 Task: Find connections with filter location Dieppe with filter topic #Analyticswith filter profile language Potuguese with filter current company Piaggio Vehicles Pvt. Ltd. with filter school Petit Seminaire Higher Secondary School with filter industry Fabricated Metal Products with filter service category Corporate Events with filter keywords title Barista
Action: Mouse moved to (595, 79)
Screenshot: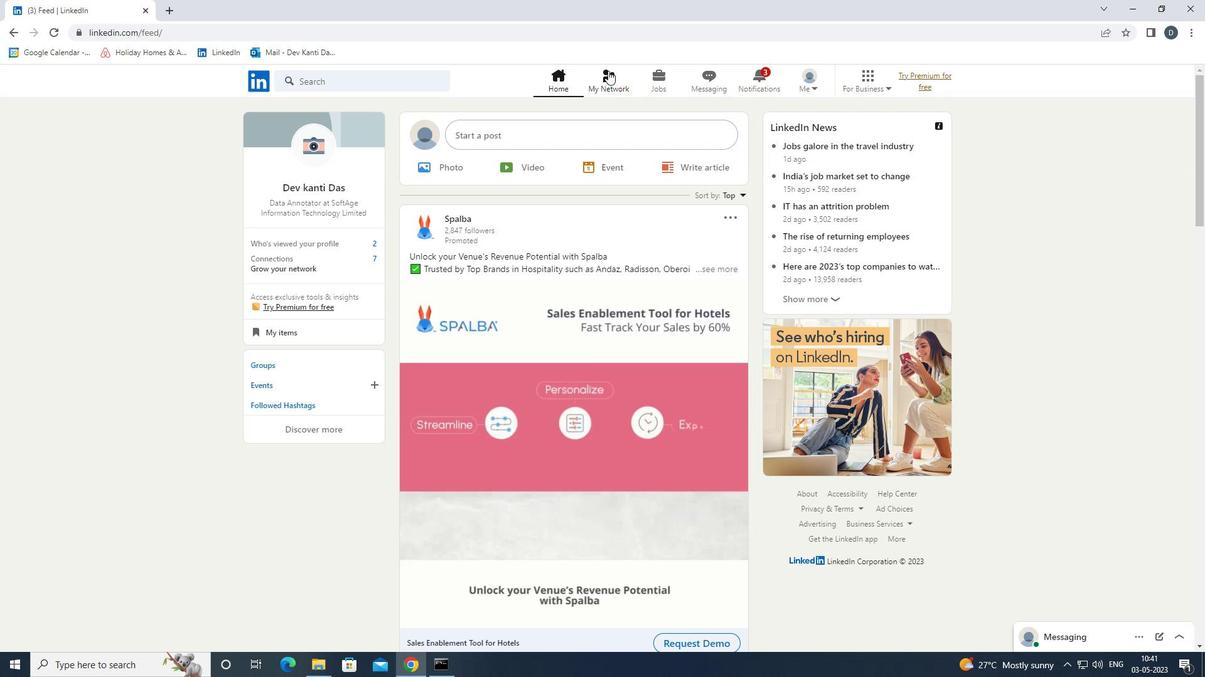 
Action: Mouse pressed left at (595, 79)
Screenshot: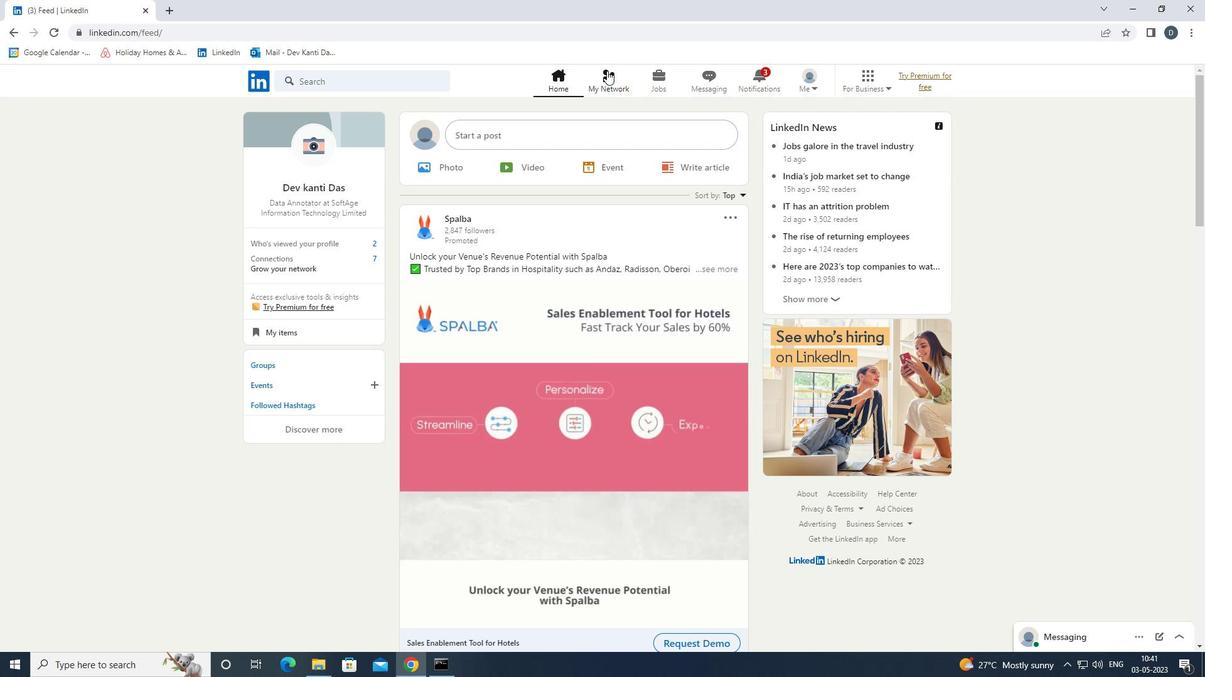 
Action: Mouse moved to (417, 153)
Screenshot: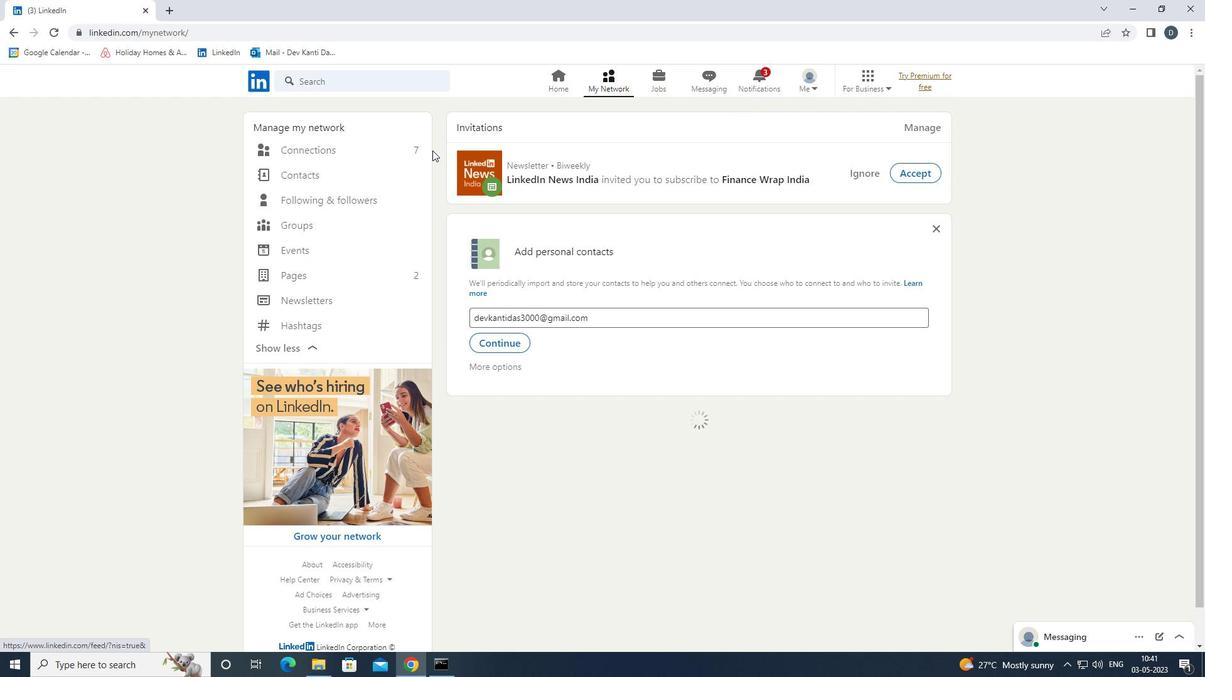 
Action: Mouse pressed left at (417, 153)
Screenshot: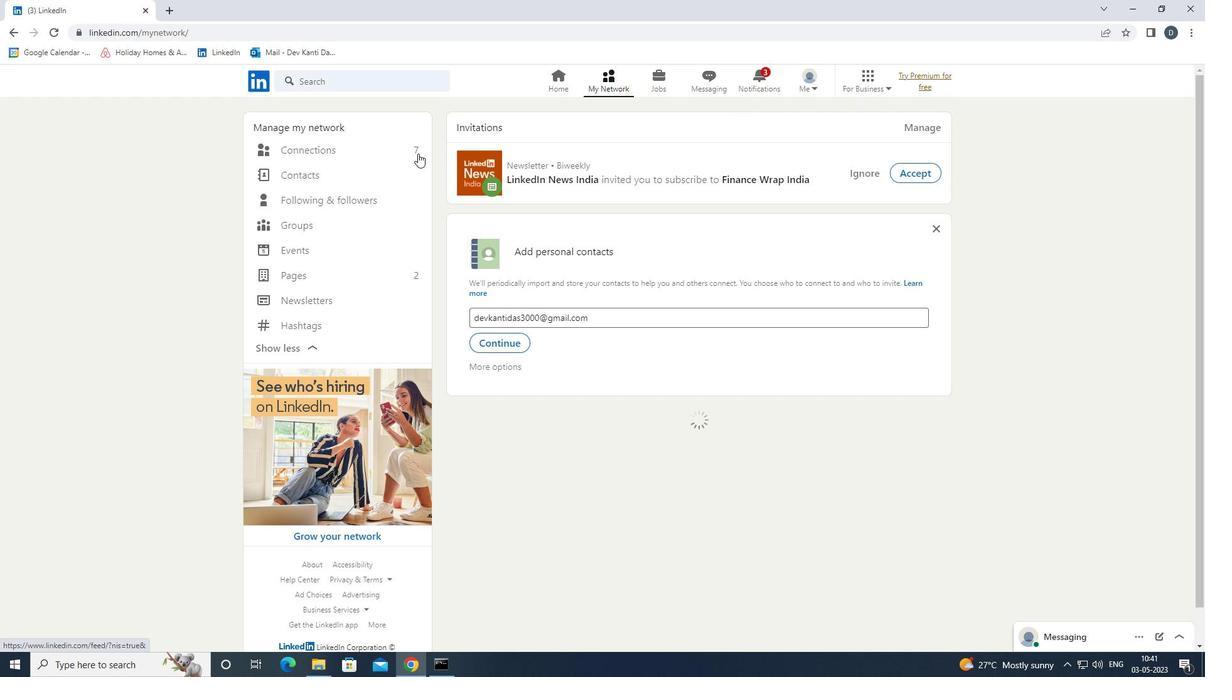 
Action: Mouse moved to (728, 153)
Screenshot: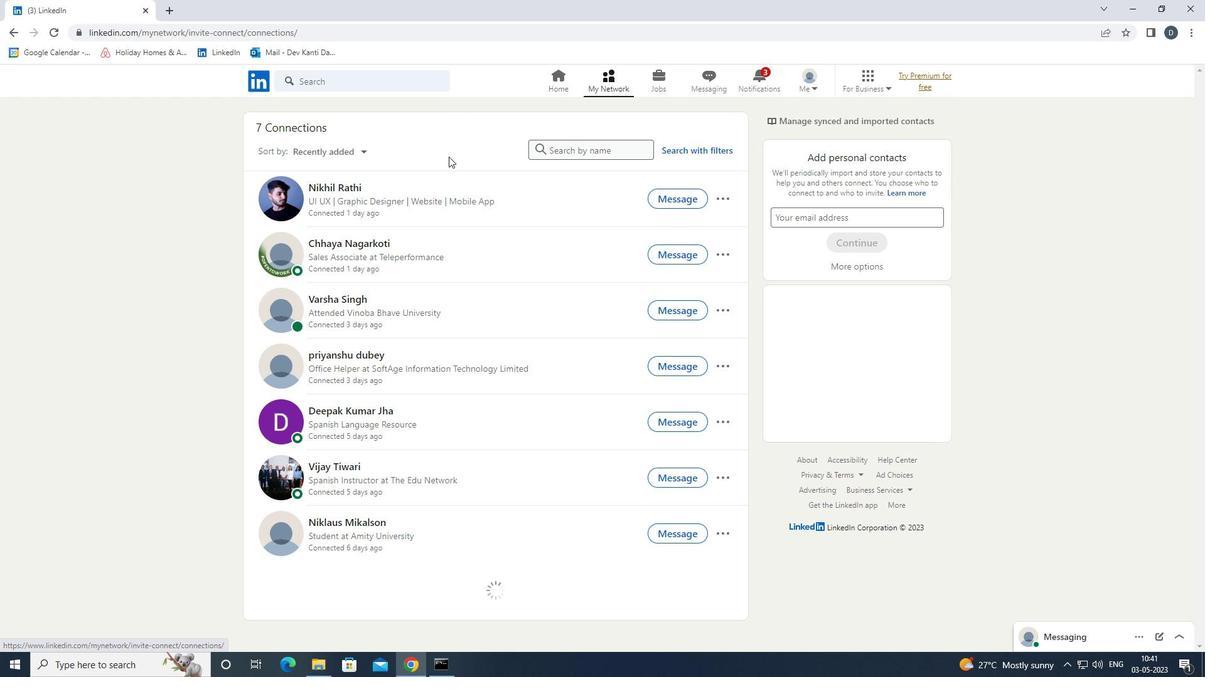 
Action: Mouse pressed left at (728, 153)
Screenshot: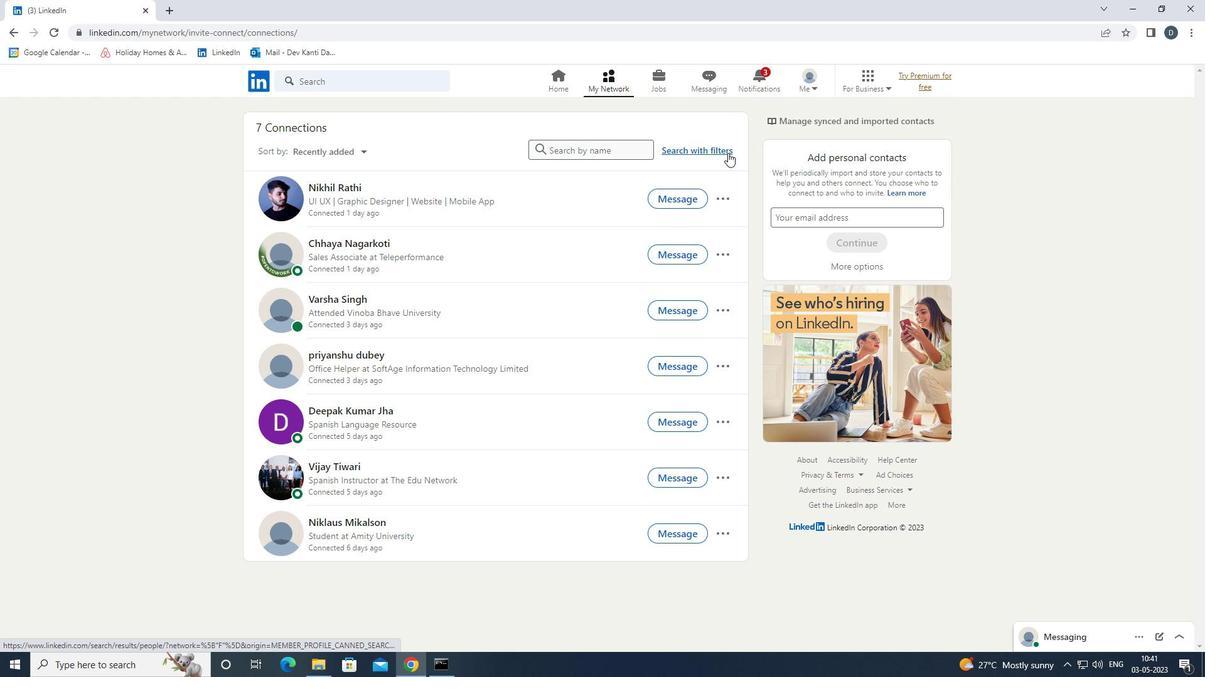 
Action: Mouse moved to (648, 112)
Screenshot: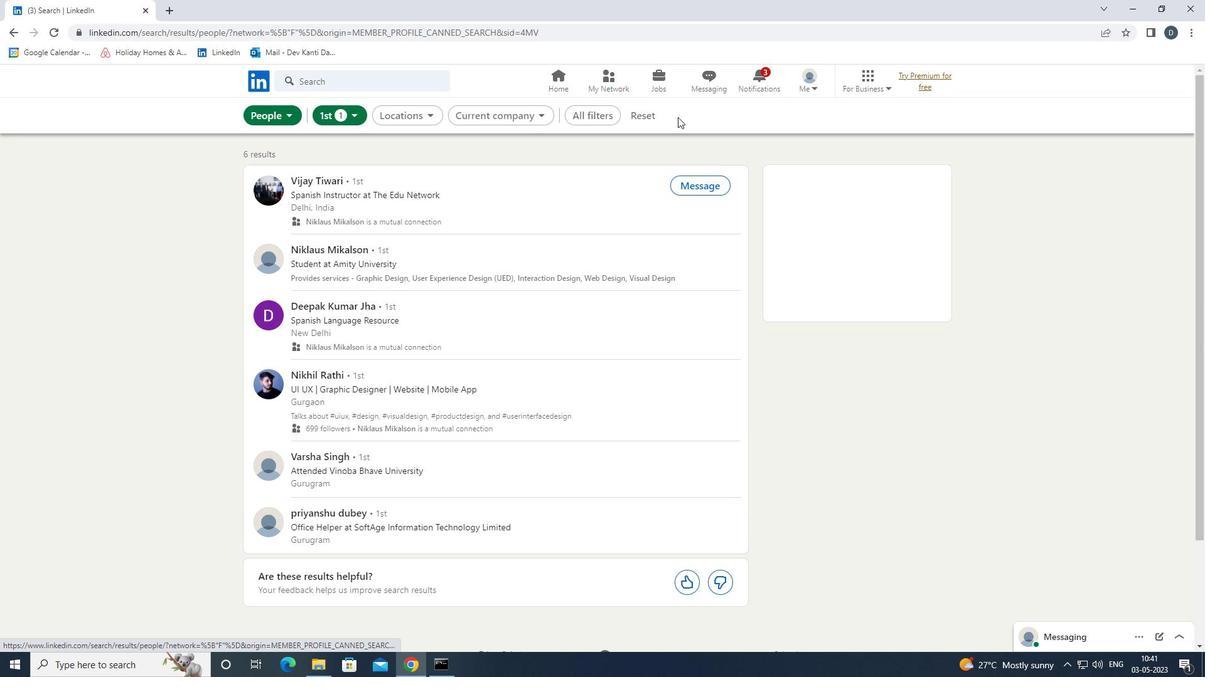 
Action: Mouse pressed left at (648, 112)
Screenshot: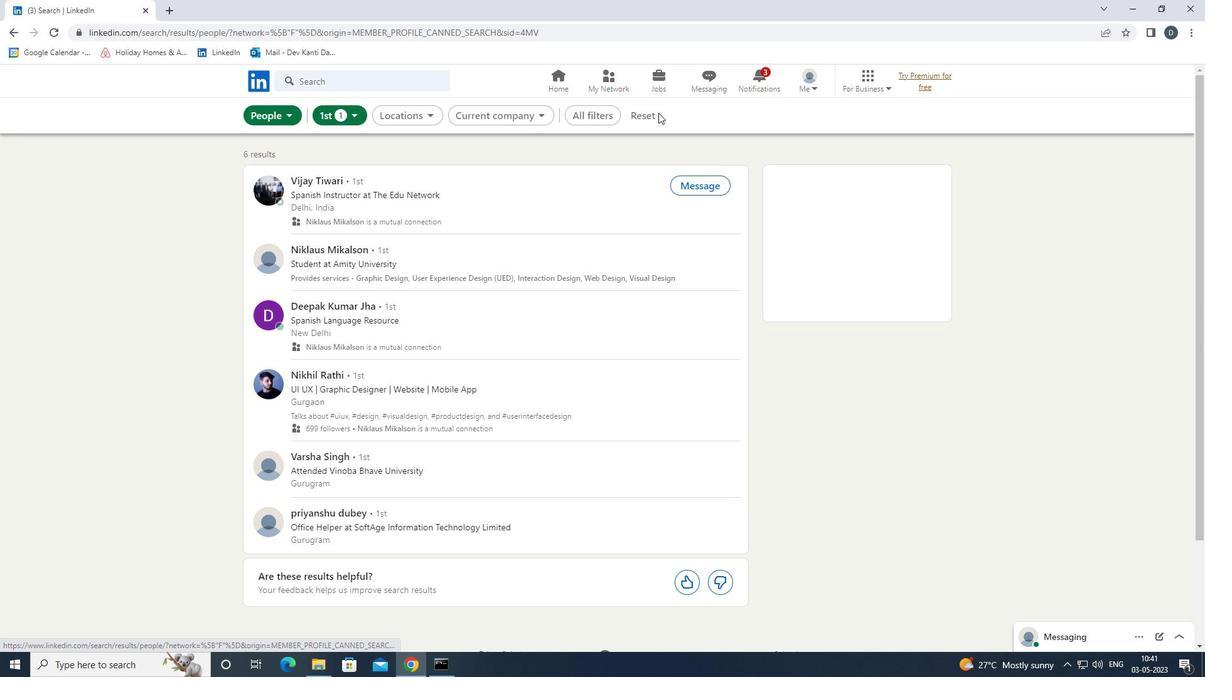 
Action: Mouse moved to (632, 114)
Screenshot: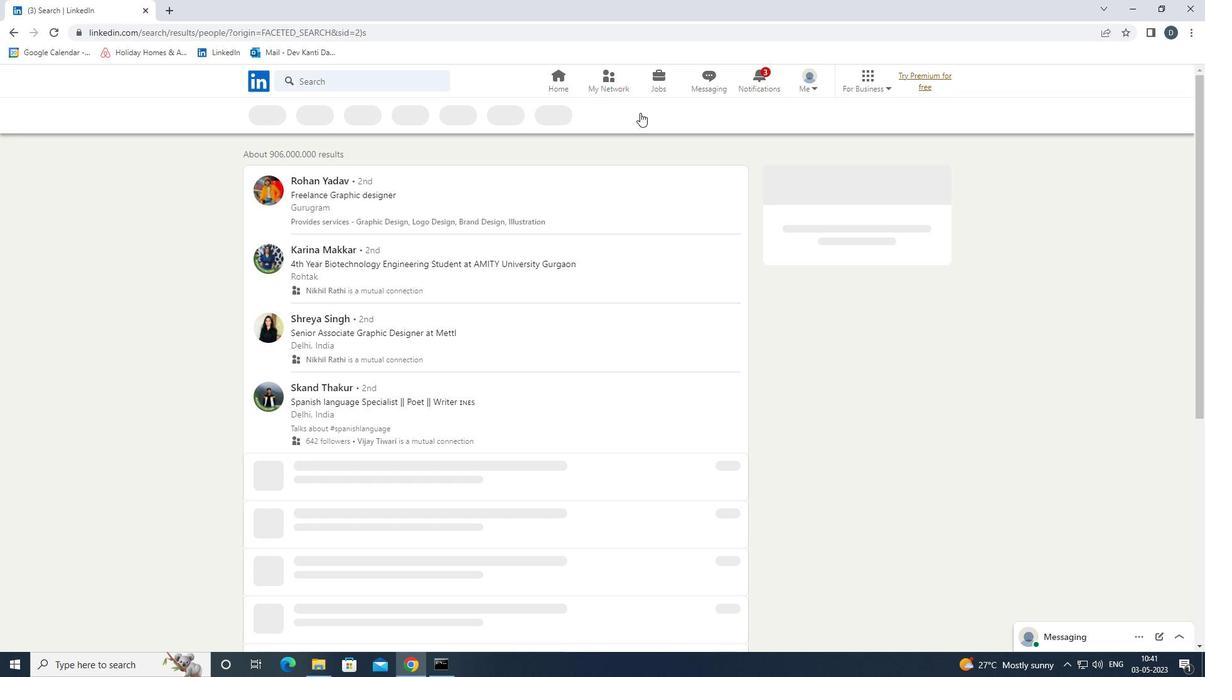 
Action: Mouse pressed left at (632, 114)
Screenshot: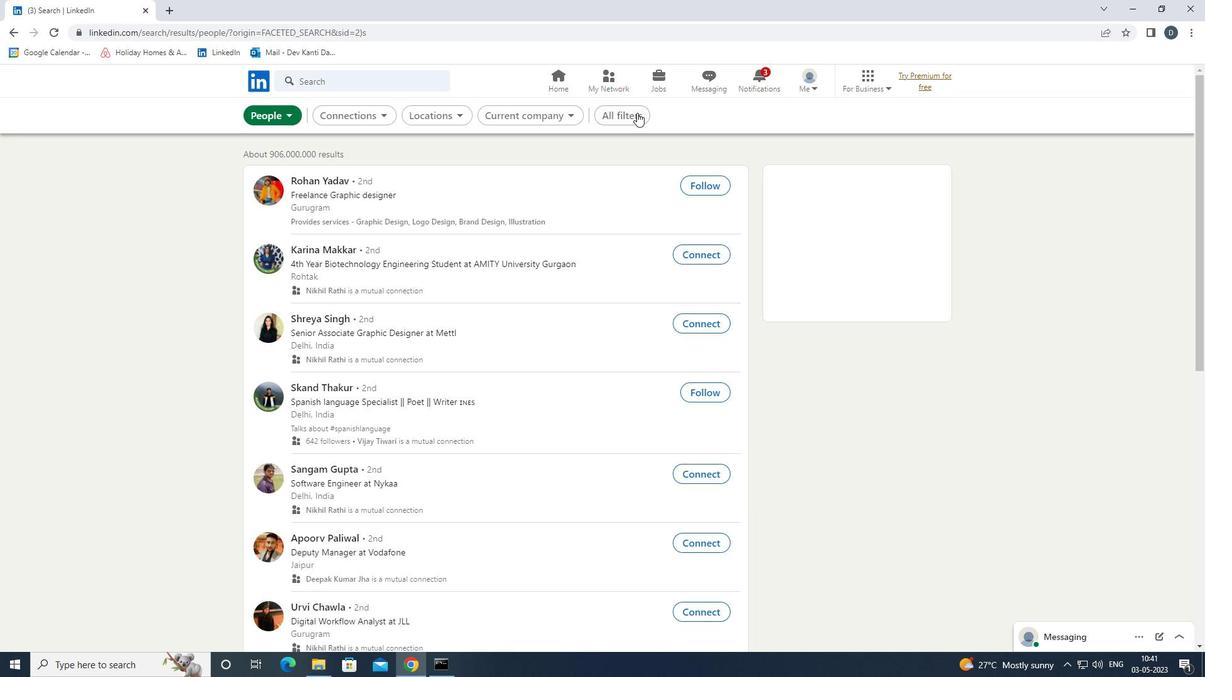 
Action: Mouse moved to (1001, 368)
Screenshot: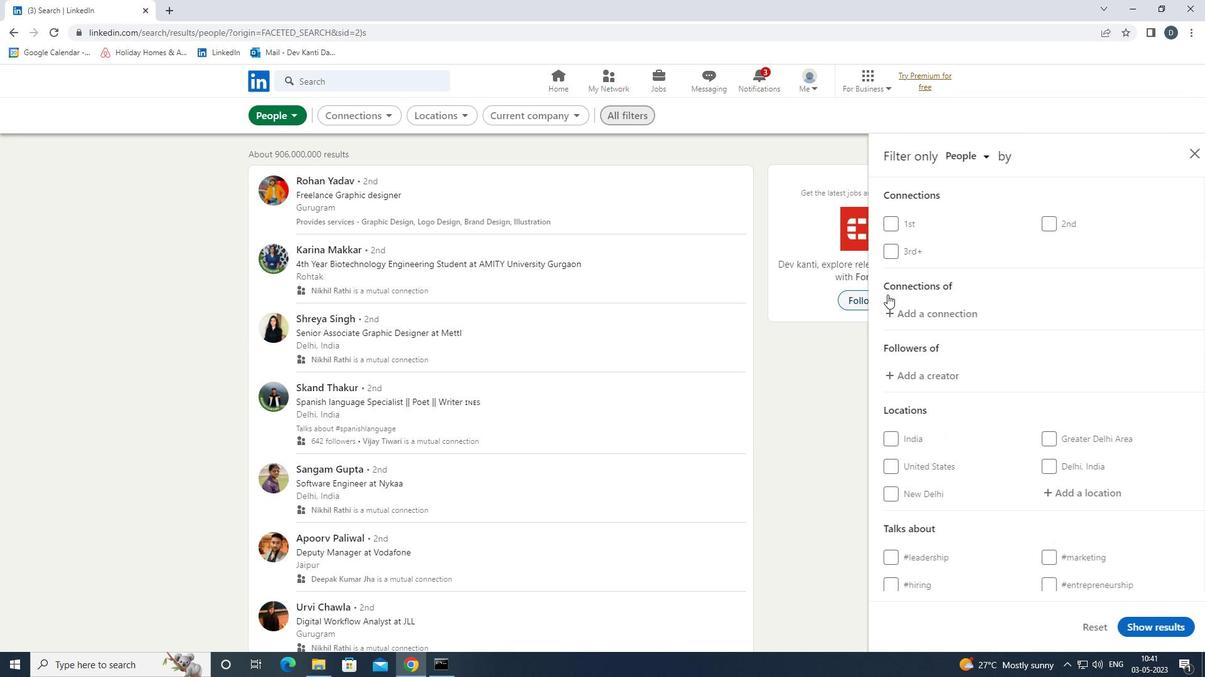 
Action: Mouse scrolled (1001, 367) with delta (0, 0)
Screenshot: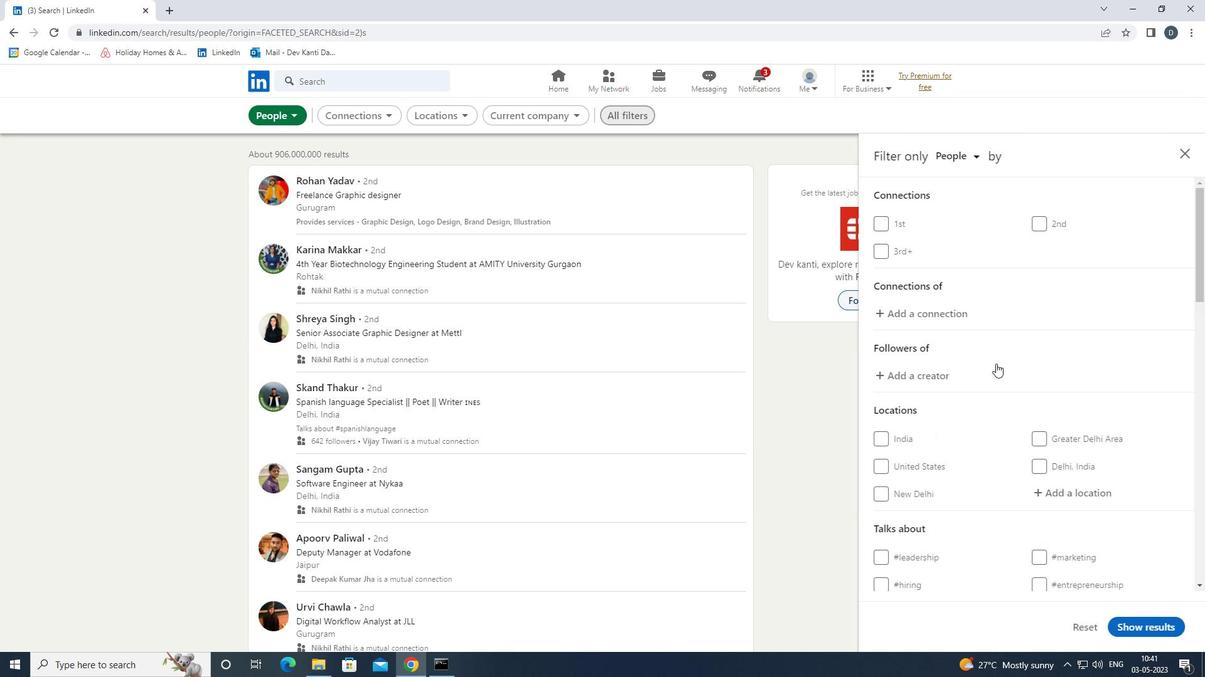 
Action: Mouse moved to (1001, 369)
Screenshot: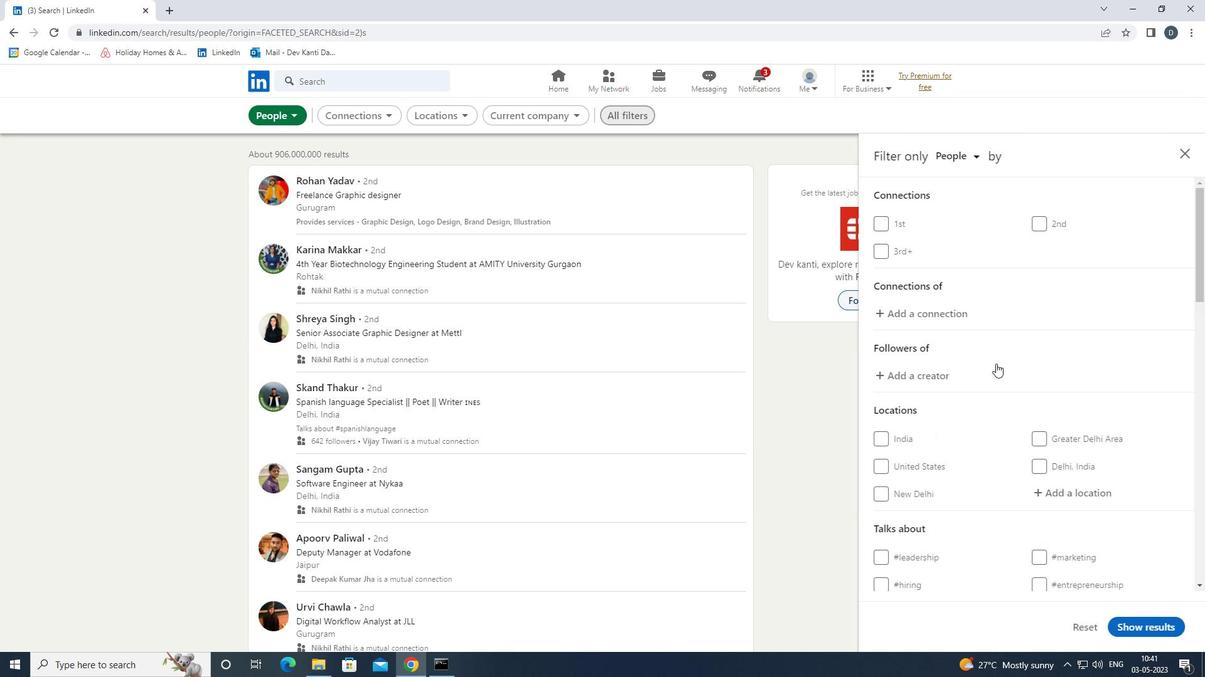 
Action: Mouse scrolled (1001, 368) with delta (0, 0)
Screenshot: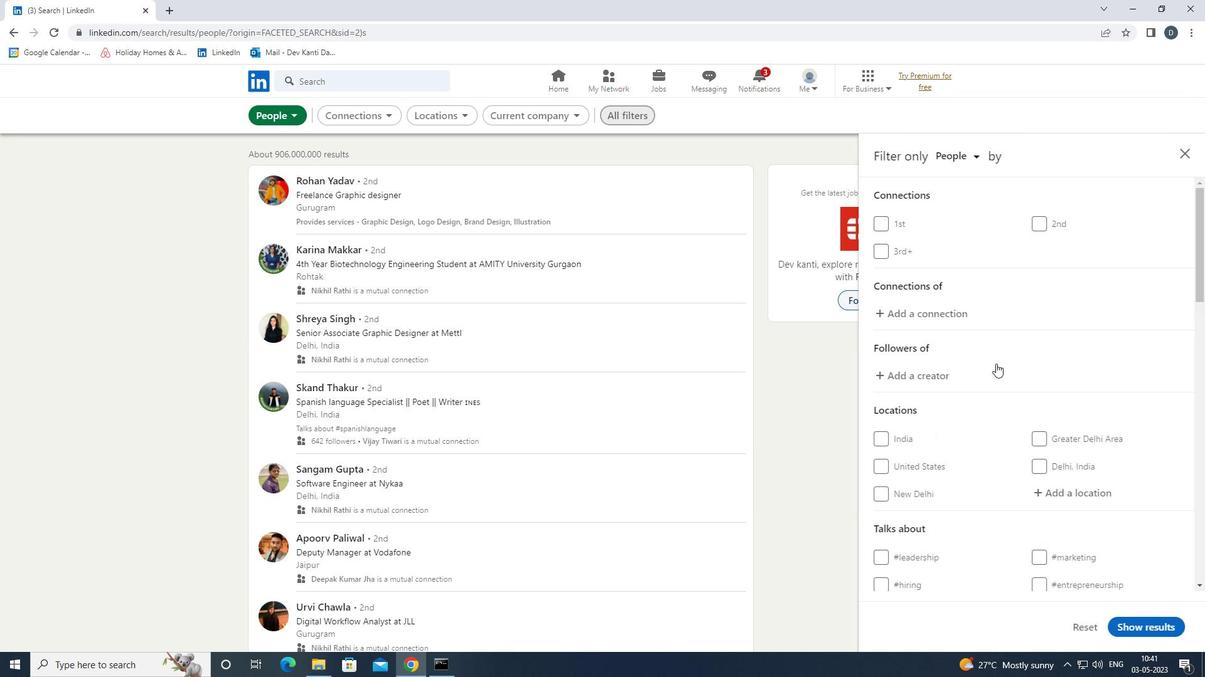 
Action: Mouse moved to (1100, 378)
Screenshot: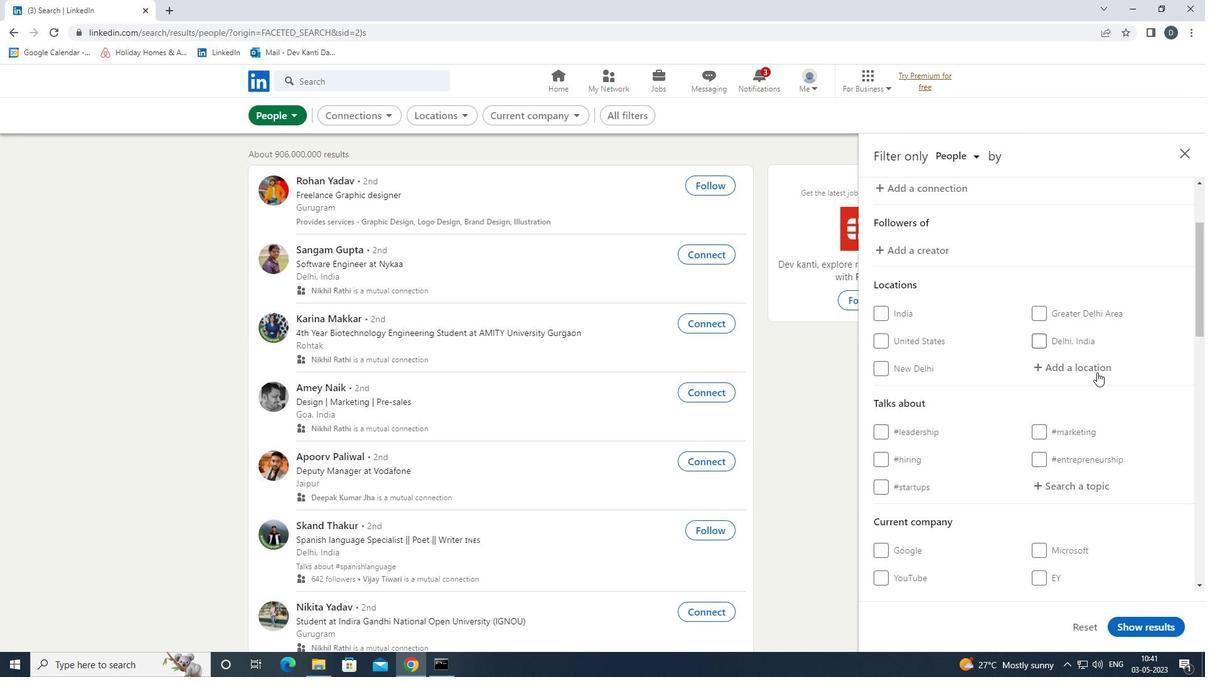
Action: Mouse pressed left at (1100, 378)
Screenshot: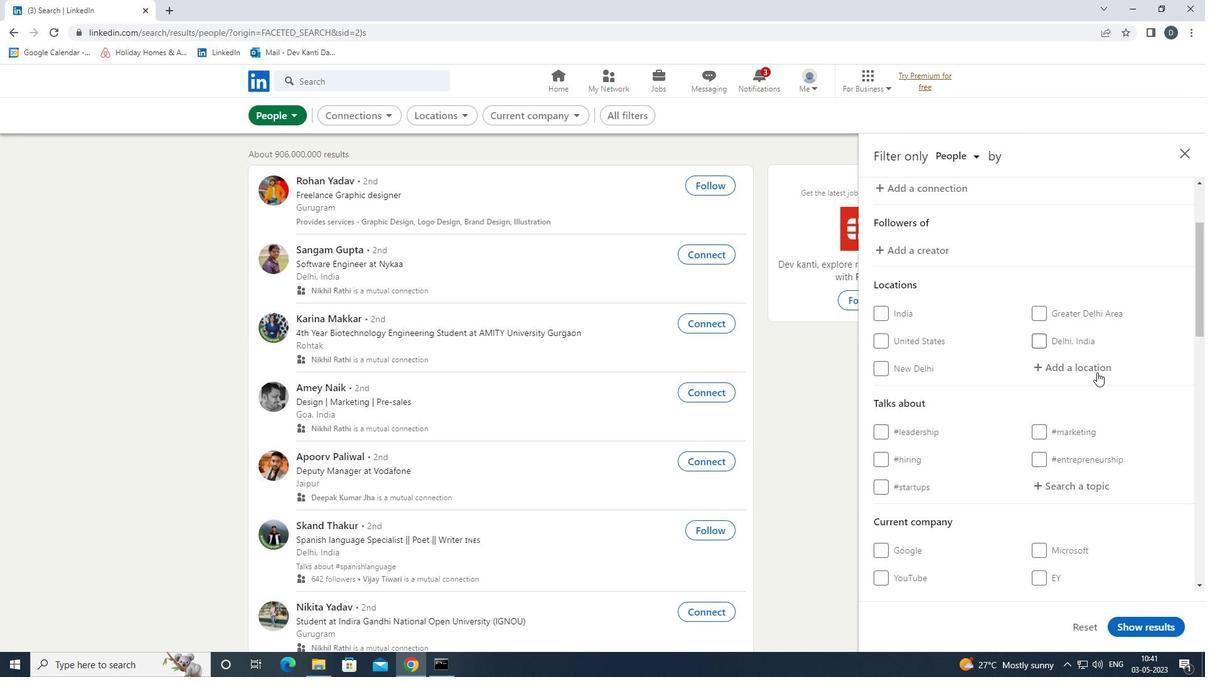 
Action: Mouse moved to (1100, 365)
Screenshot: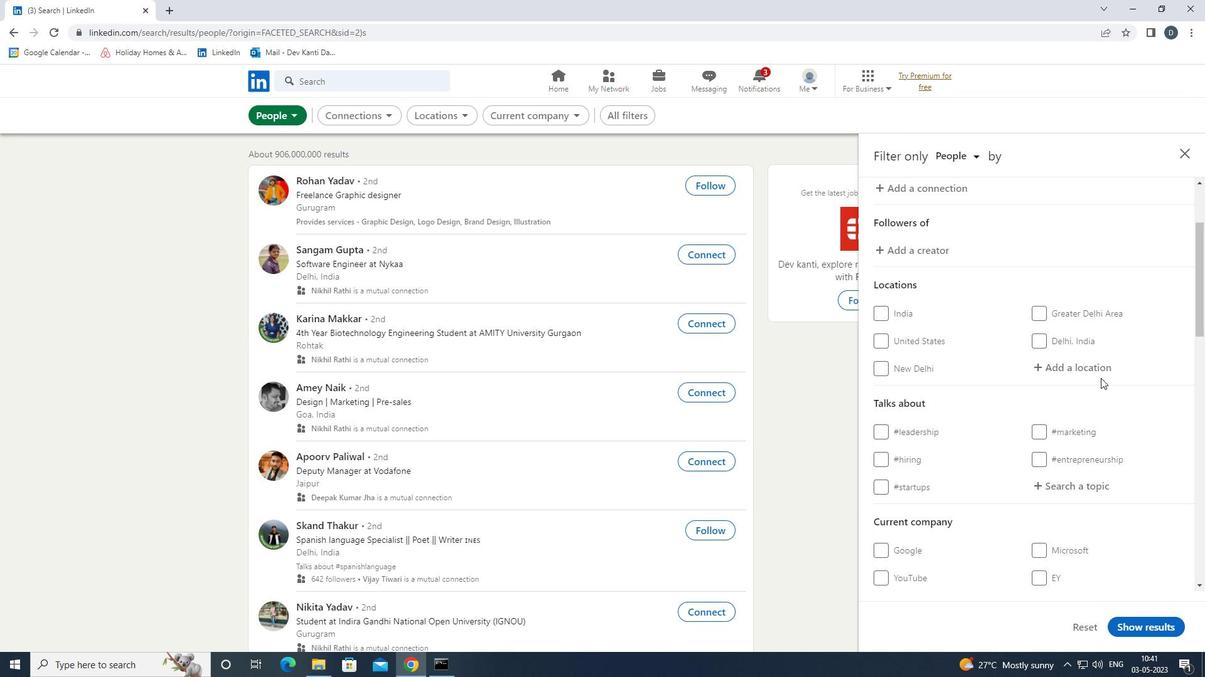 
Action: Mouse pressed left at (1100, 365)
Screenshot: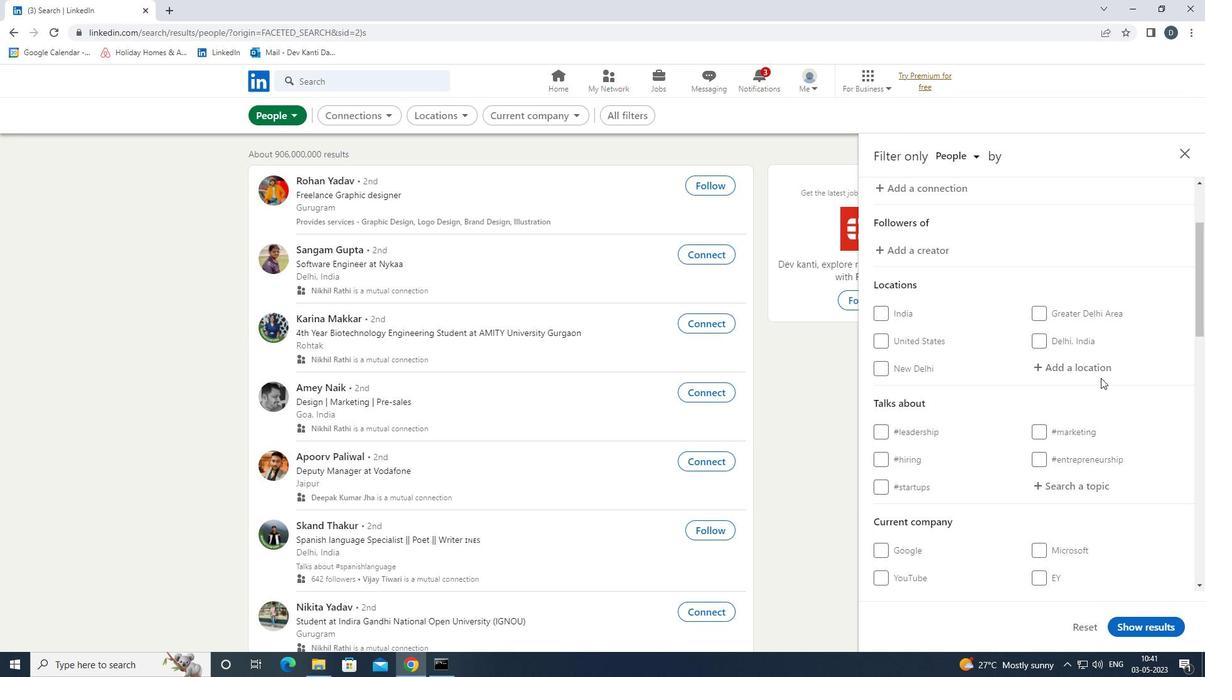 
Action: Mouse moved to (1096, 364)
Screenshot: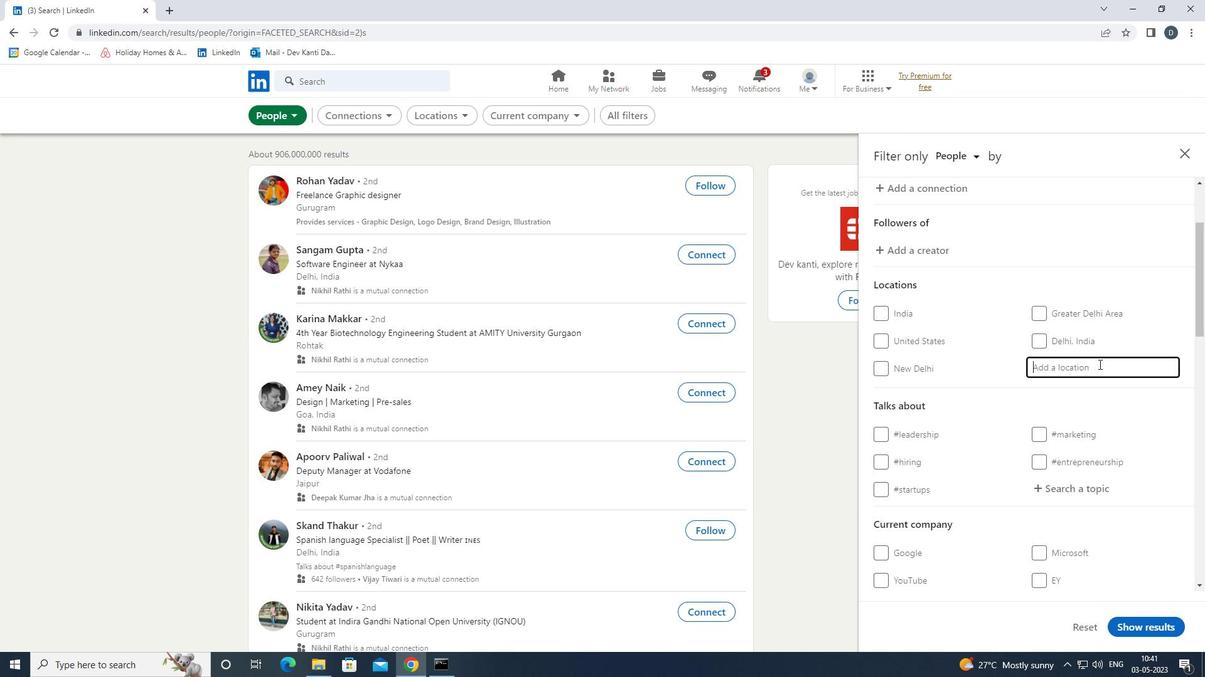 
Action: Key pressed <Key.shift>DIEPPE<Key.down><Key.enter>
Screenshot: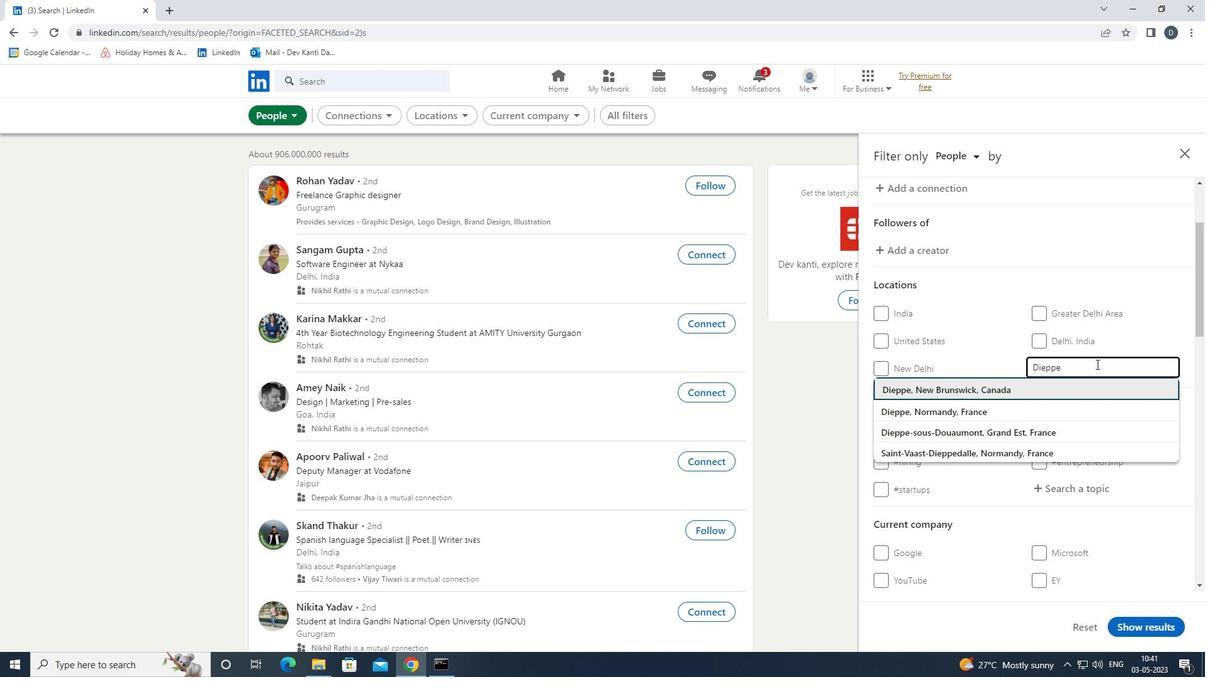 
Action: Mouse moved to (1066, 372)
Screenshot: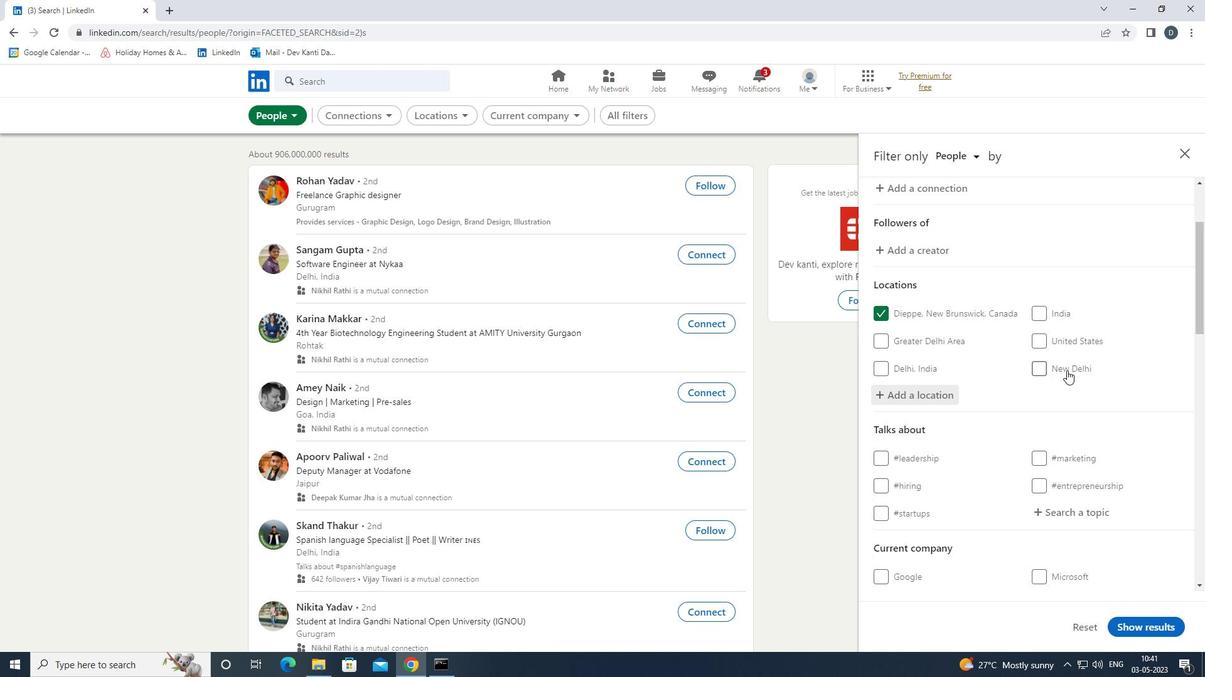 
Action: Mouse scrolled (1066, 371) with delta (0, 0)
Screenshot: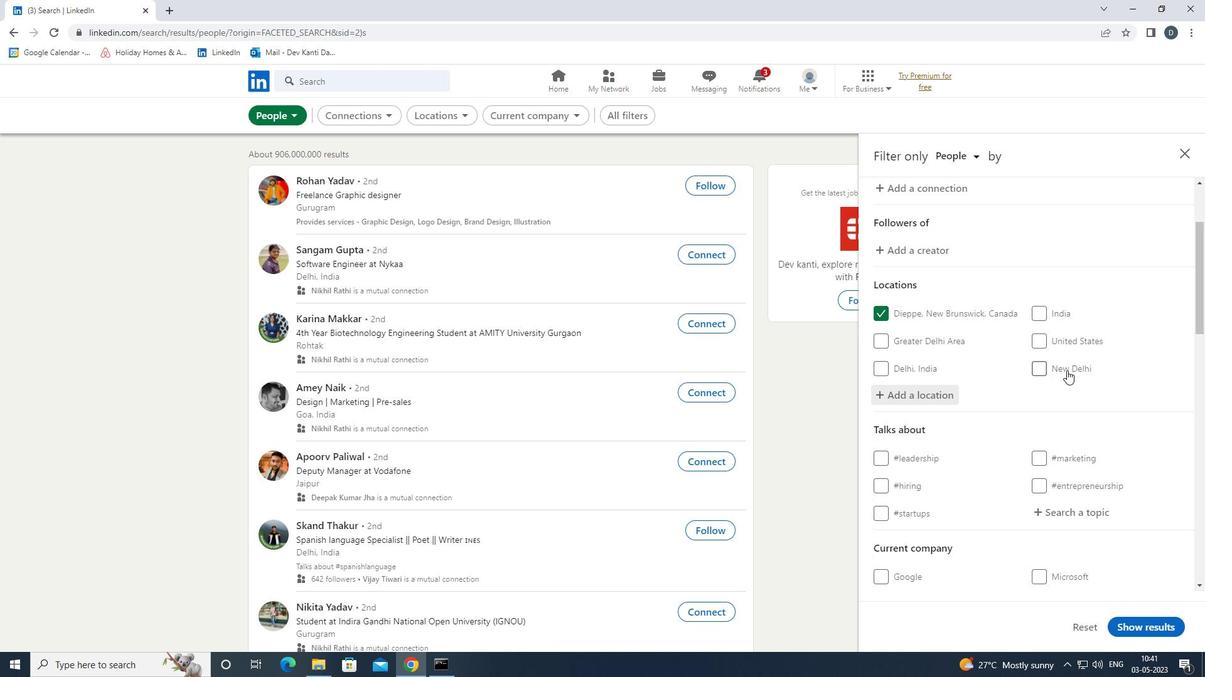
Action: Mouse moved to (1066, 372)
Screenshot: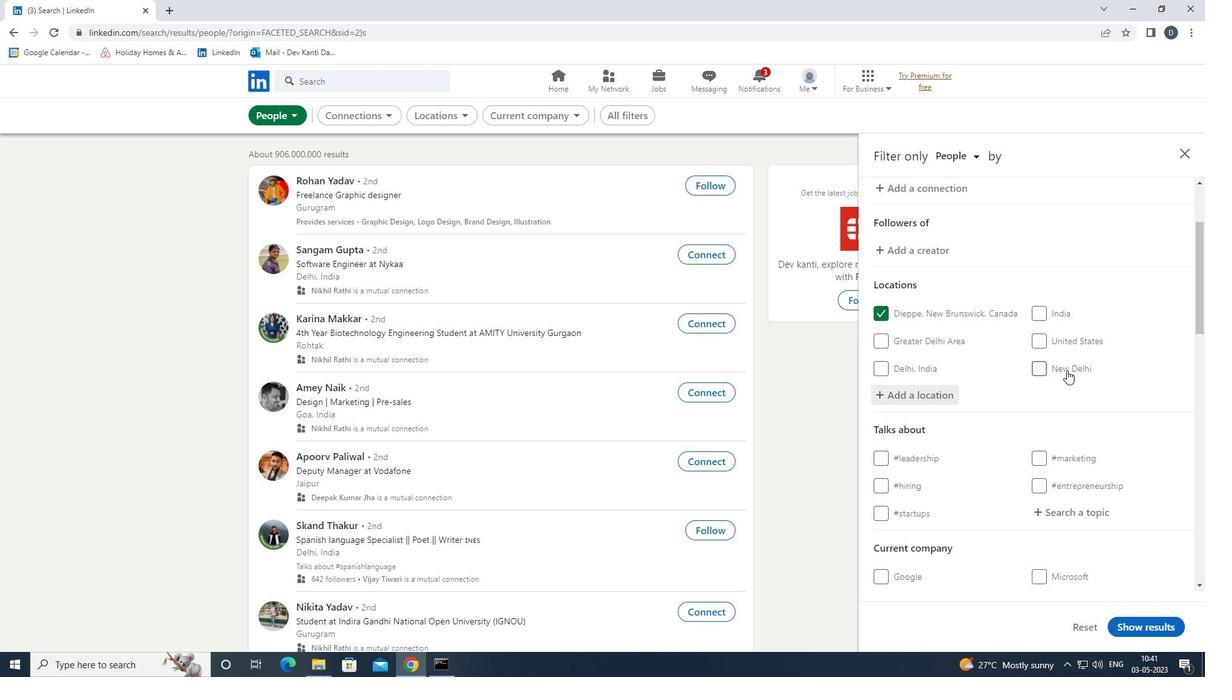 
Action: Mouse scrolled (1066, 372) with delta (0, 0)
Screenshot: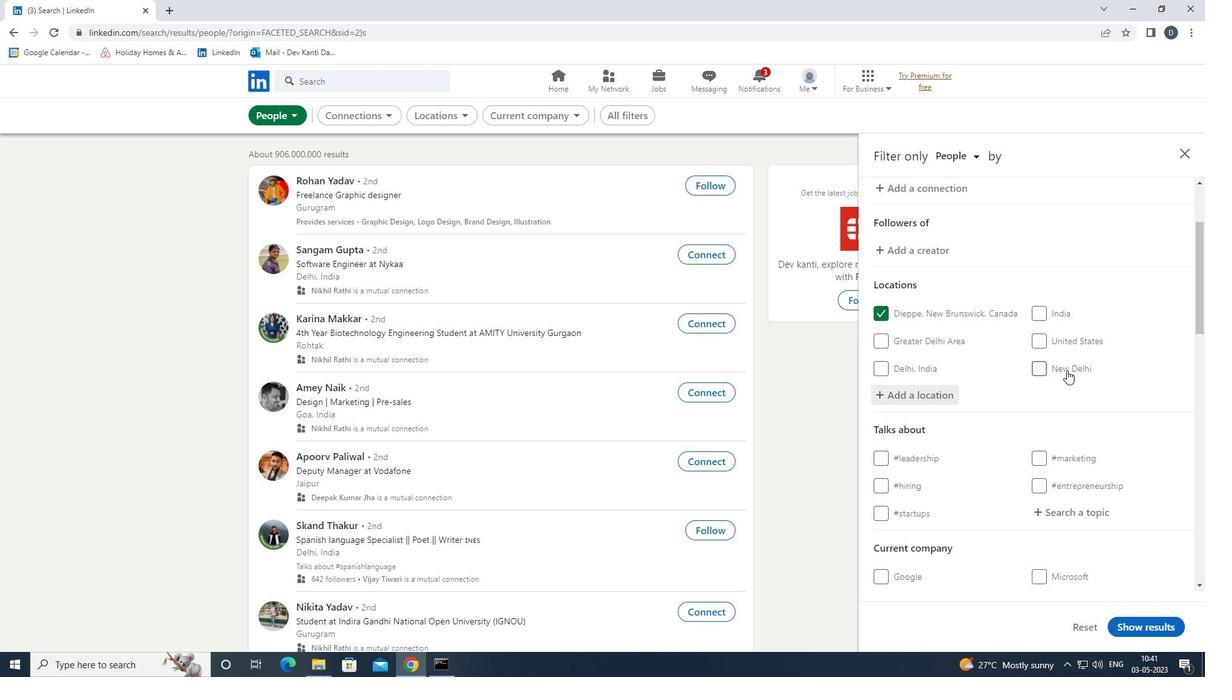 
Action: Mouse moved to (1075, 396)
Screenshot: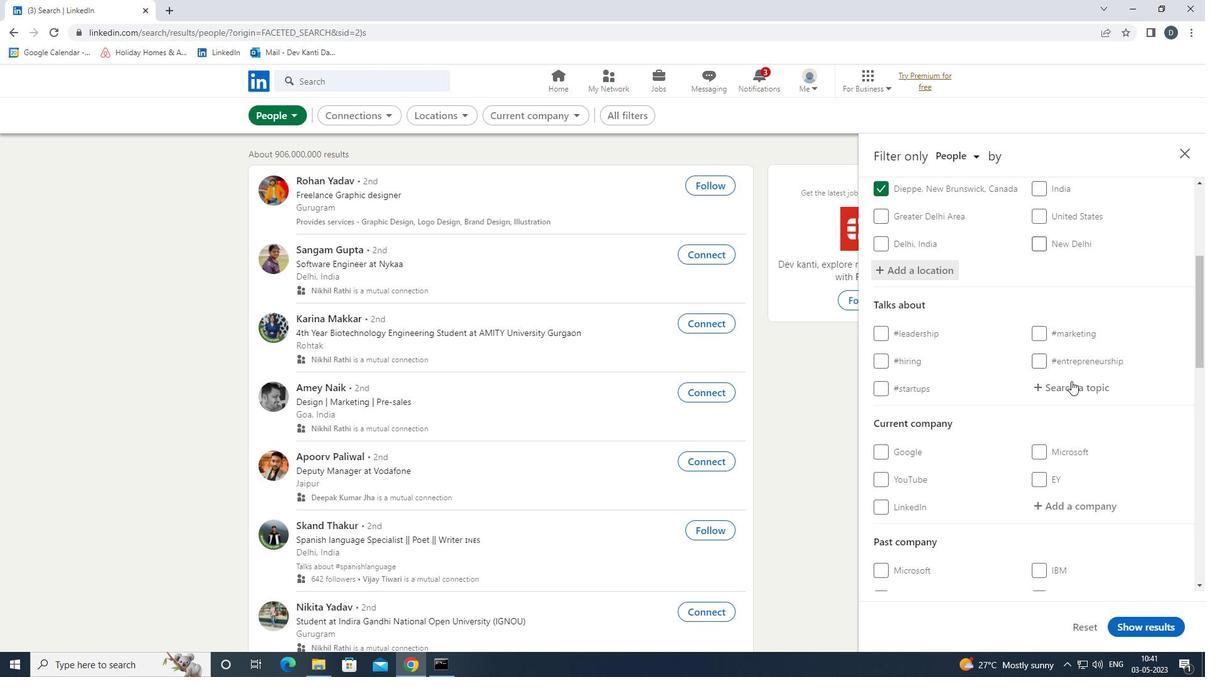 
Action: Mouse pressed left at (1075, 396)
Screenshot: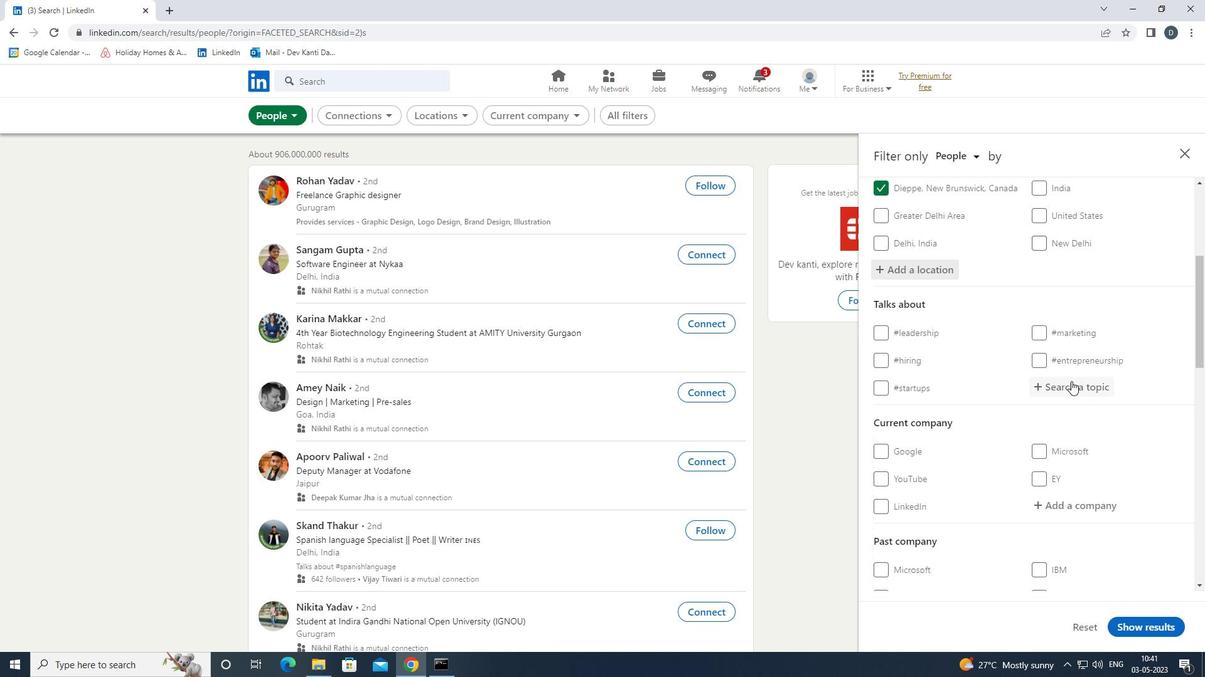 
Action: Key pressed ANALY<Key.down><Key.enter>
Screenshot: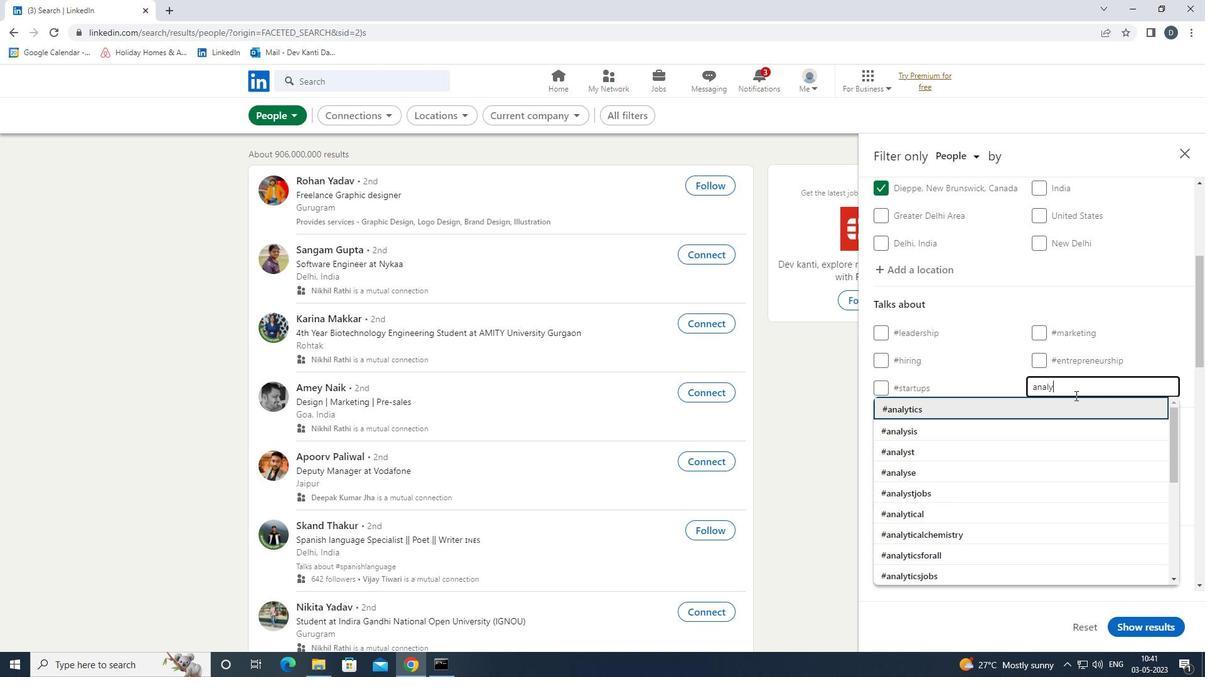
Action: Mouse moved to (1030, 379)
Screenshot: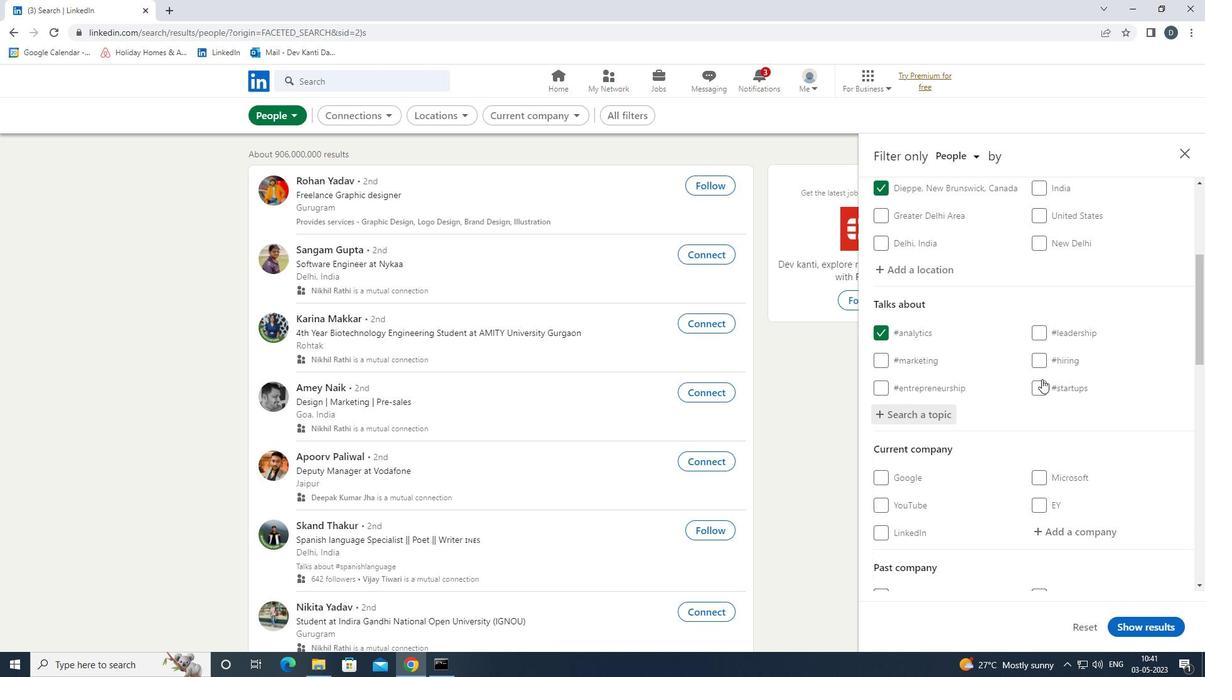
Action: Mouse scrolled (1030, 379) with delta (0, 0)
Screenshot: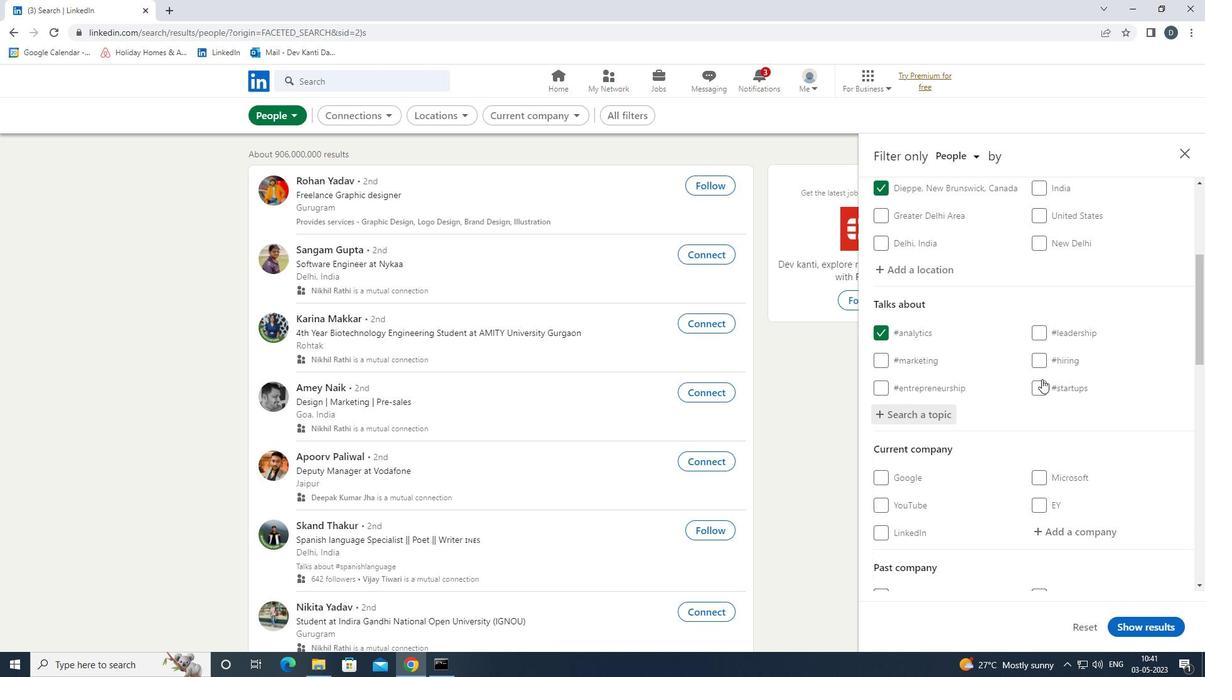 
Action: Mouse moved to (1030, 379)
Screenshot: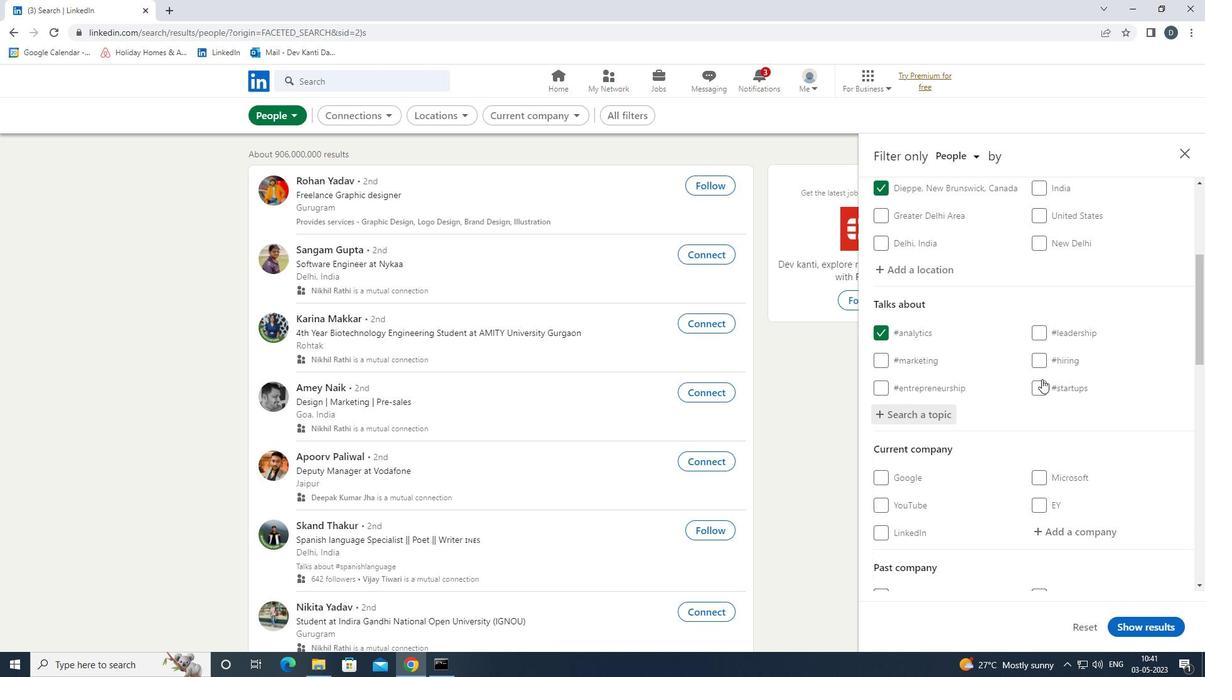 
Action: Mouse scrolled (1030, 379) with delta (0, 0)
Screenshot: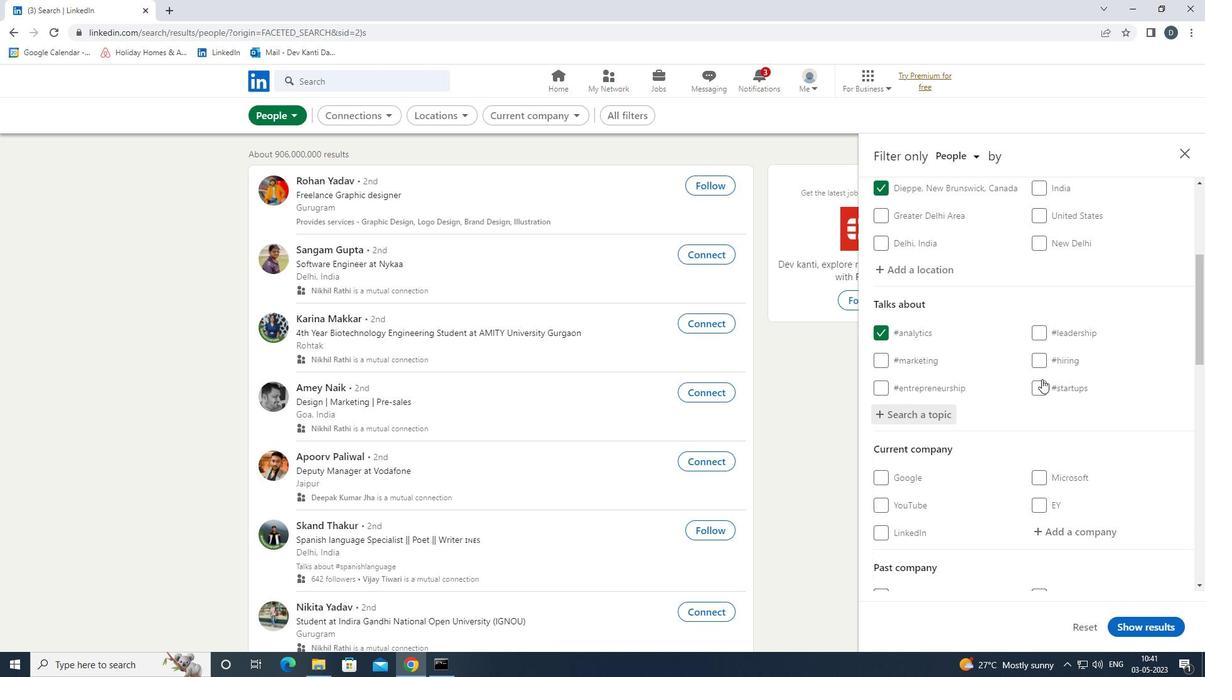 
Action: Mouse scrolled (1030, 379) with delta (0, 0)
Screenshot: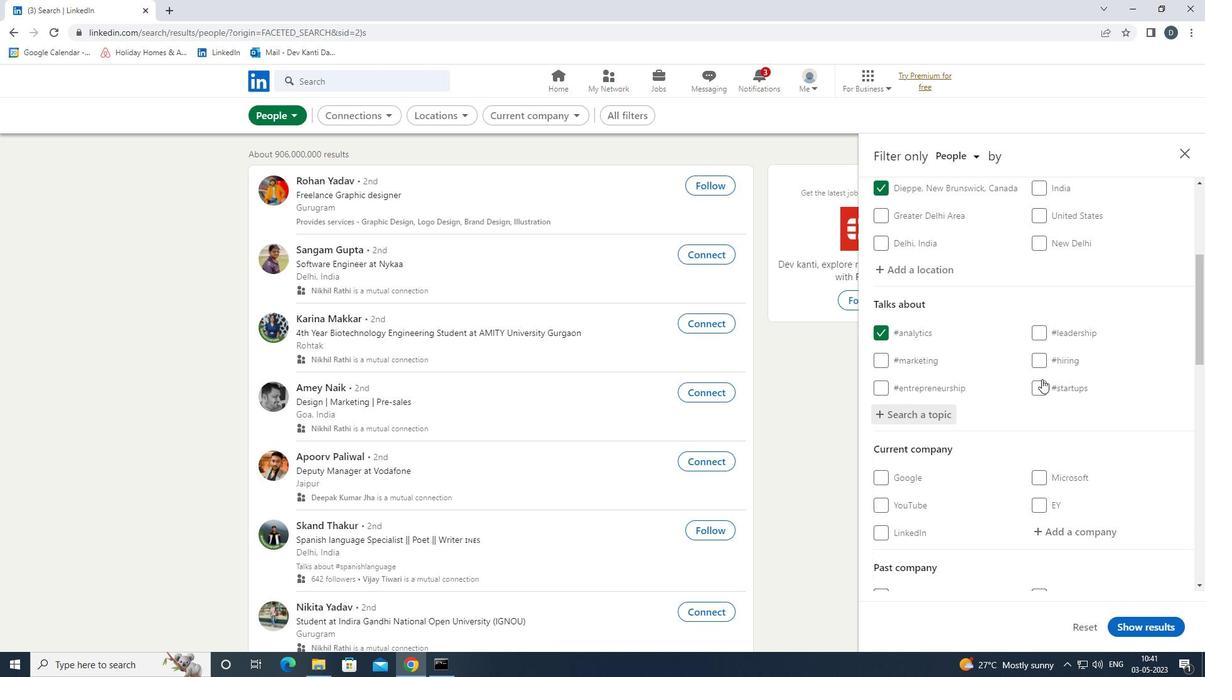 
Action: Mouse scrolled (1030, 379) with delta (0, 0)
Screenshot: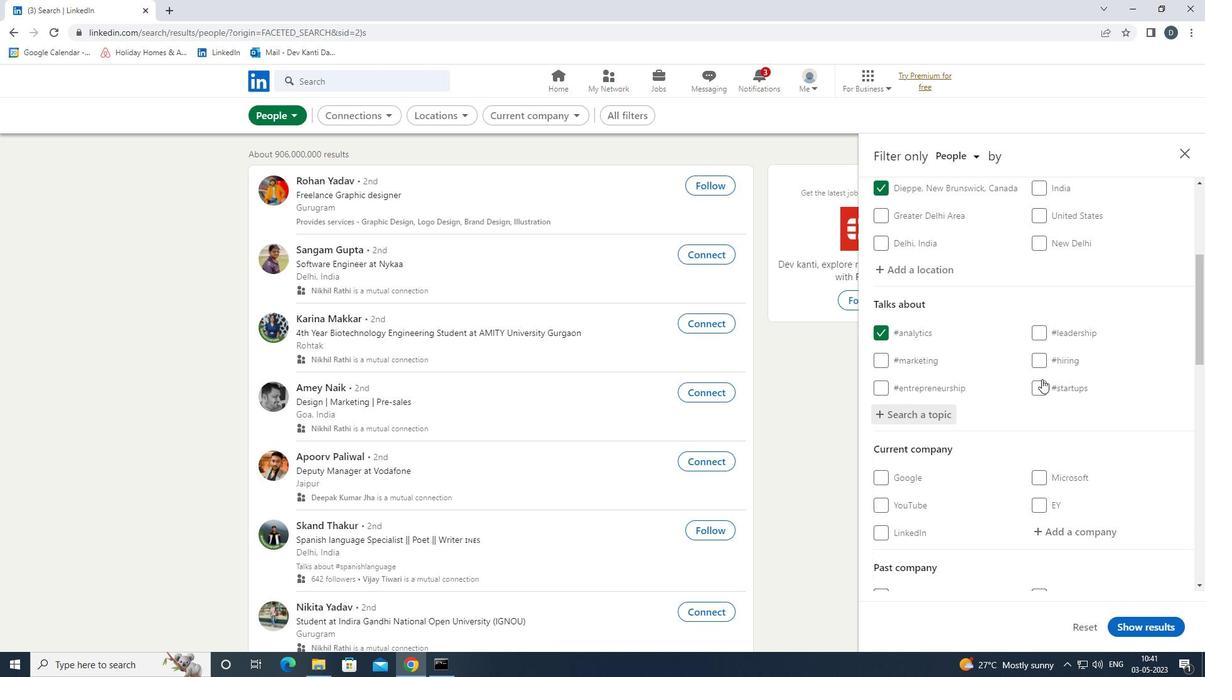 
Action: Mouse scrolled (1030, 379) with delta (0, 0)
Screenshot: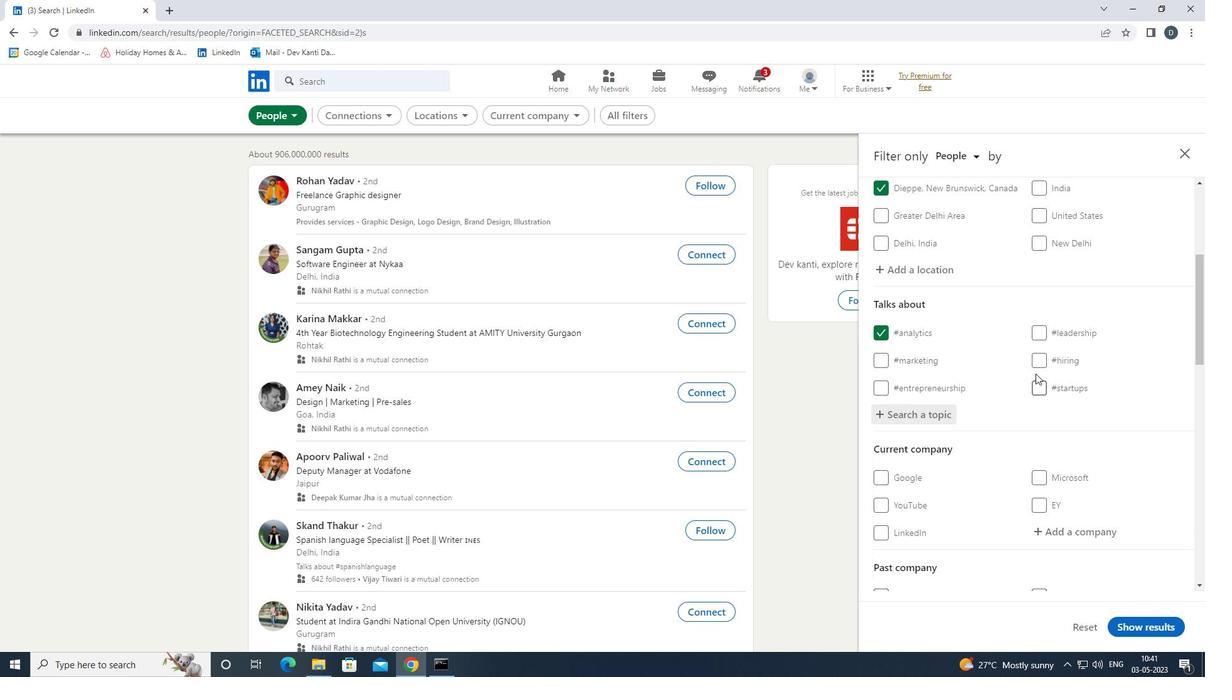 
Action: Mouse scrolled (1030, 379) with delta (0, 0)
Screenshot: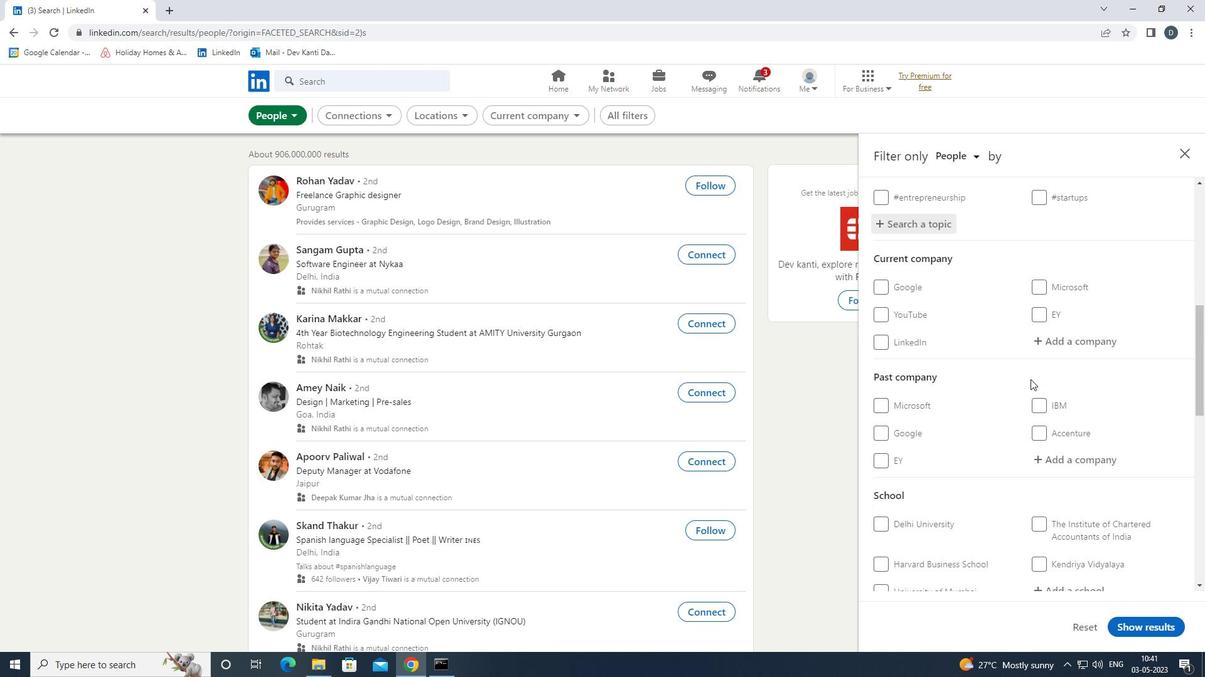 
Action: Mouse scrolled (1030, 379) with delta (0, 0)
Screenshot: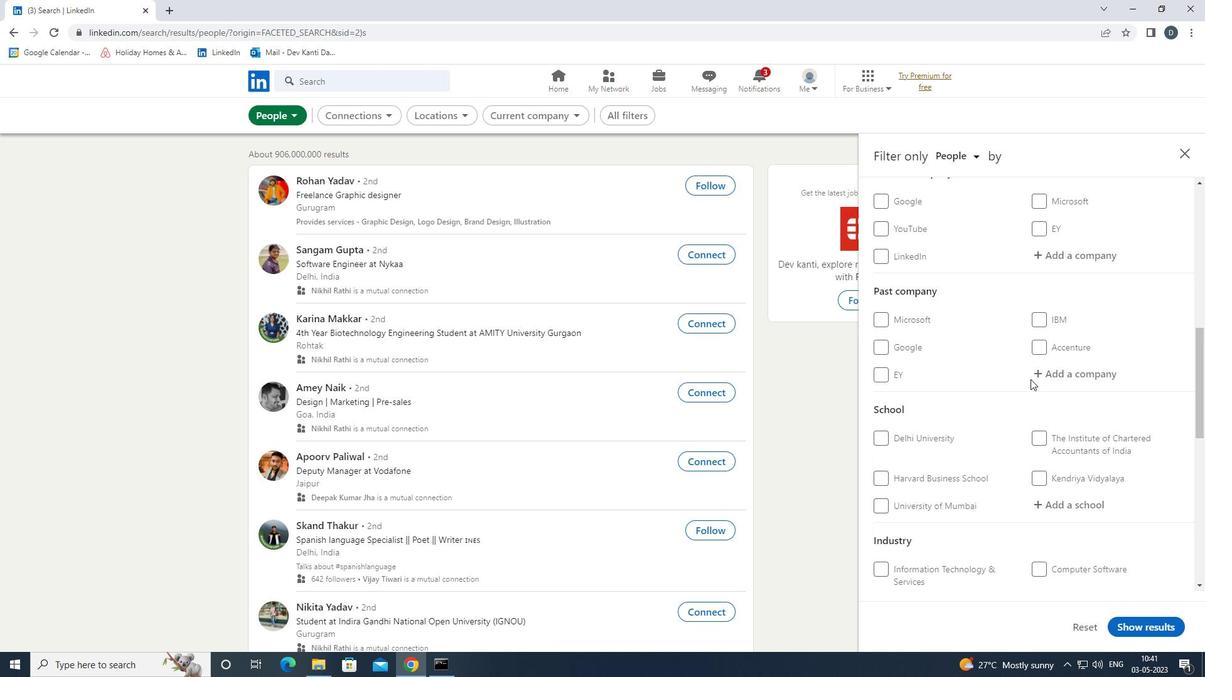 
Action: Mouse scrolled (1030, 379) with delta (0, 0)
Screenshot: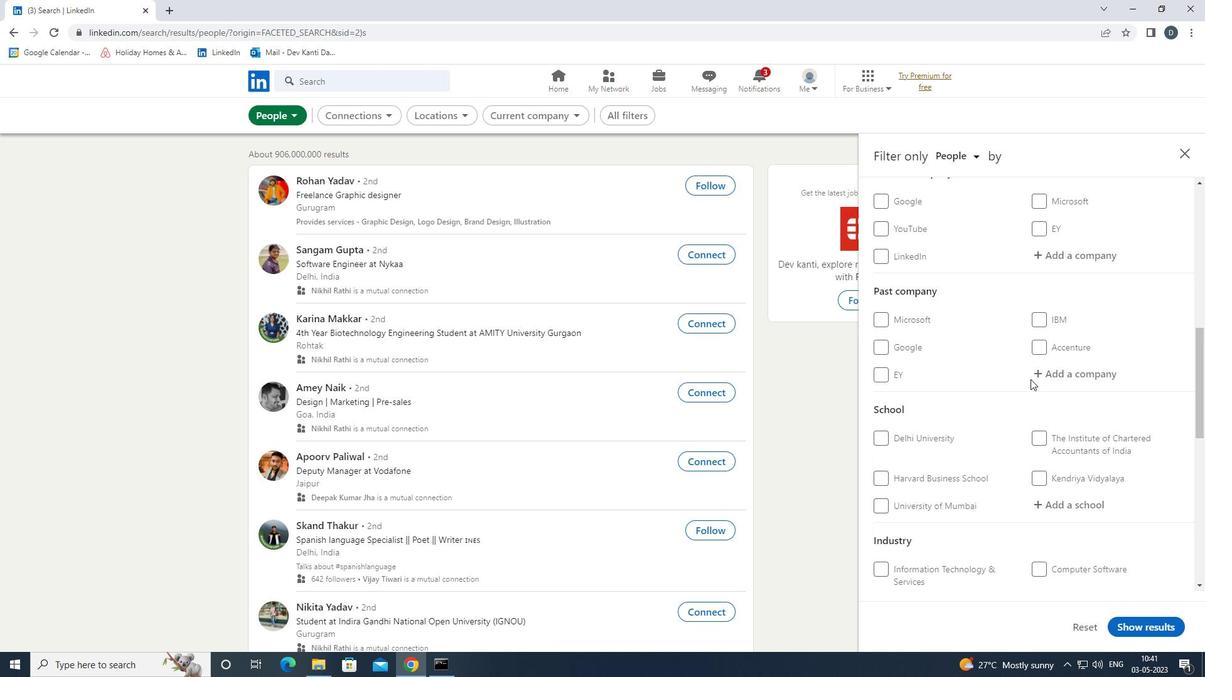
Action: Mouse scrolled (1030, 379) with delta (0, 0)
Screenshot: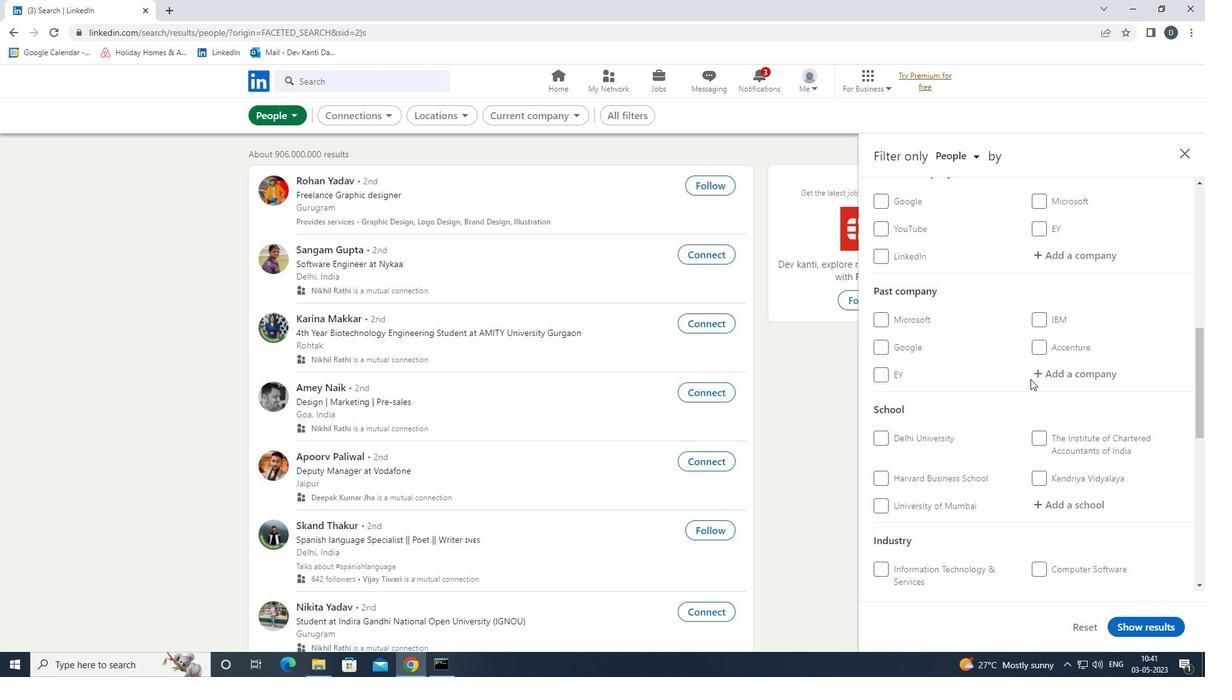 
Action: Mouse moved to (1063, 444)
Screenshot: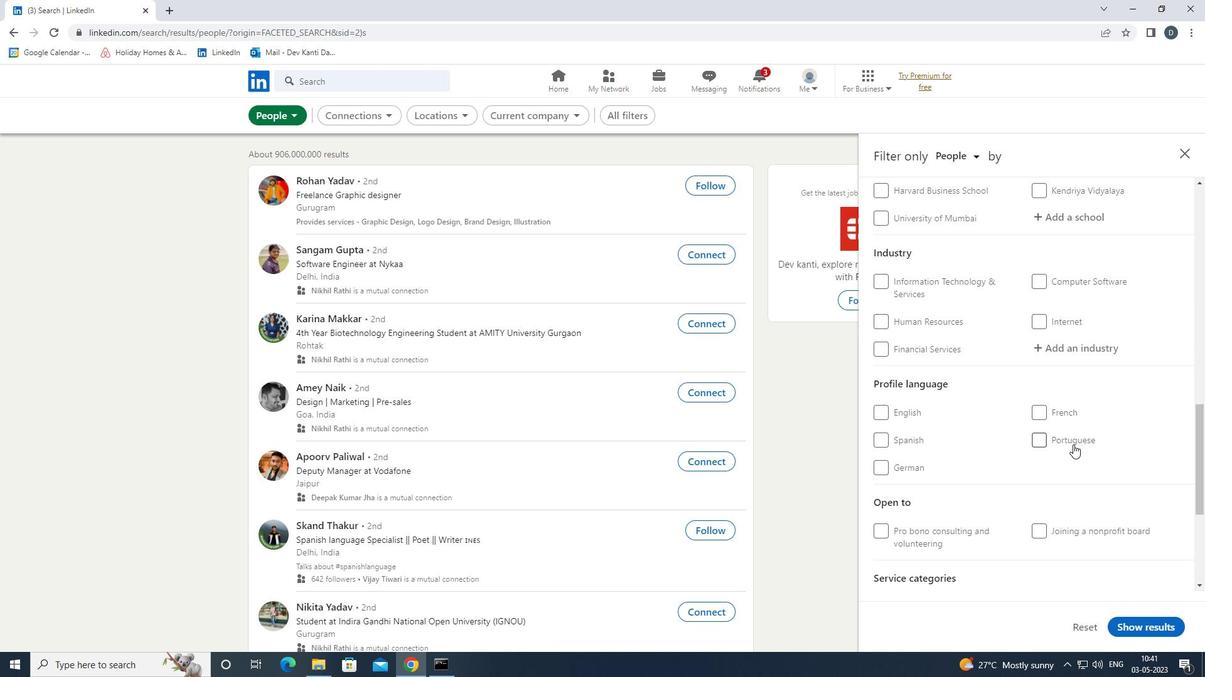 
Action: Mouse pressed left at (1063, 444)
Screenshot: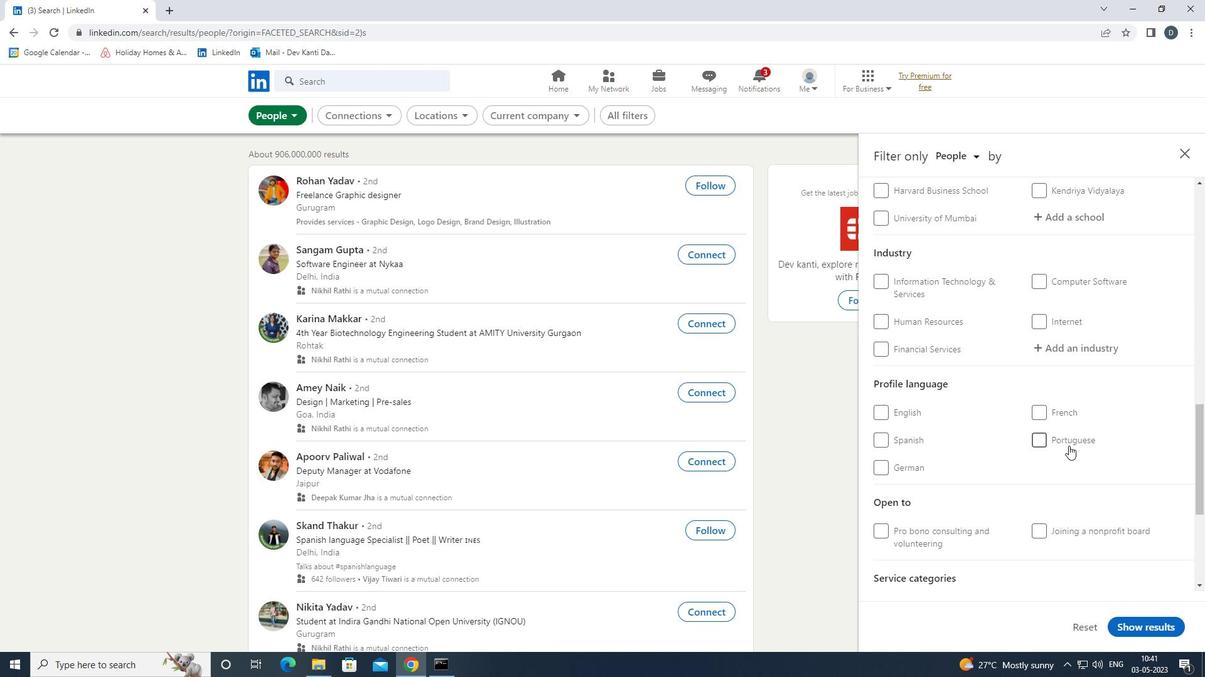 
Action: Mouse moved to (1063, 443)
Screenshot: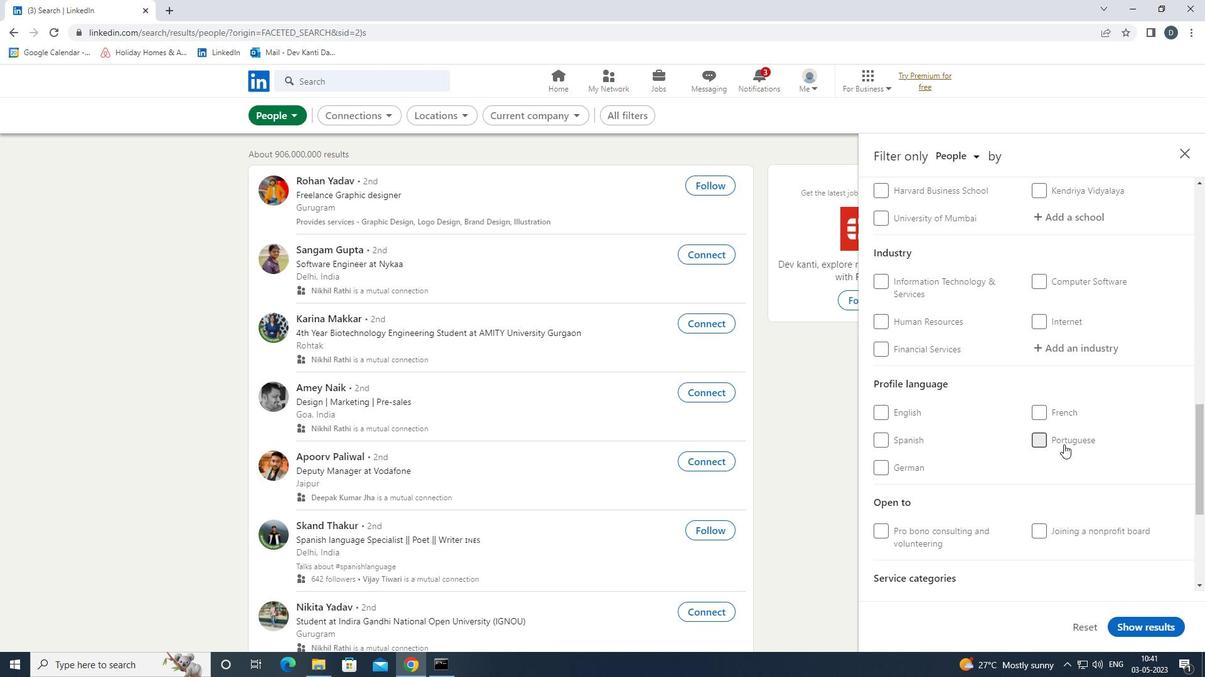 
Action: Mouse scrolled (1063, 444) with delta (0, 0)
Screenshot: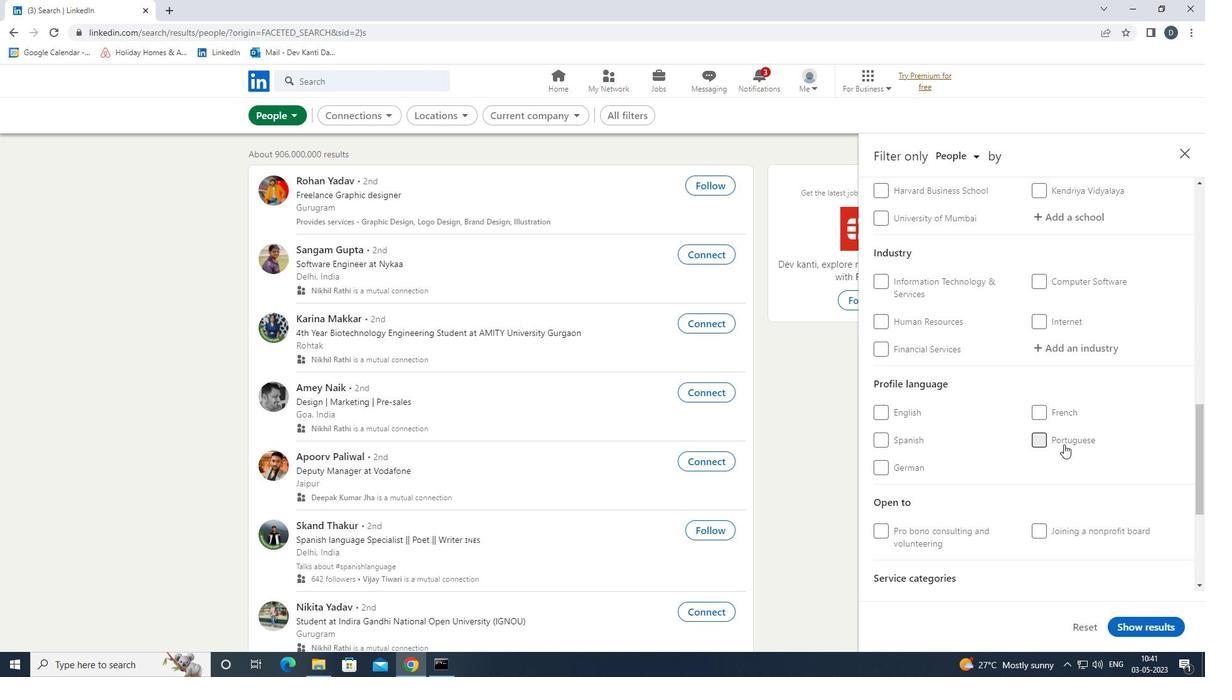 
Action: Mouse scrolled (1063, 444) with delta (0, 0)
Screenshot: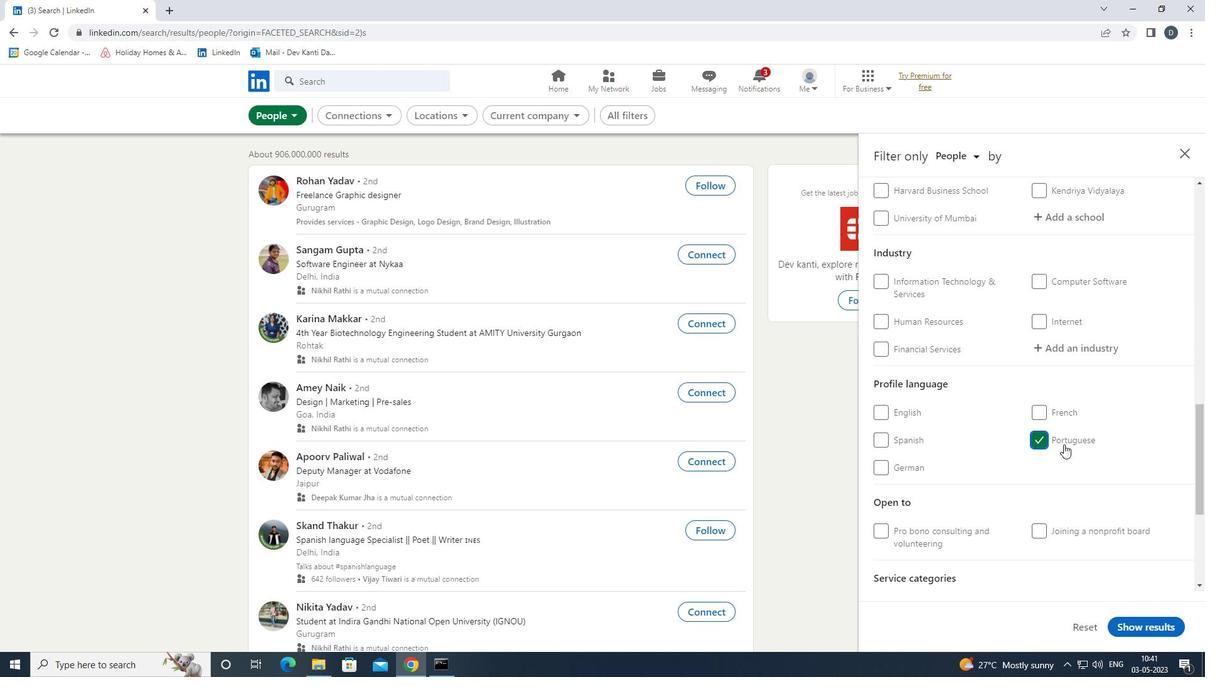 
Action: Mouse scrolled (1063, 444) with delta (0, 0)
Screenshot: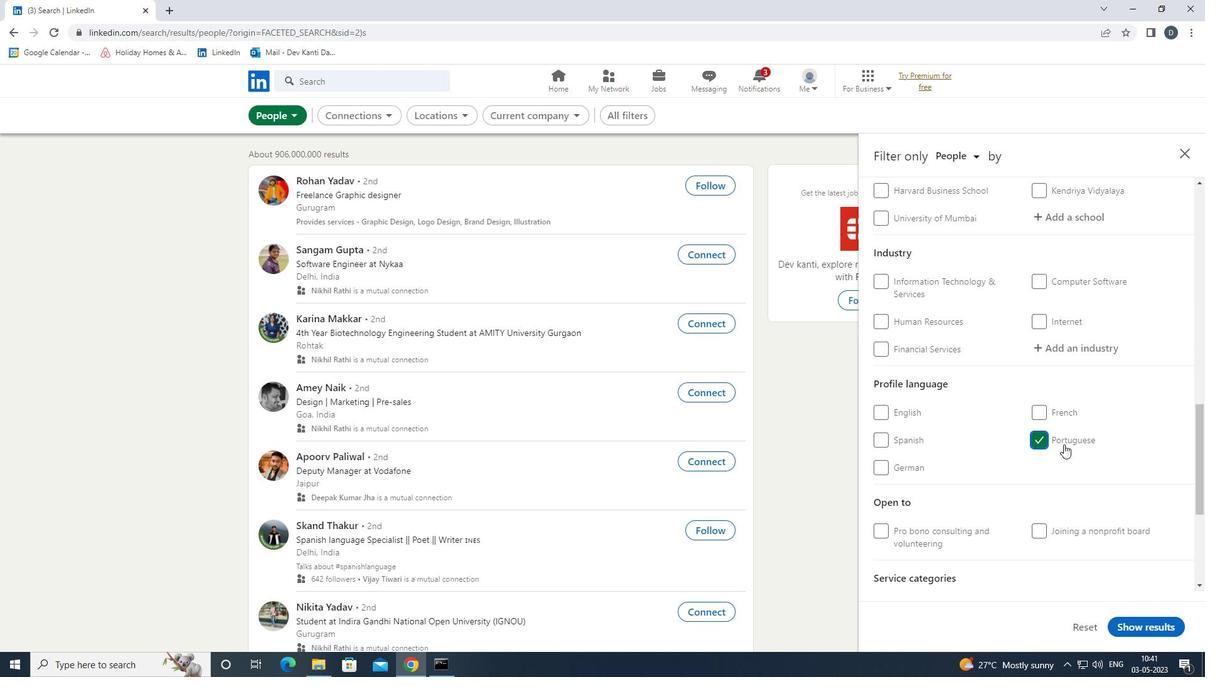 
Action: Mouse scrolled (1063, 444) with delta (0, 0)
Screenshot: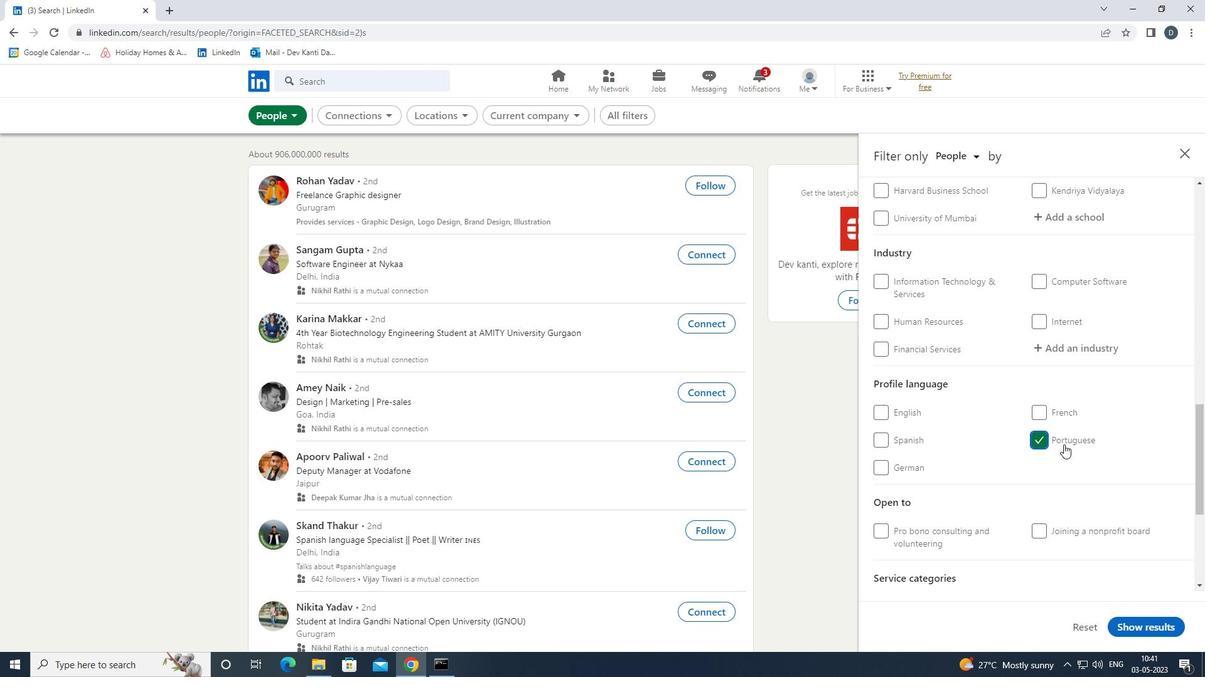 
Action: Mouse scrolled (1063, 444) with delta (0, 0)
Screenshot: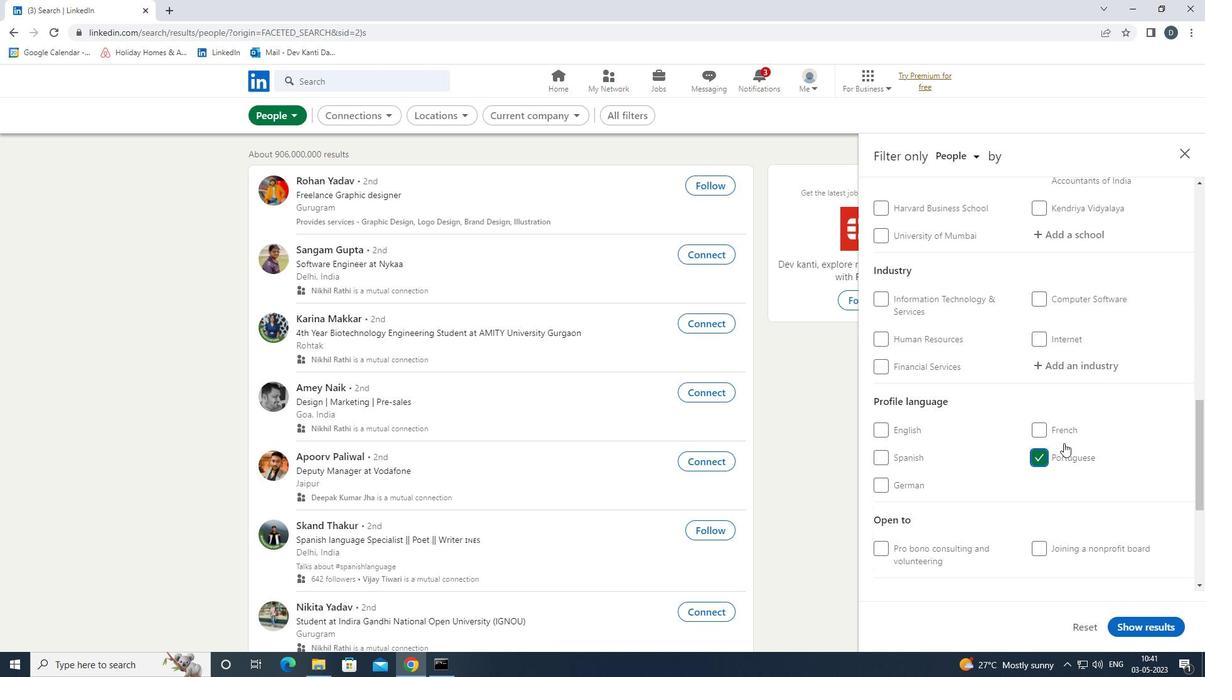 
Action: Mouse scrolled (1063, 444) with delta (0, 0)
Screenshot: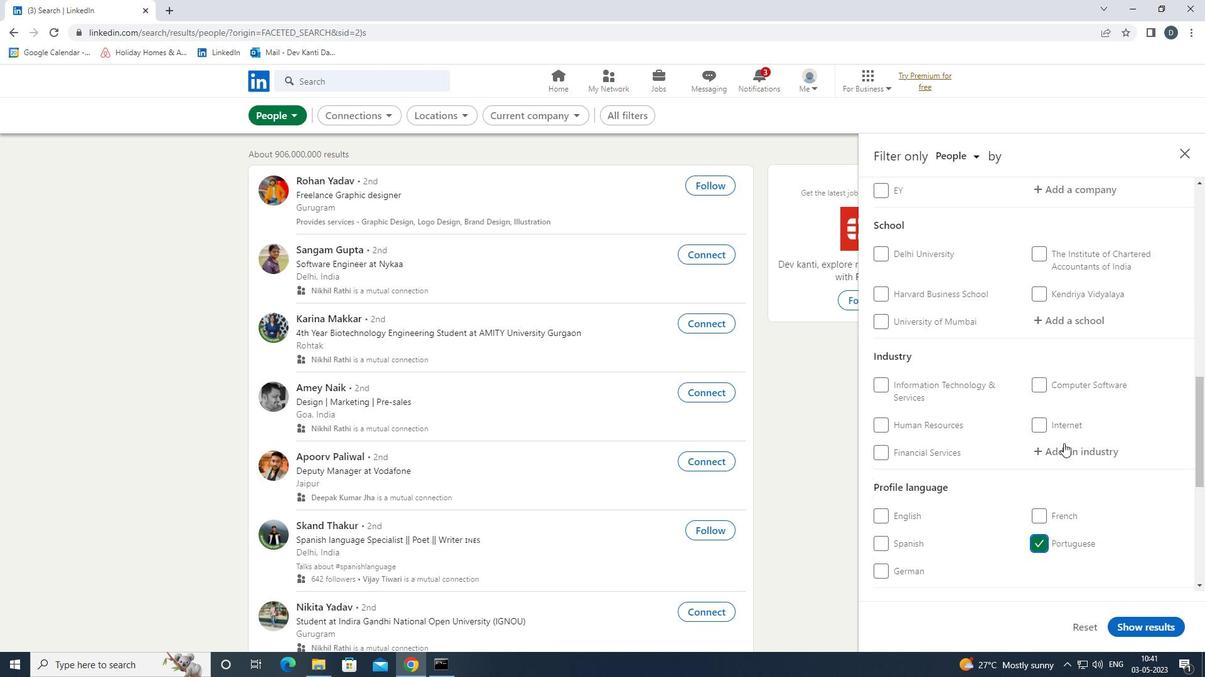 
Action: Mouse scrolled (1063, 444) with delta (0, 0)
Screenshot: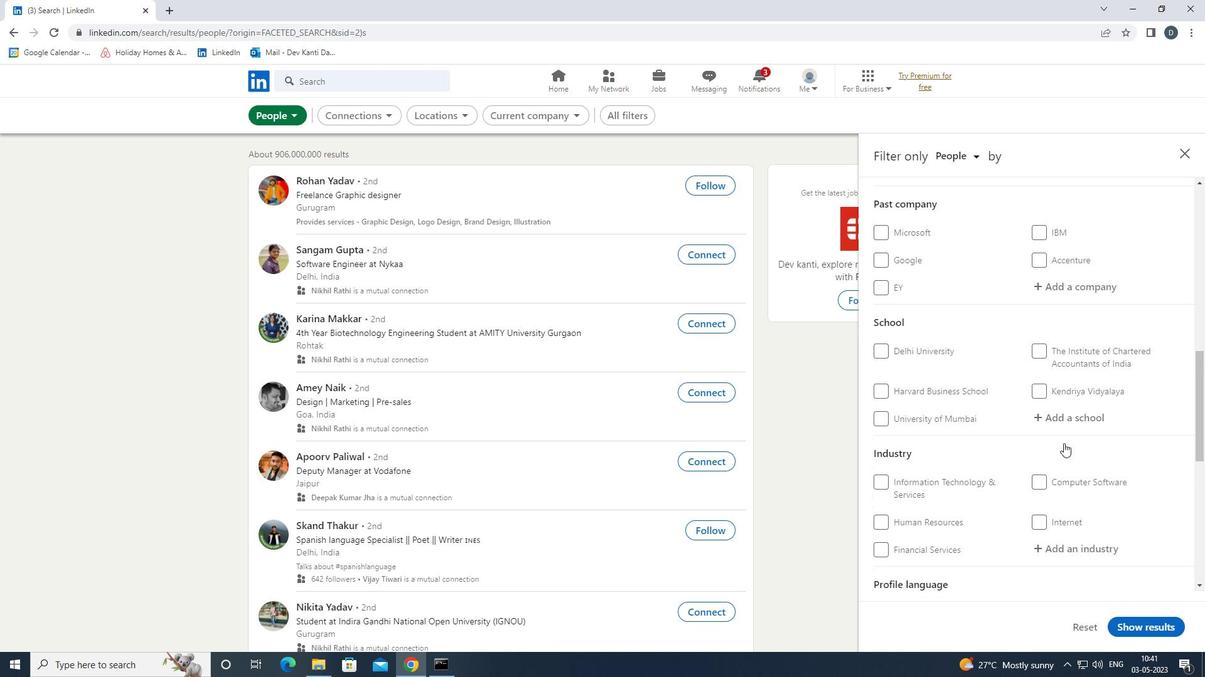 
Action: Mouse moved to (1071, 401)
Screenshot: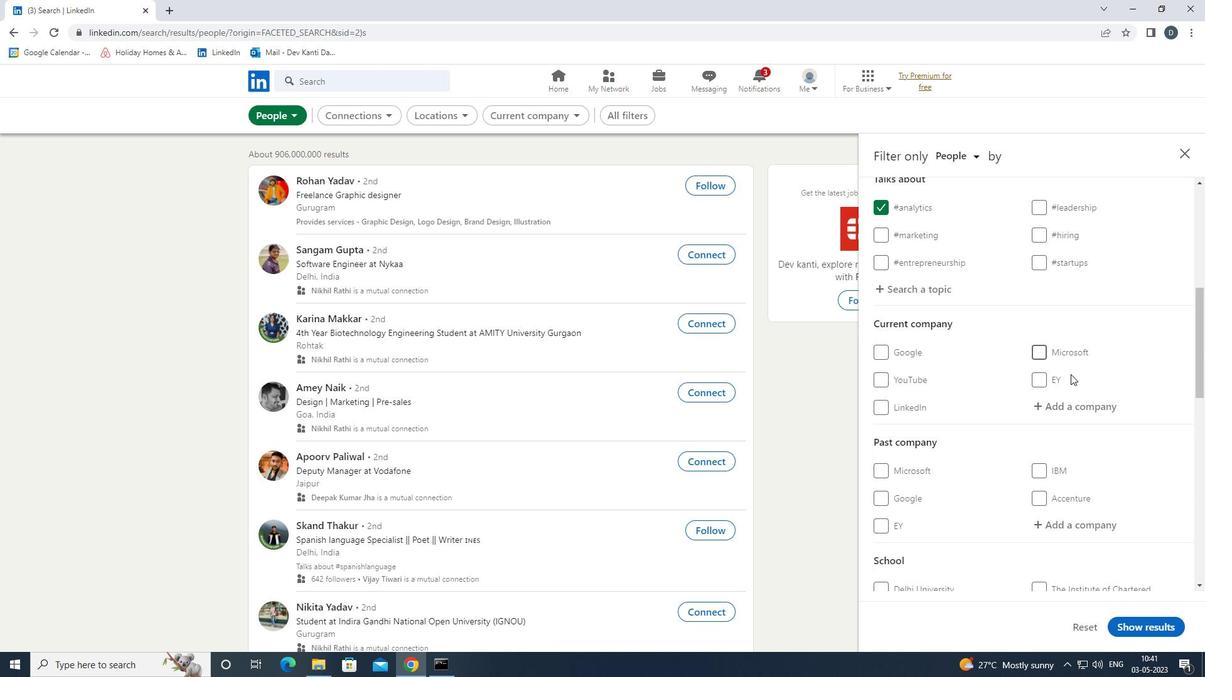 
Action: Mouse pressed left at (1071, 401)
Screenshot: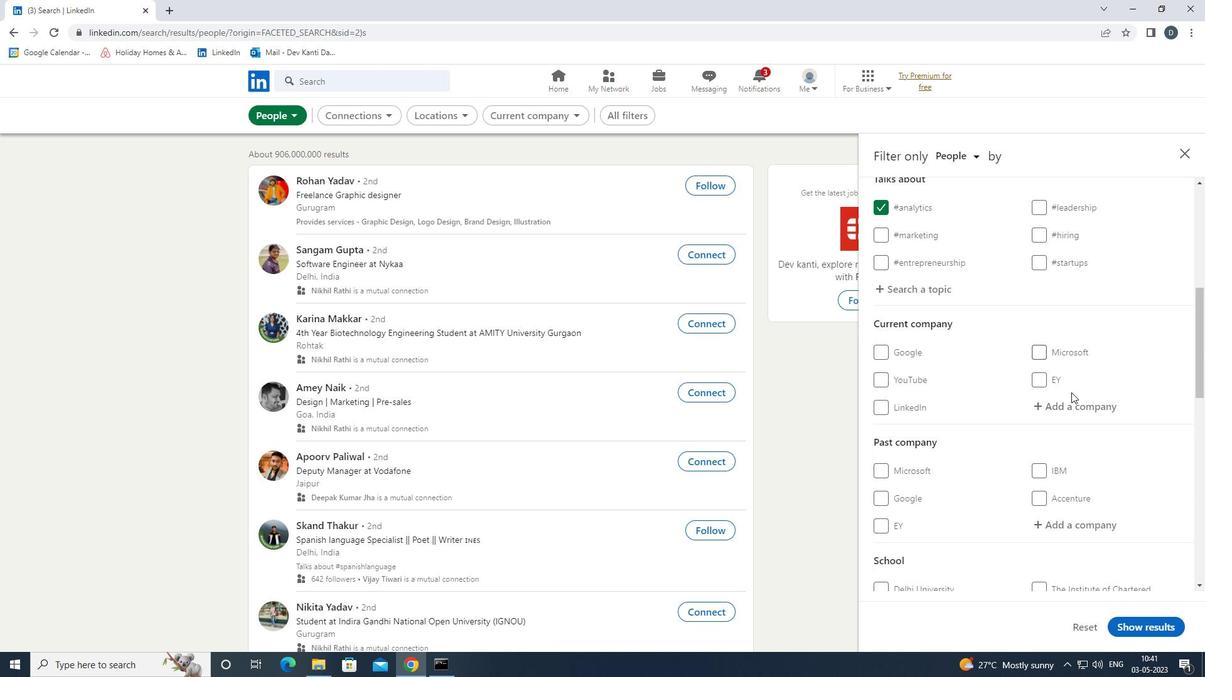 
Action: Key pressed <Key.shift><Key.shift>PIAGGIO<Key.down><Key.down><Key.enter>
Screenshot: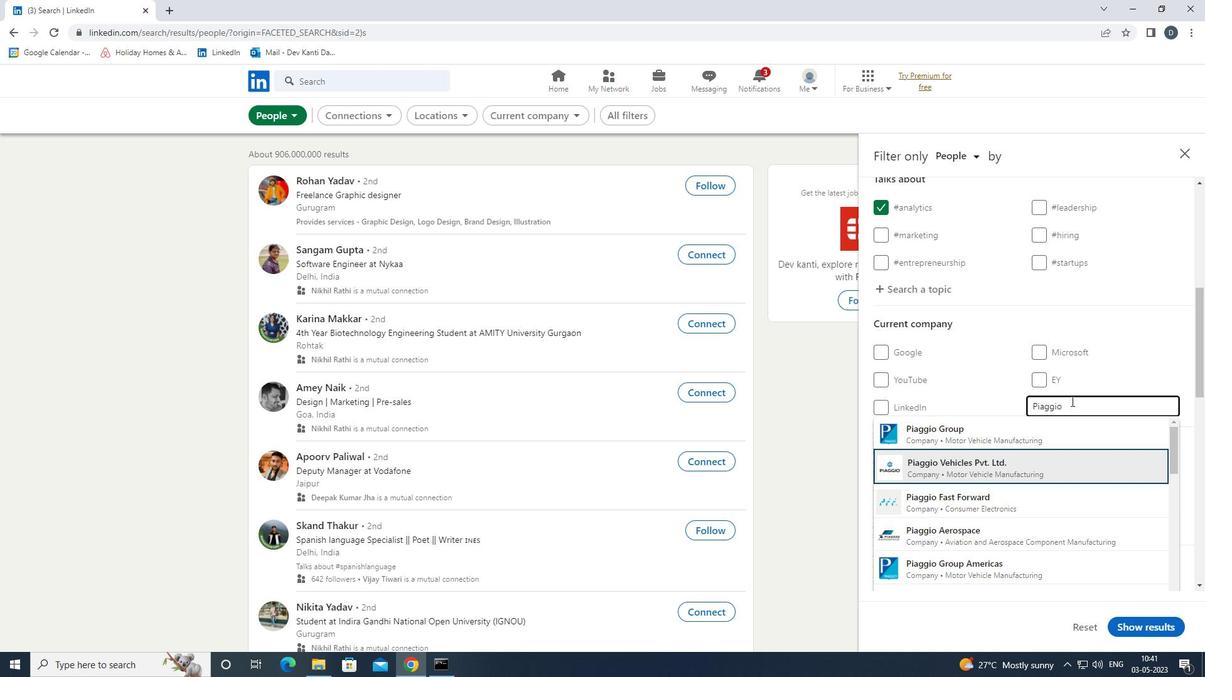 
Action: Mouse scrolled (1071, 401) with delta (0, 0)
Screenshot: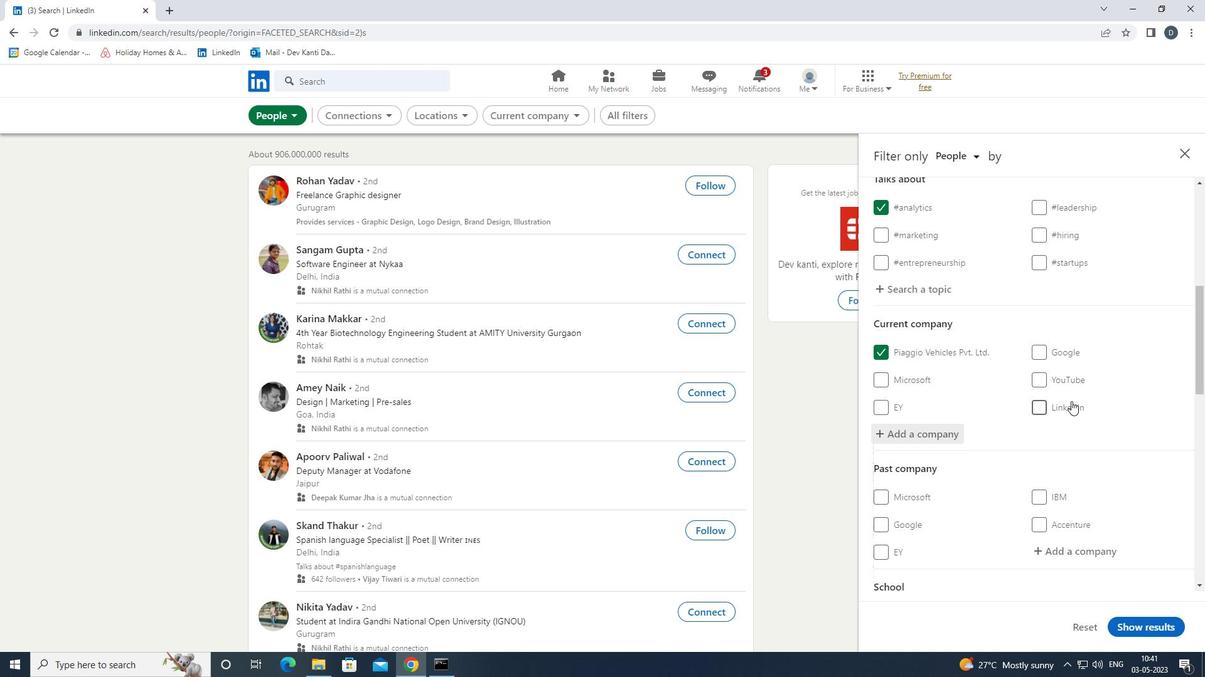 
Action: Mouse scrolled (1071, 401) with delta (0, 0)
Screenshot: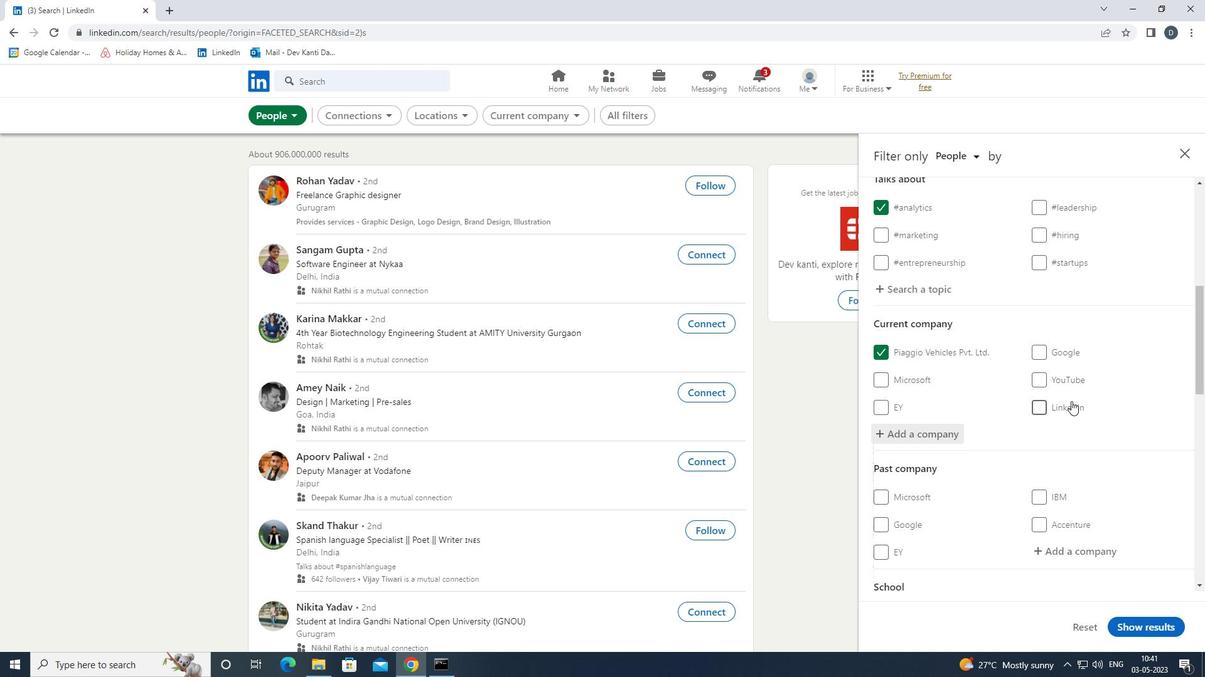 
Action: Mouse scrolled (1071, 401) with delta (0, 0)
Screenshot: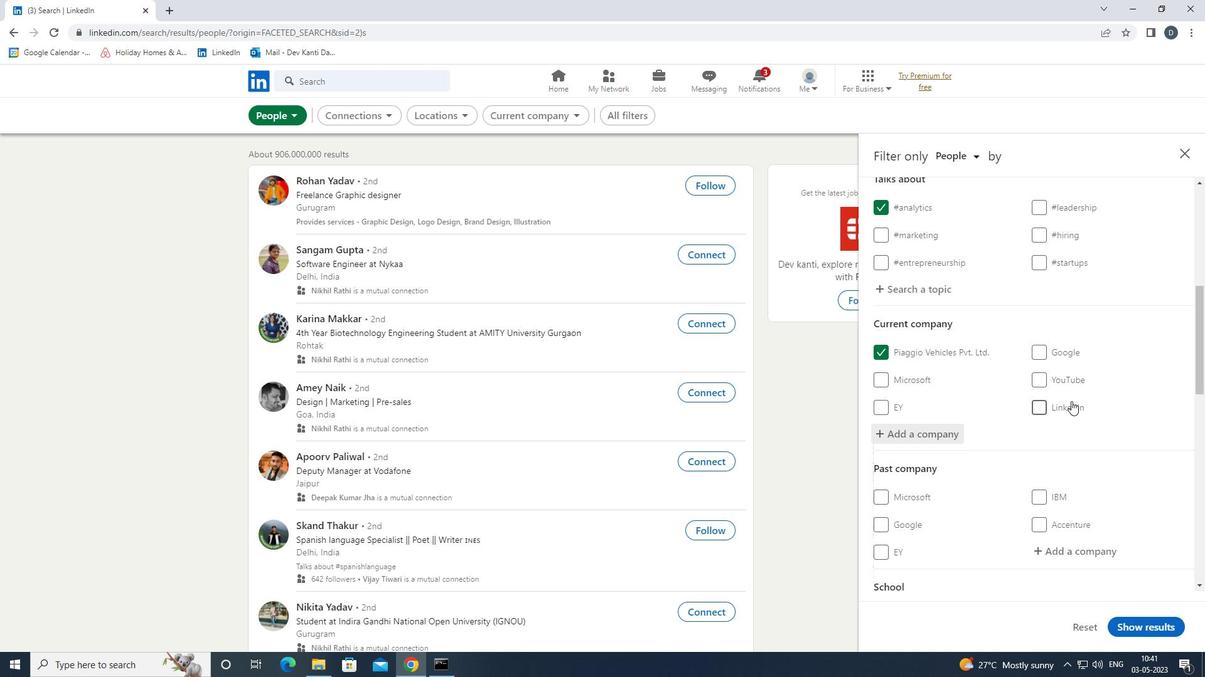 
Action: Mouse moved to (1068, 488)
Screenshot: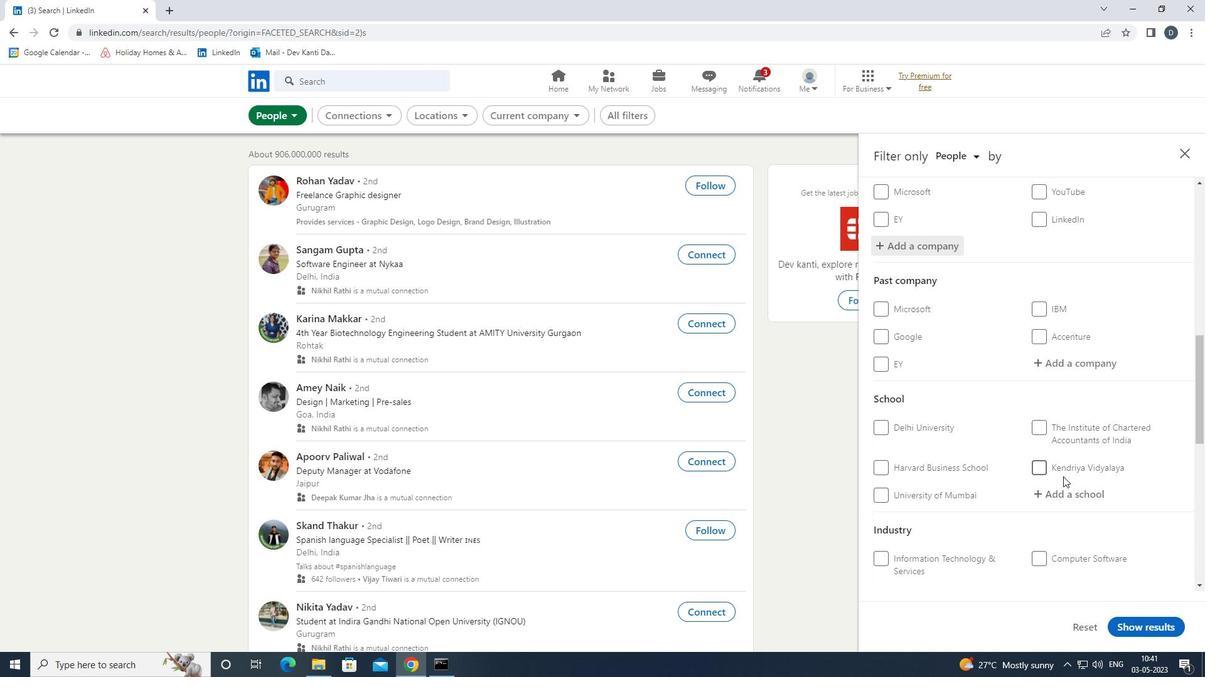 
Action: Mouse pressed left at (1068, 488)
Screenshot: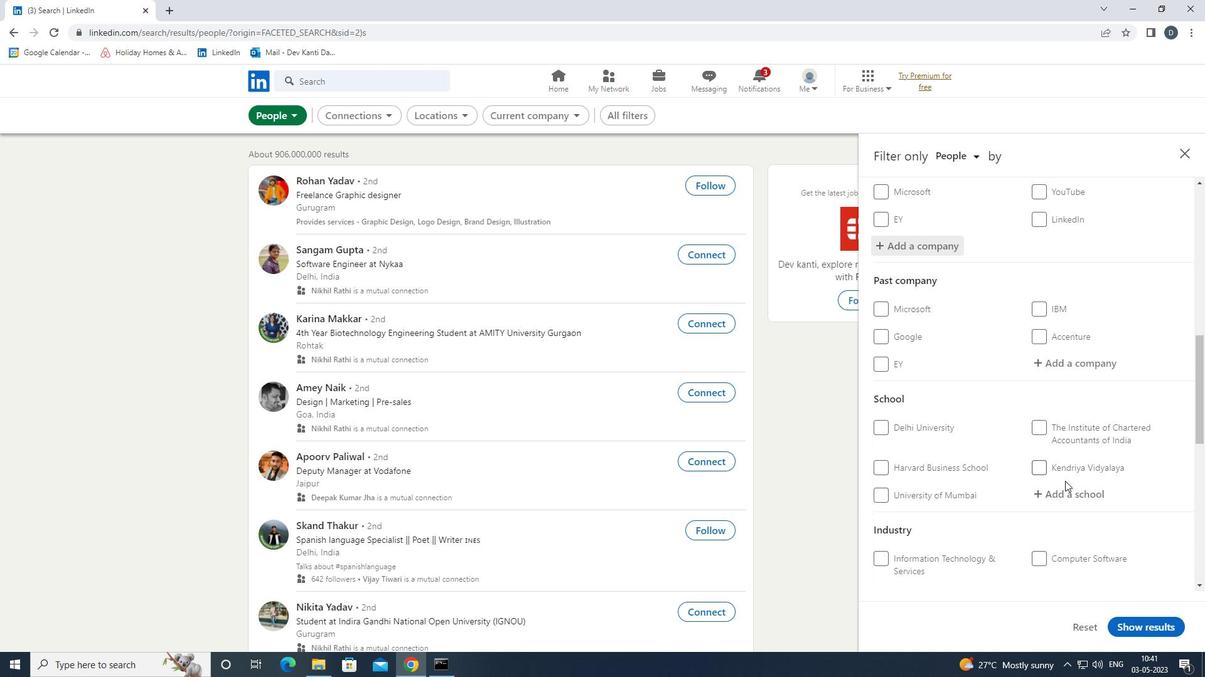 
Action: Key pressed <Key.shift>PRY<Key.backspace>TIT<Key.backspace><Key.backspace><Key.backspace><Key.backspace><Key.backspace><Key.shift>PETIT<Key.down><Key.enter>
Screenshot: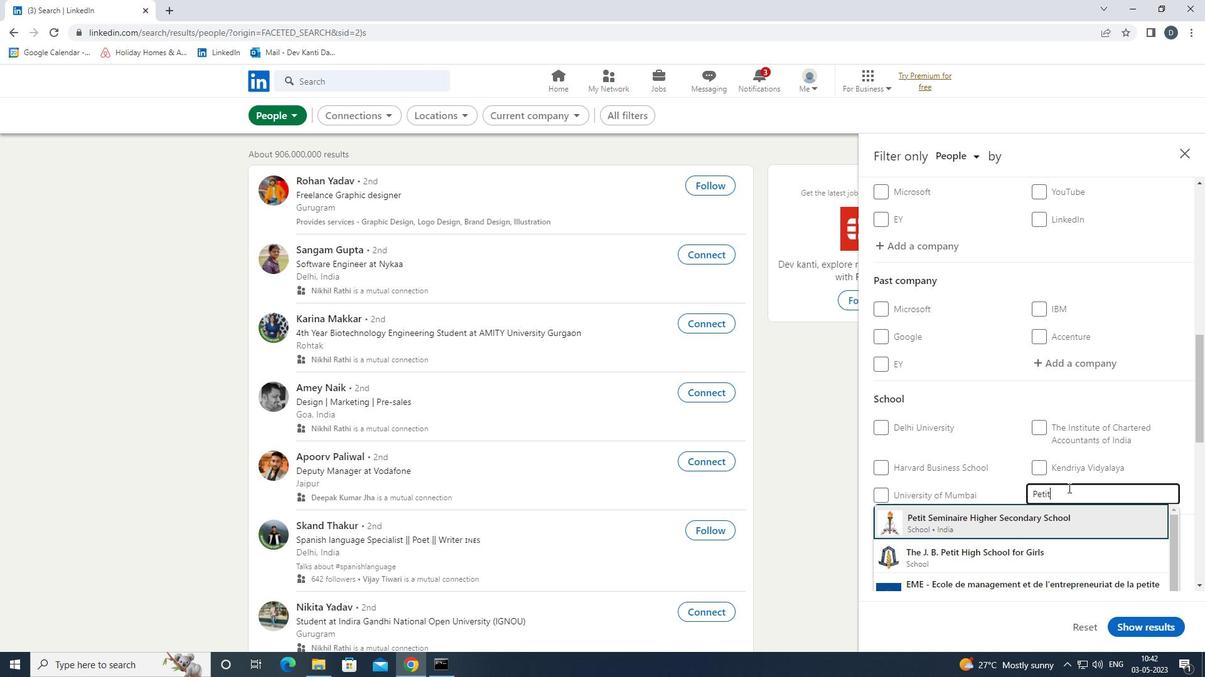 
Action: Mouse moved to (1071, 485)
Screenshot: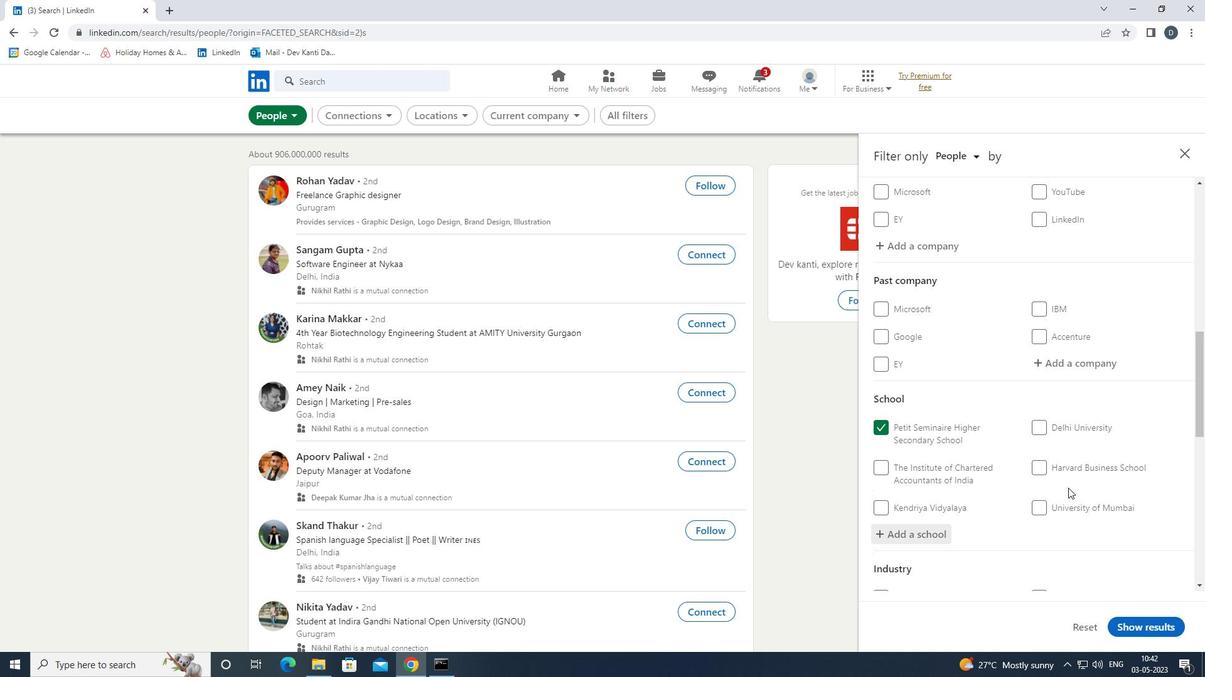 
Action: Mouse scrolled (1071, 484) with delta (0, 0)
Screenshot: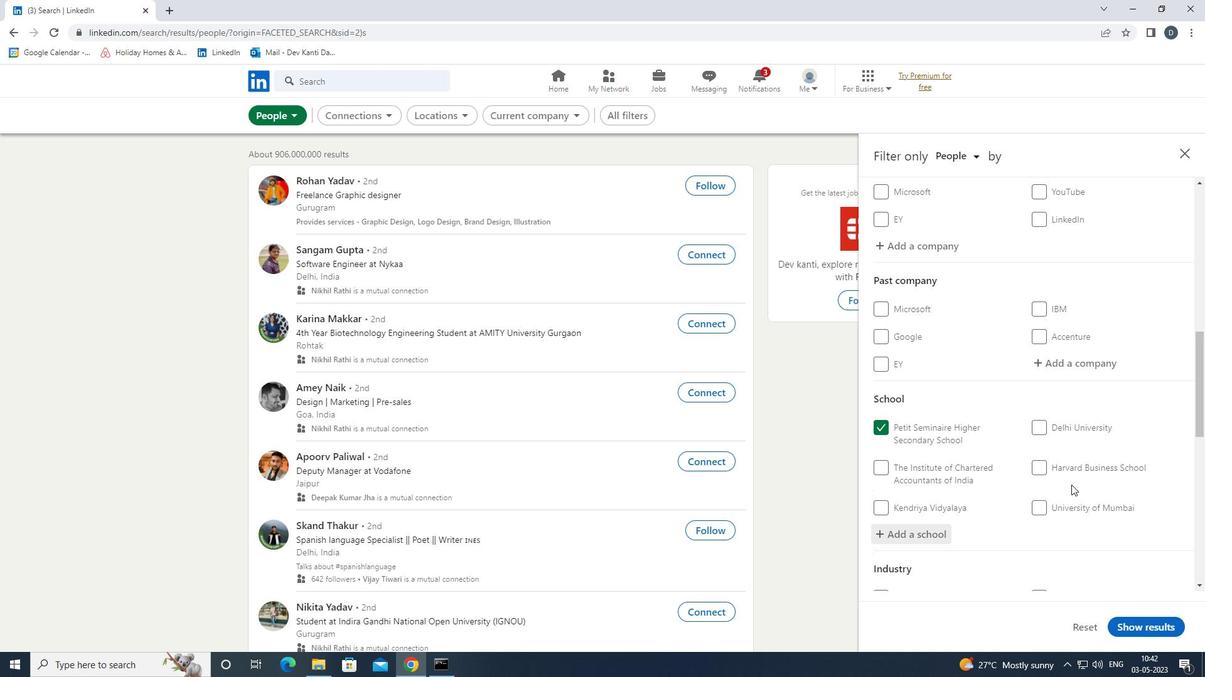 
Action: Mouse scrolled (1071, 484) with delta (0, 0)
Screenshot: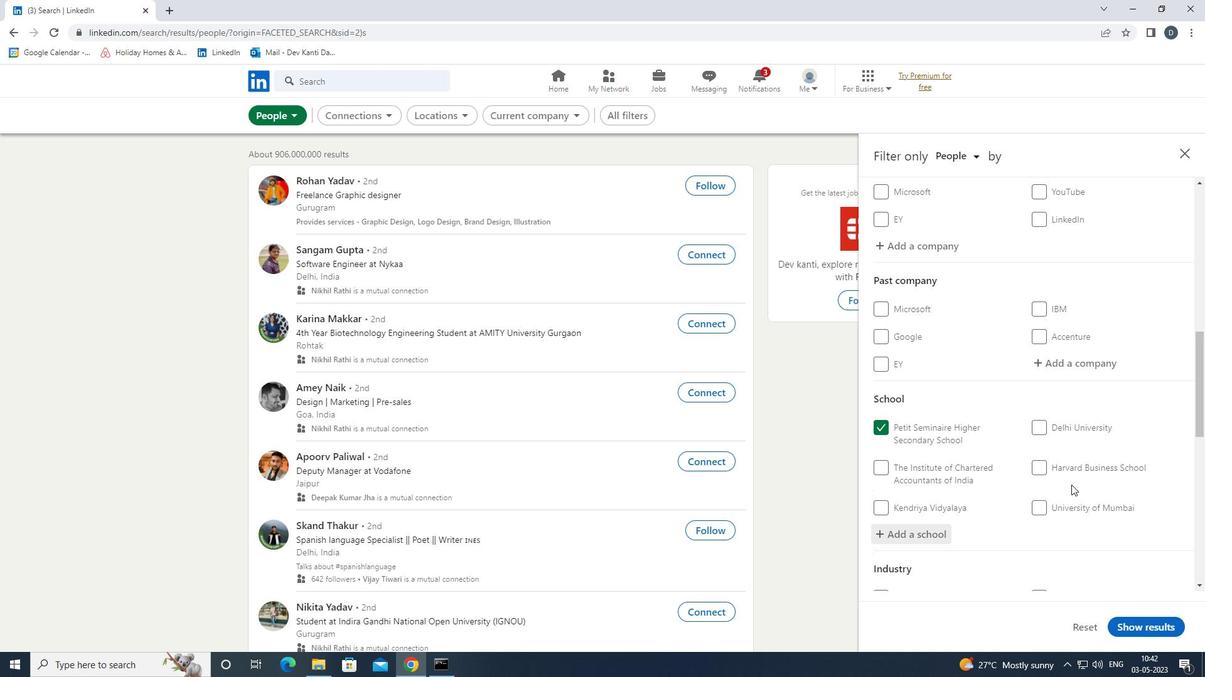 
Action: Mouse scrolled (1071, 484) with delta (0, 0)
Screenshot: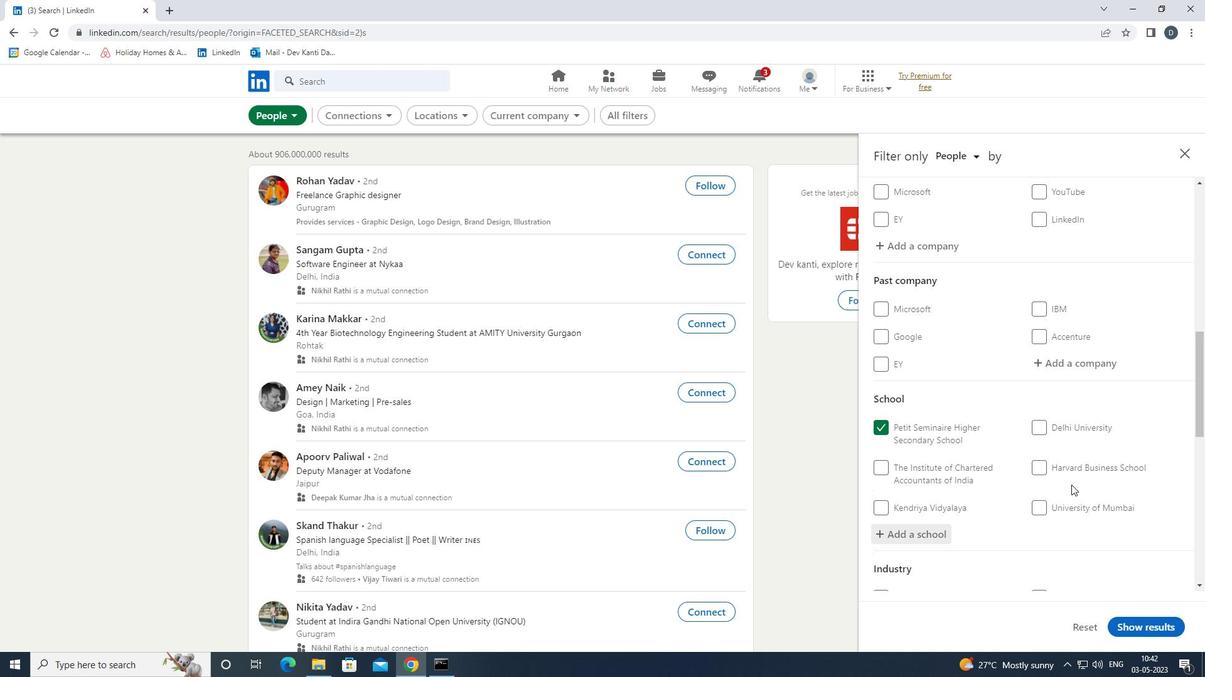 
Action: Mouse moved to (1072, 480)
Screenshot: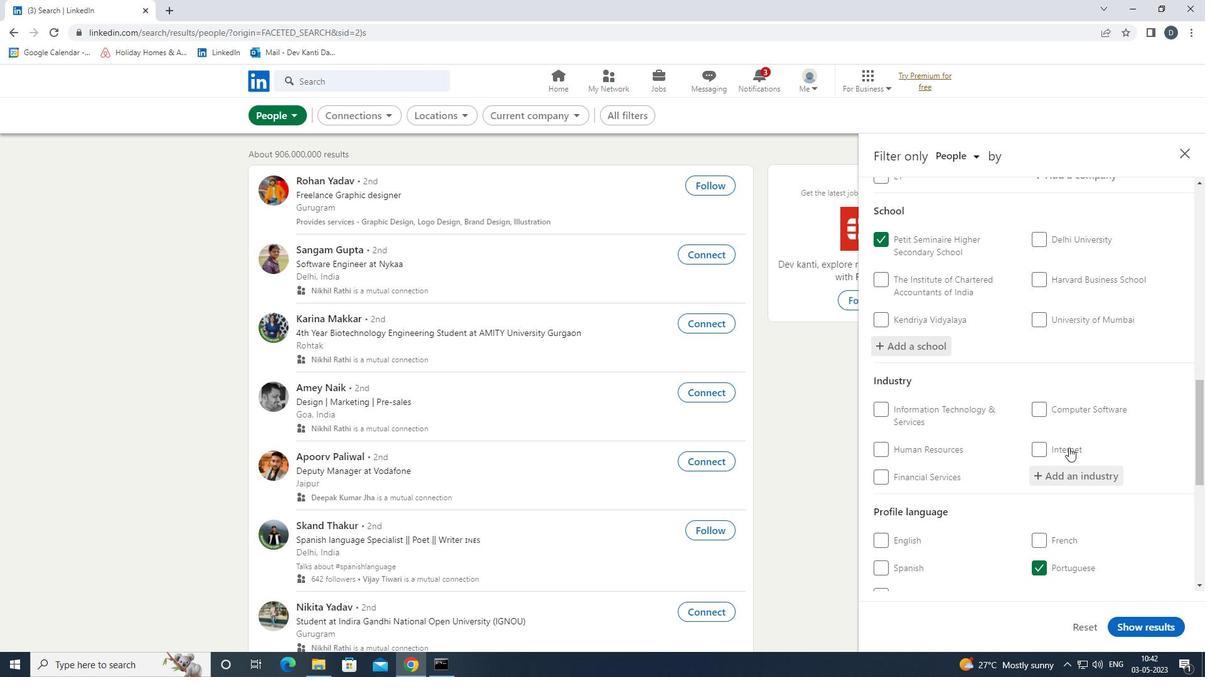 
Action: Mouse pressed left at (1072, 480)
Screenshot: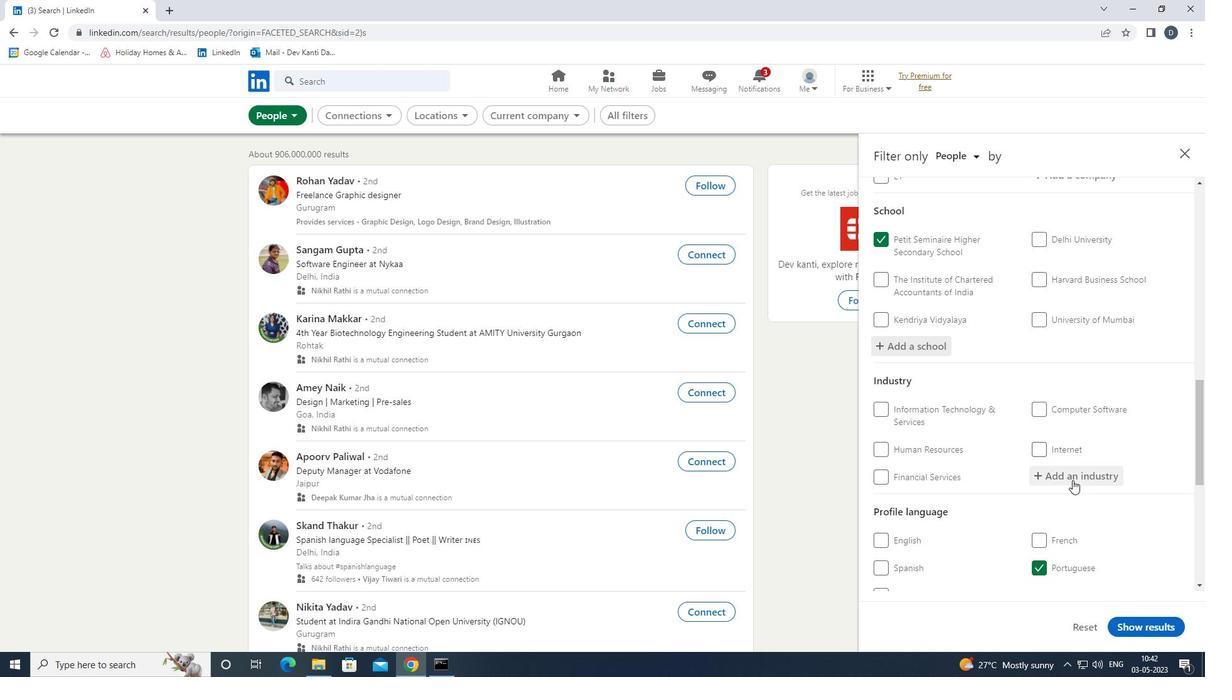 
Action: Key pressed <Key.shift>FABRI<Key.down><Key.enter>
Screenshot: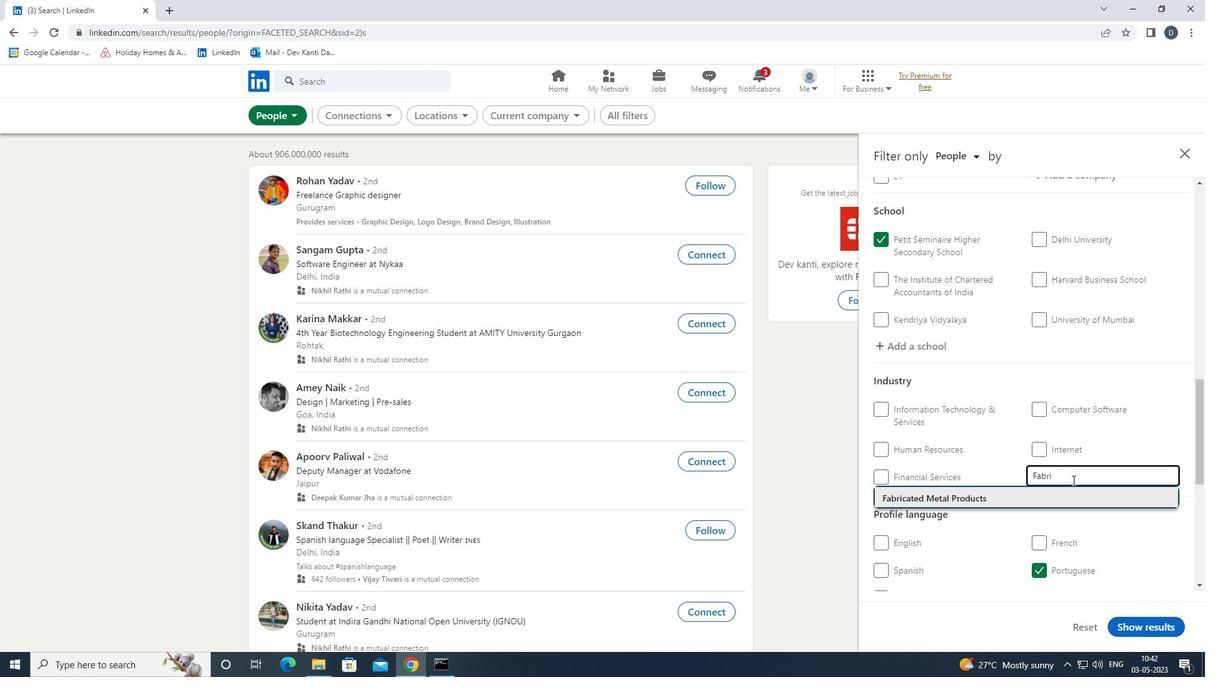 
Action: Mouse scrolled (1072, 480) with delta (0, 0)
Screenshot: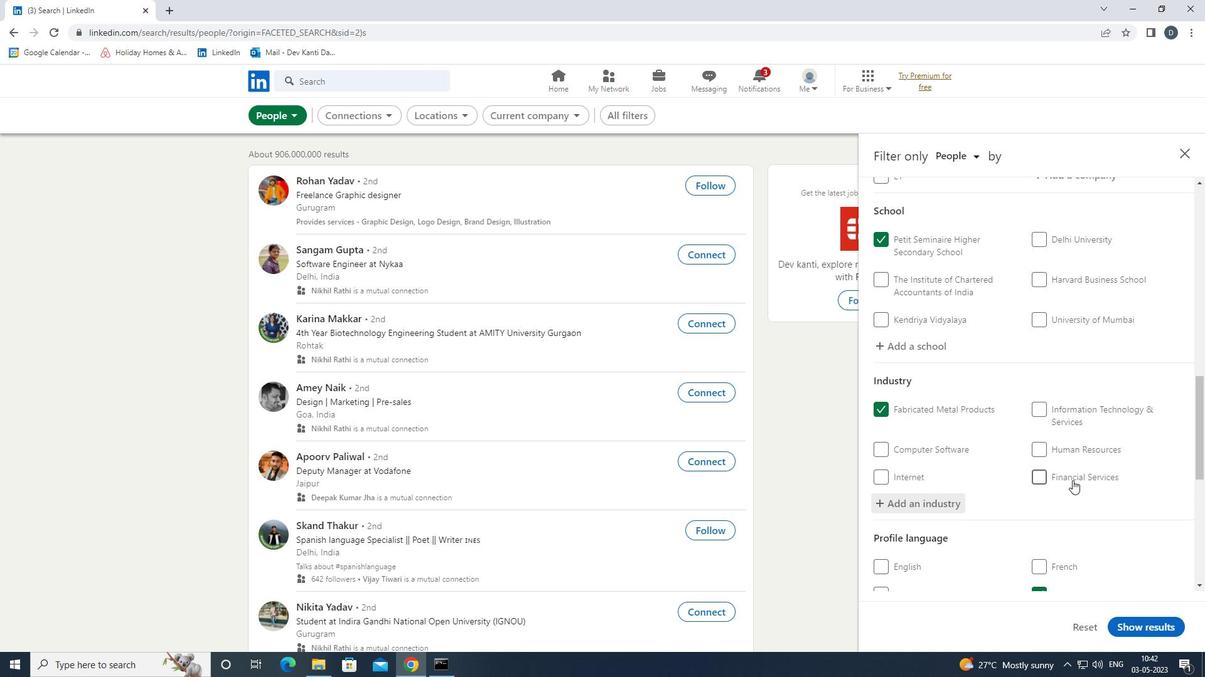 
Action: Mouse scrolled (1072, 480) with delta (0, 0)
Screenshot: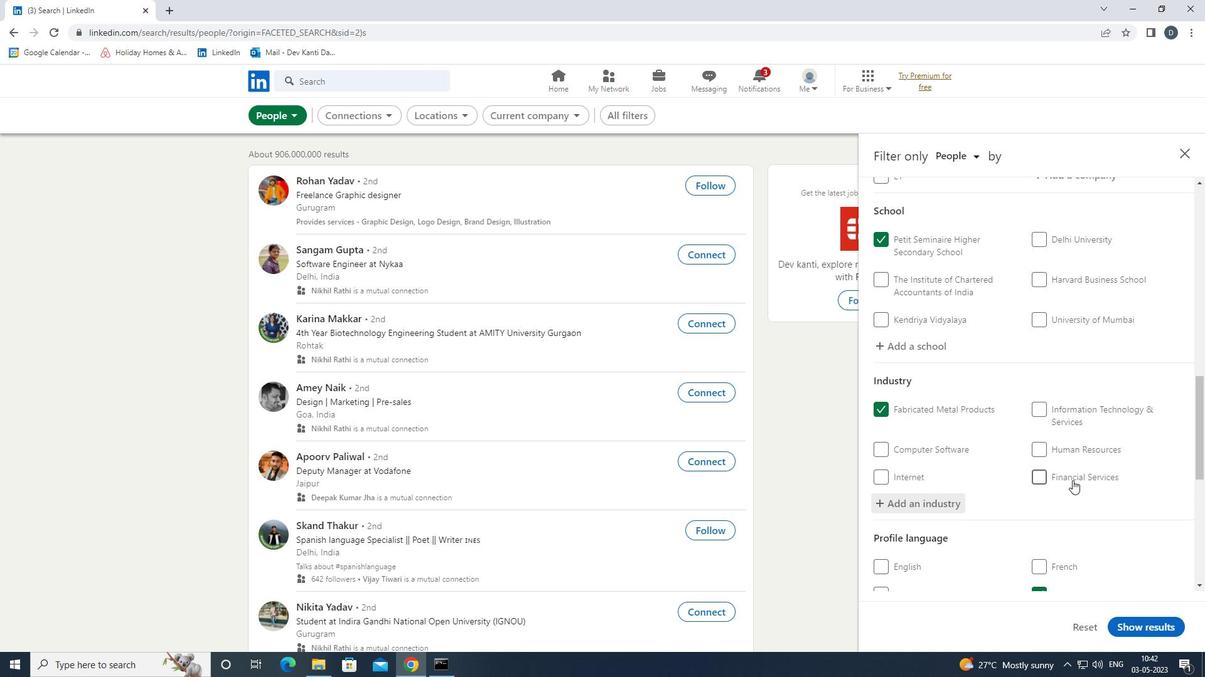 
Action: Mouse scrolled (1072, 480) with delta (0, 0)
Screenshot: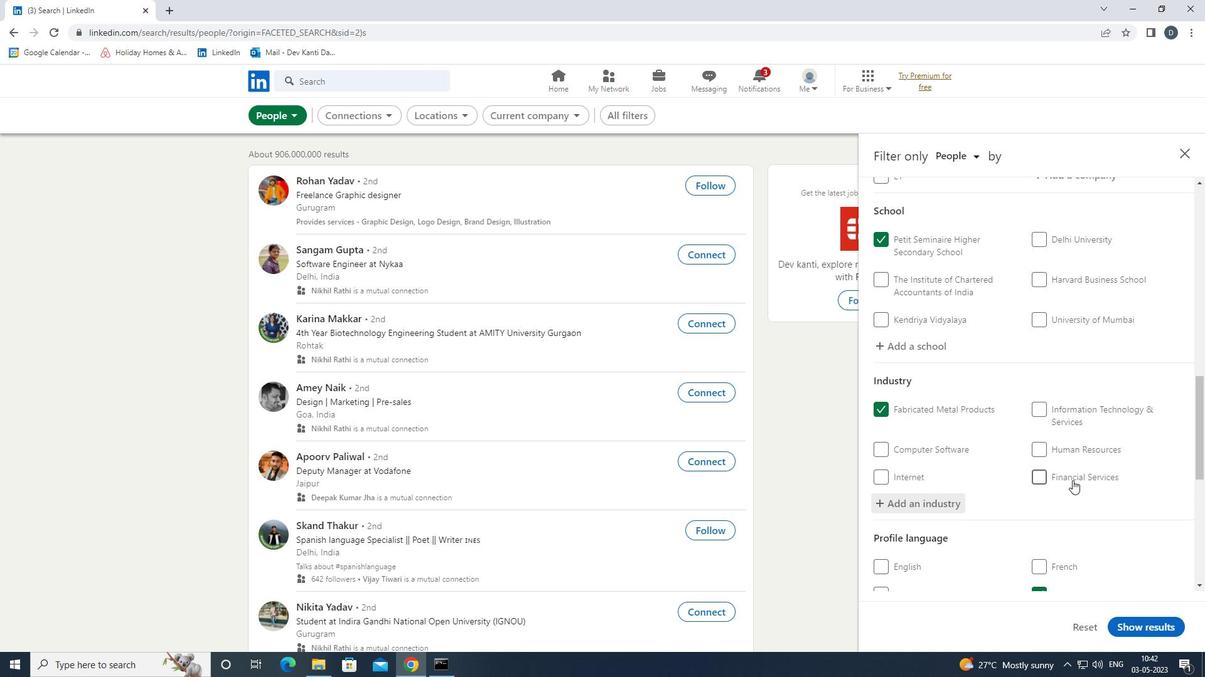 
Action: Mouse scrolled (1072, 480) with delta (0, 0)
Screenshot: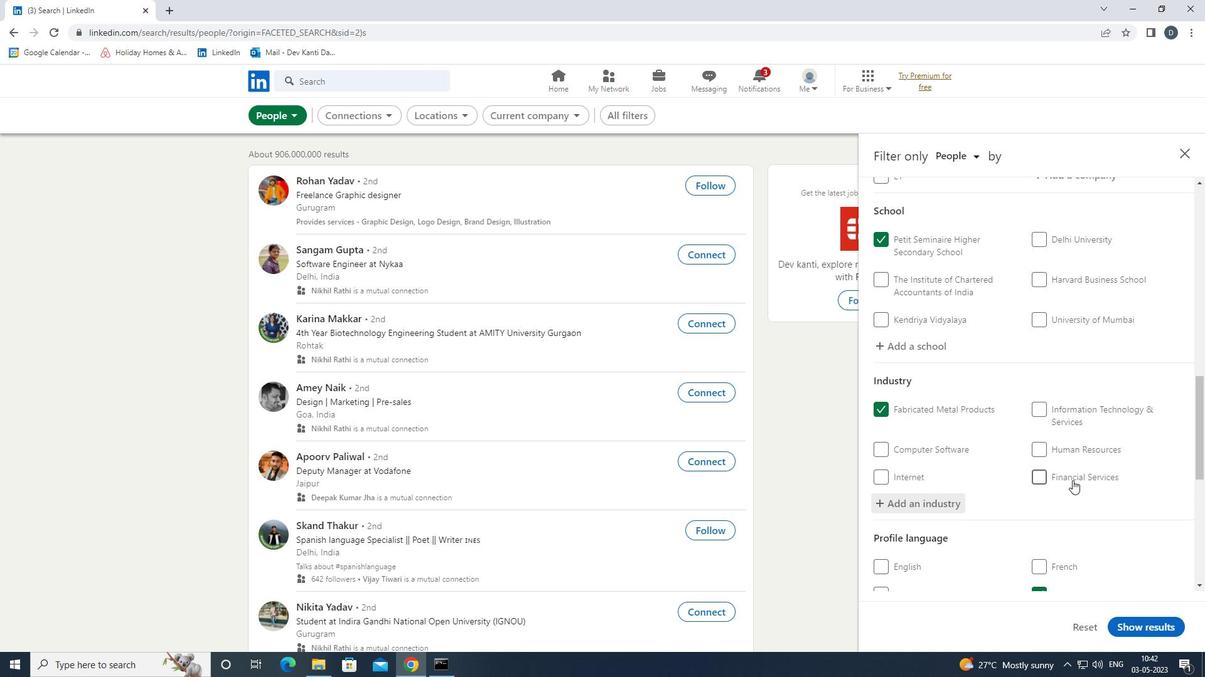 
Action: Mouse scrolled (1072, 480) with delta (0, 0)
Screenshot: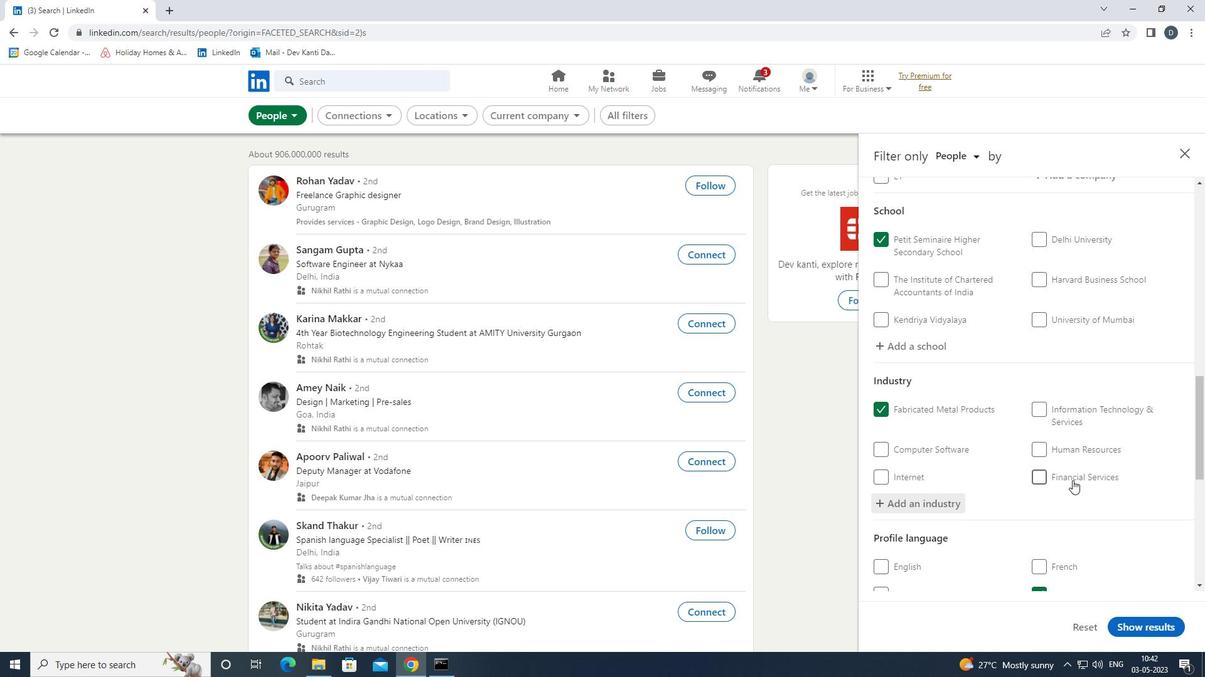 
Action: Mouse moved to (1085, 501)
Screenshot: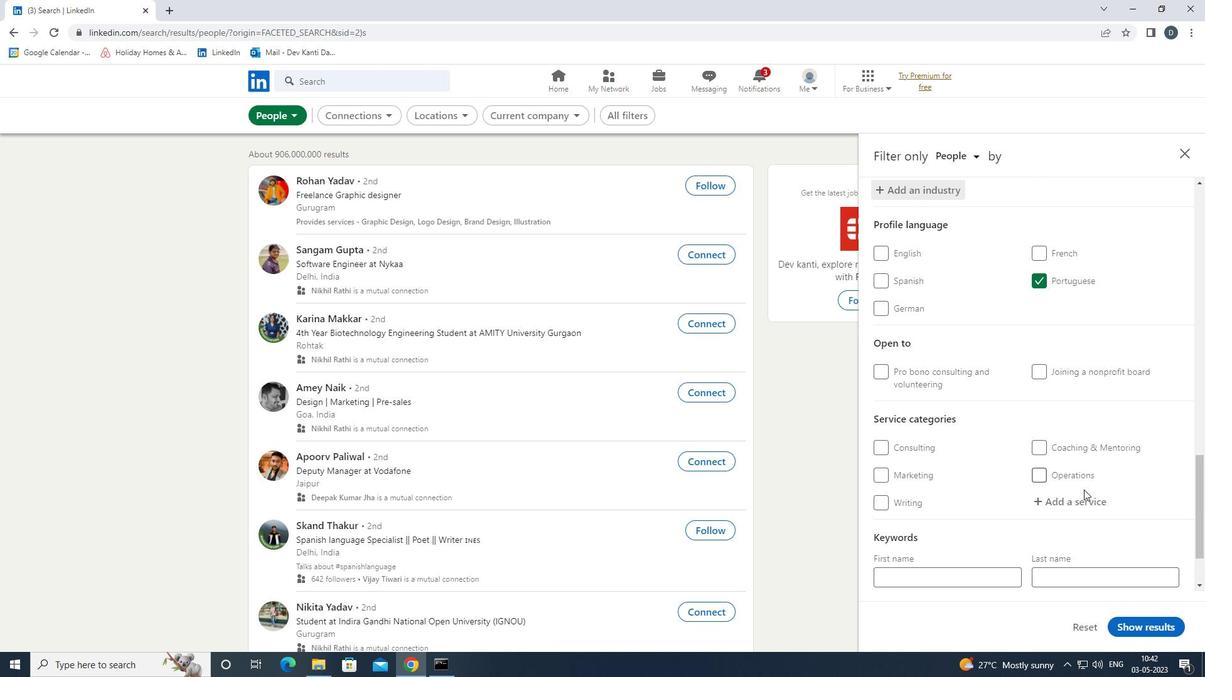 
Action: Mouse pressed left at (1085, 501)
Screenshot: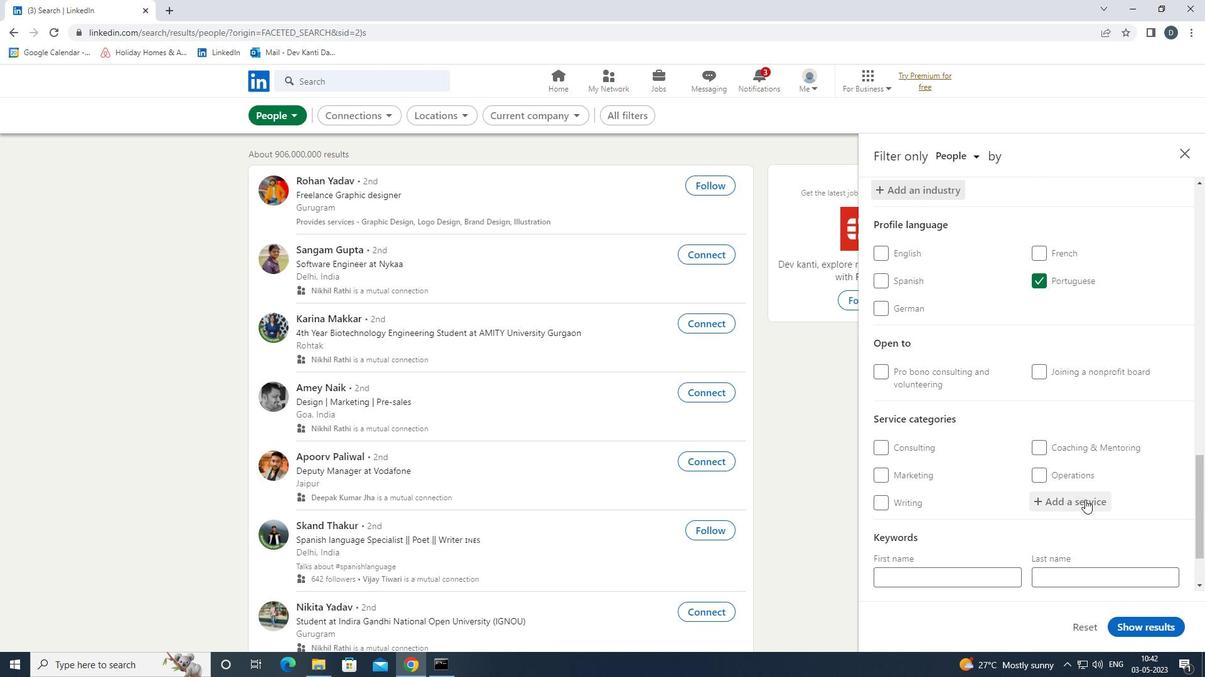 
Action: Mouse moved to (1085, 502)
Screenshot: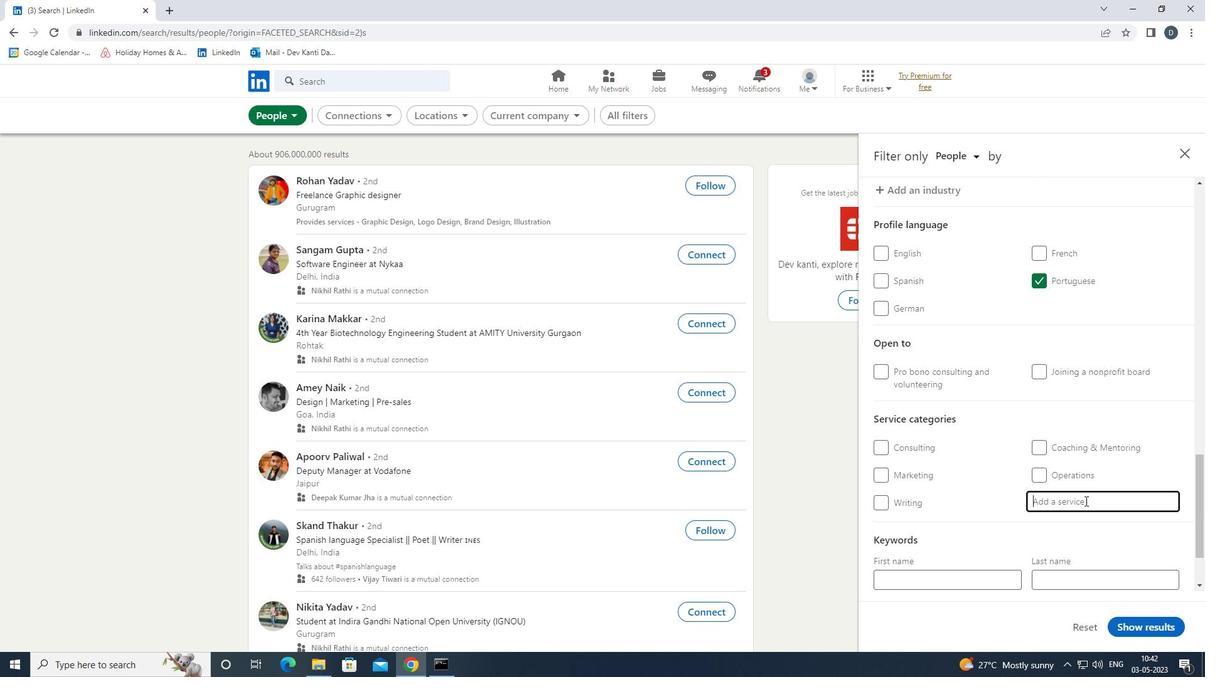 
Action: Key pressed <Key.shift>CORPORATE<Key.down><Key.down><Key.enter>
Screenshot: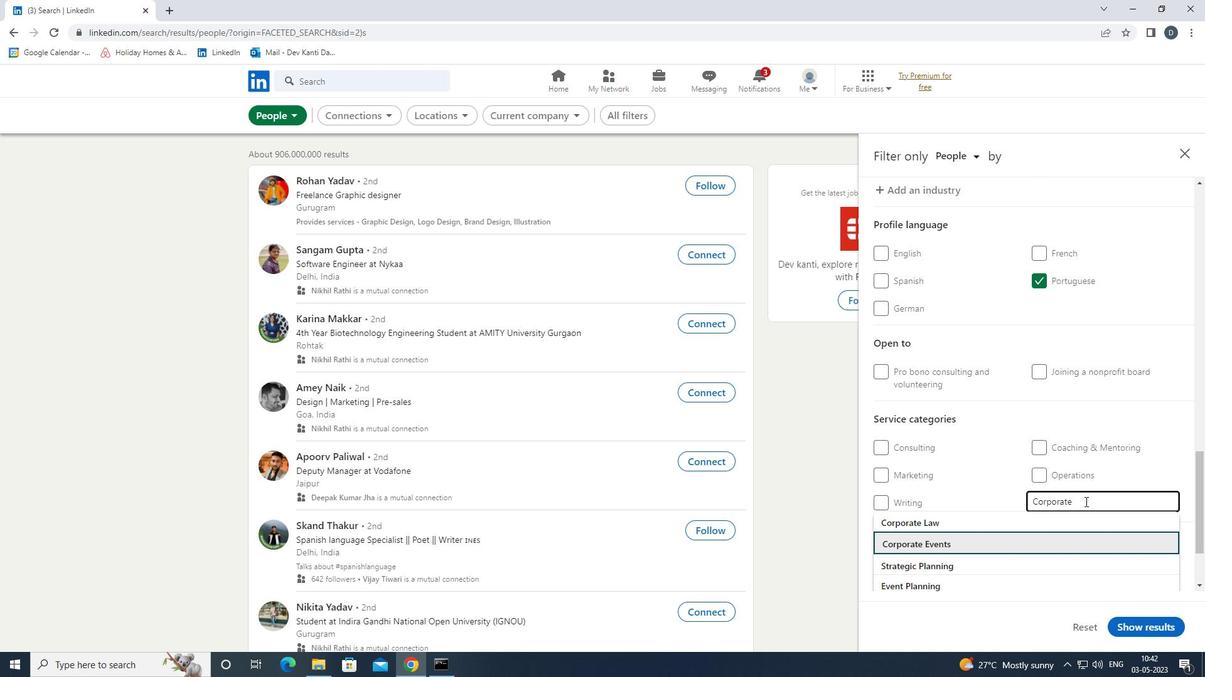 
Action: Mouse moved to (1070, 498)
Screenshot: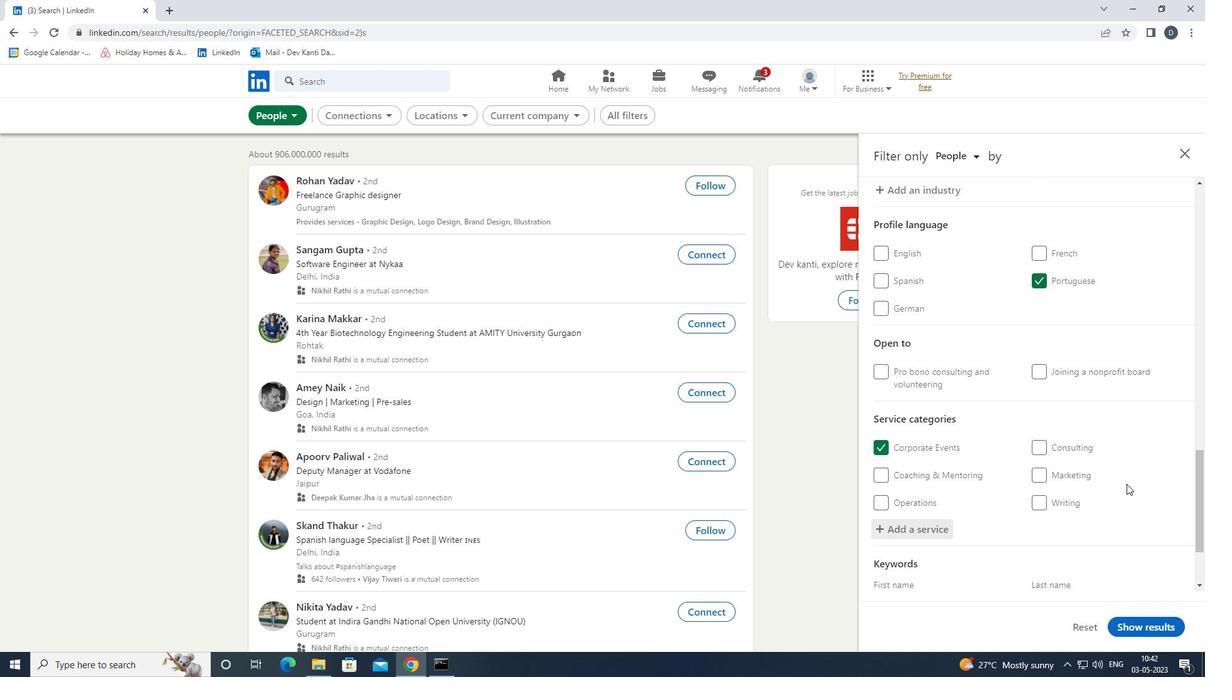 
Action: Mouse scrolled (1070, 497) with delta (0, 0)
Screenshot: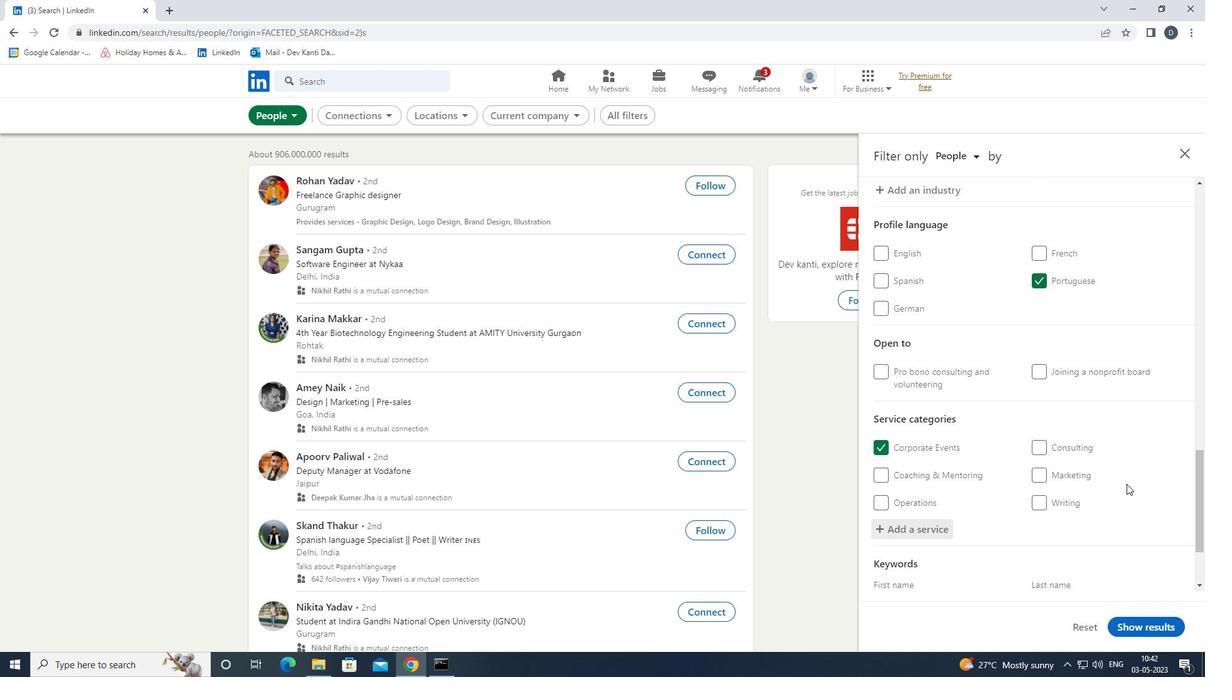 
Action: Mouse moved to (1070, 498)
Screenshot: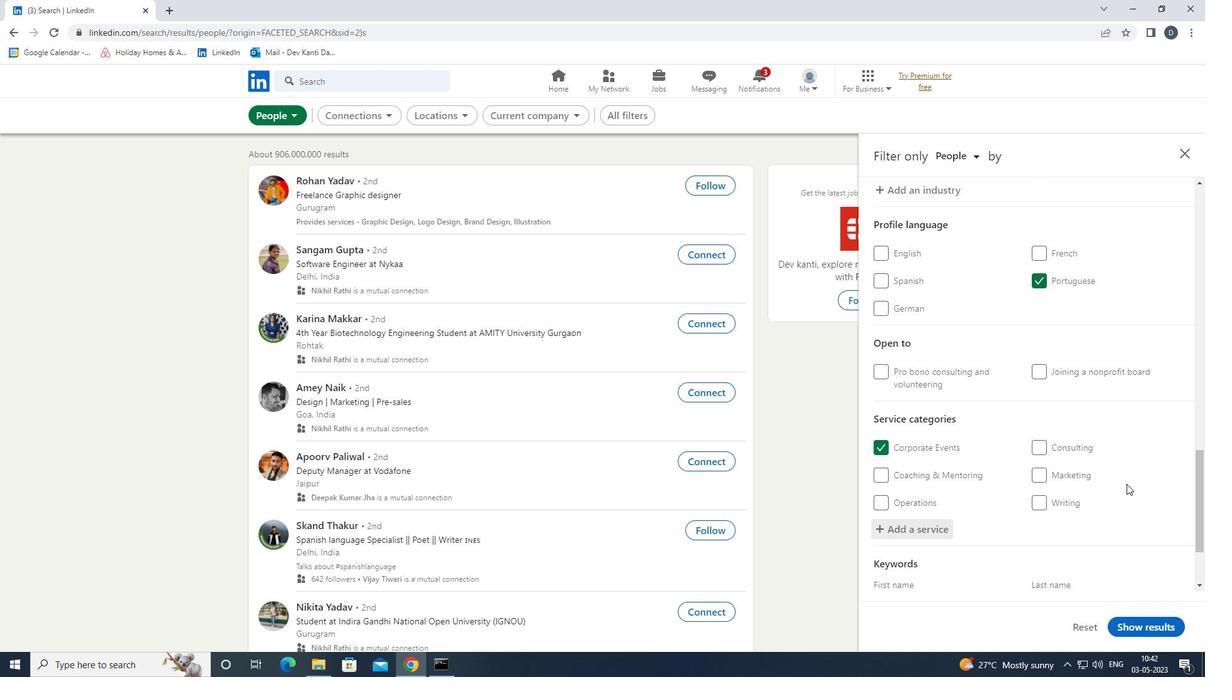 
Action: Mouse scrolled (1070, 498) with delta (0, 0)
Screenshot: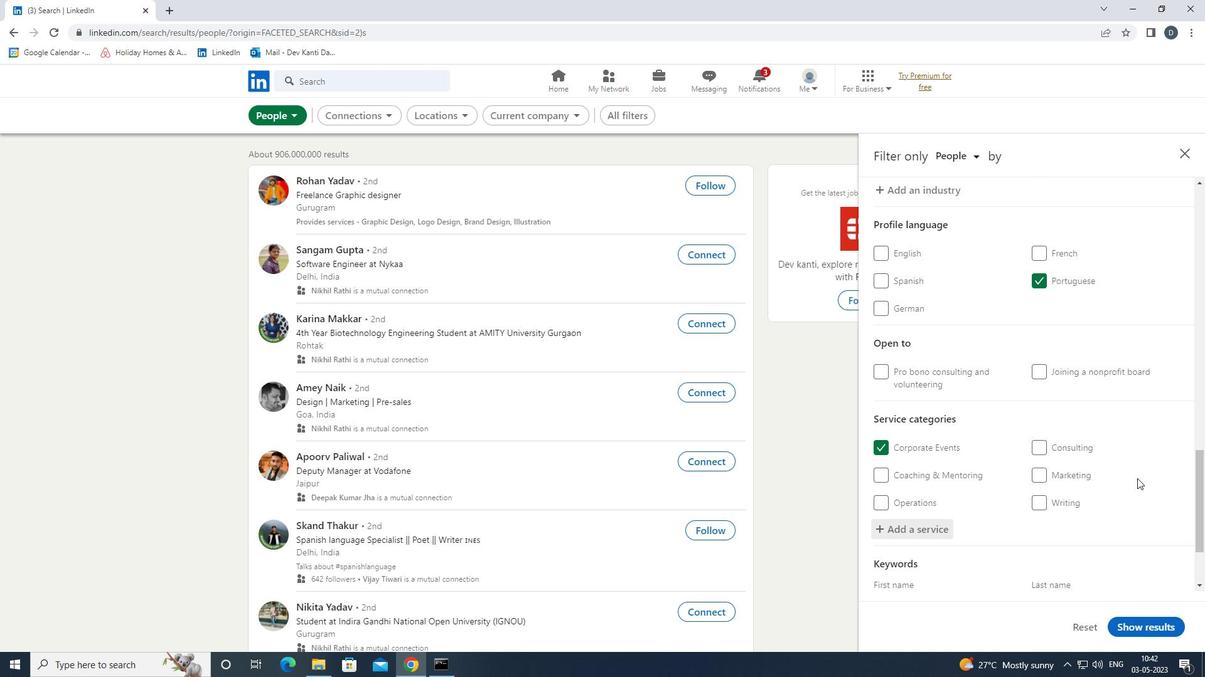 
Action: Mouse moved to (1066, 500)
Screenshot: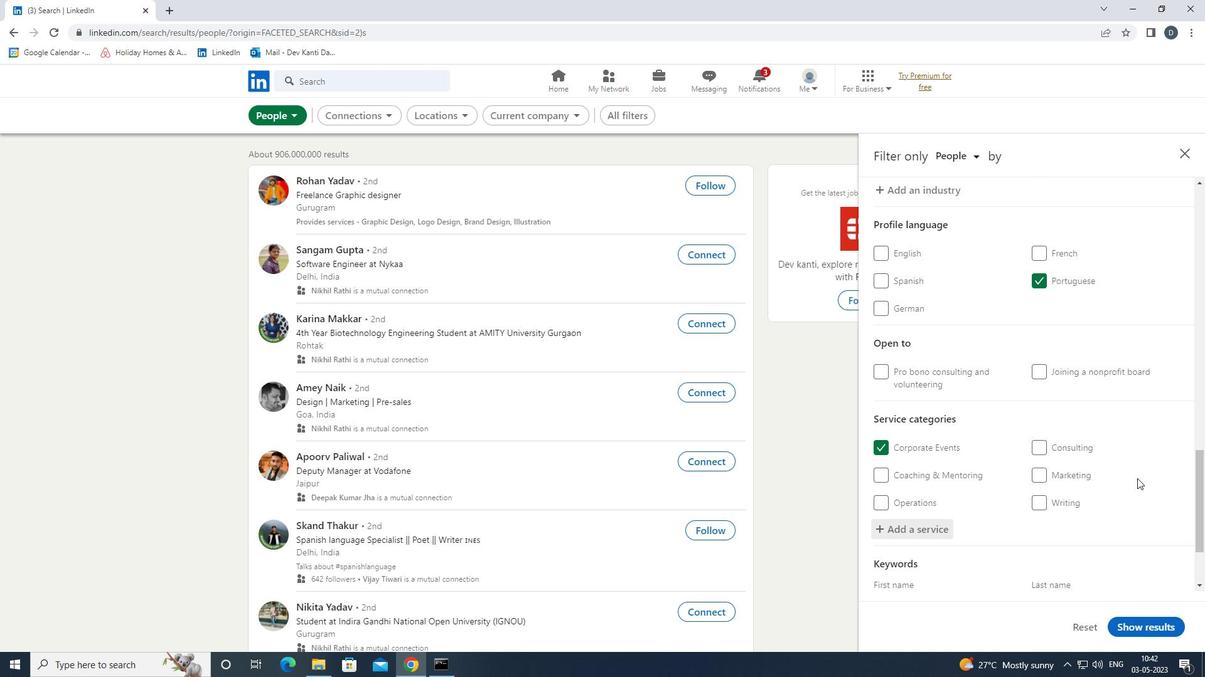 
Action: Mouse scrolled (1066, 499) with delta (0, 0)
Screenshot: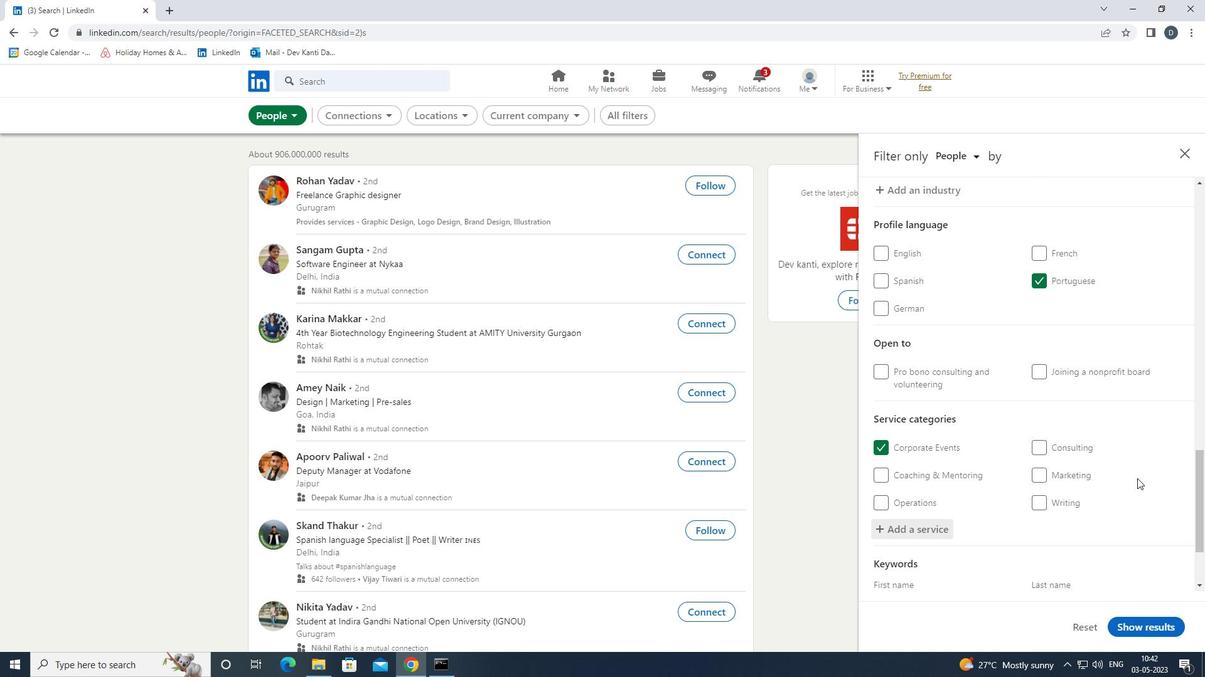 
Action: Mouse moved to (1057, 504)
Screenshot: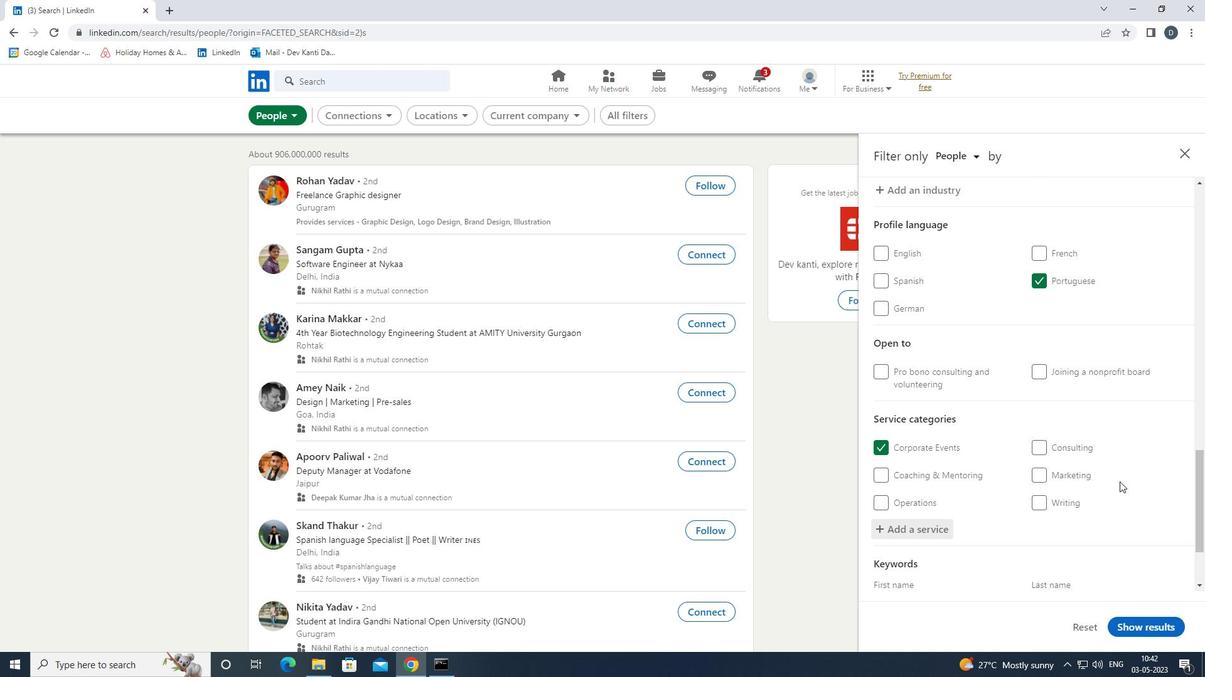 
Action: Mouse scrolled (1057, 503) with delta (0, 0)
Screenshot: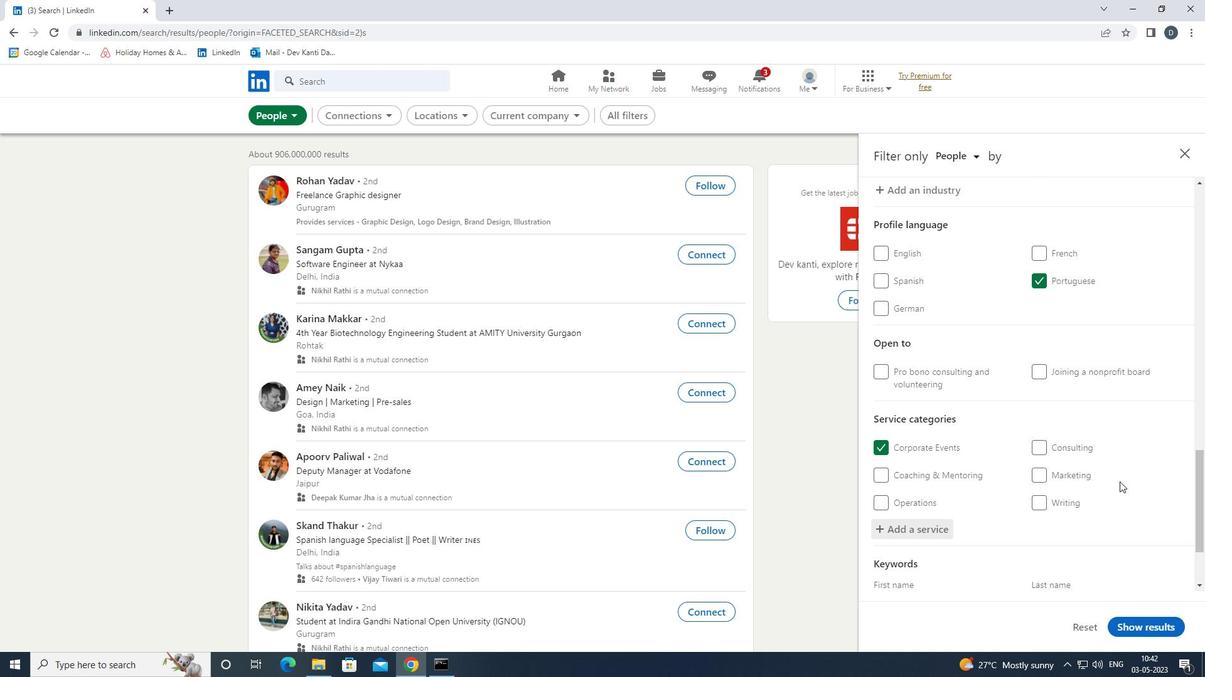 
Action: Mouse moved to (1051, 507)
Screenshot: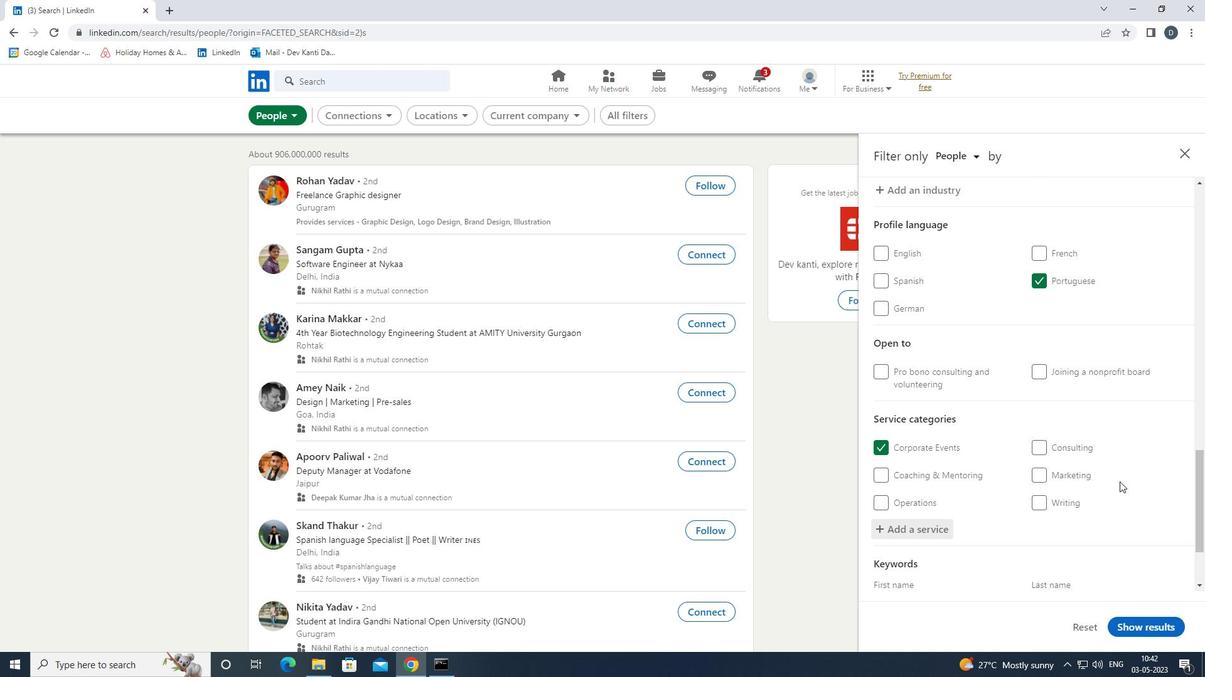 
Action: Mouse scrolled (1051, 506) with delta (0, 0)
Screenshot: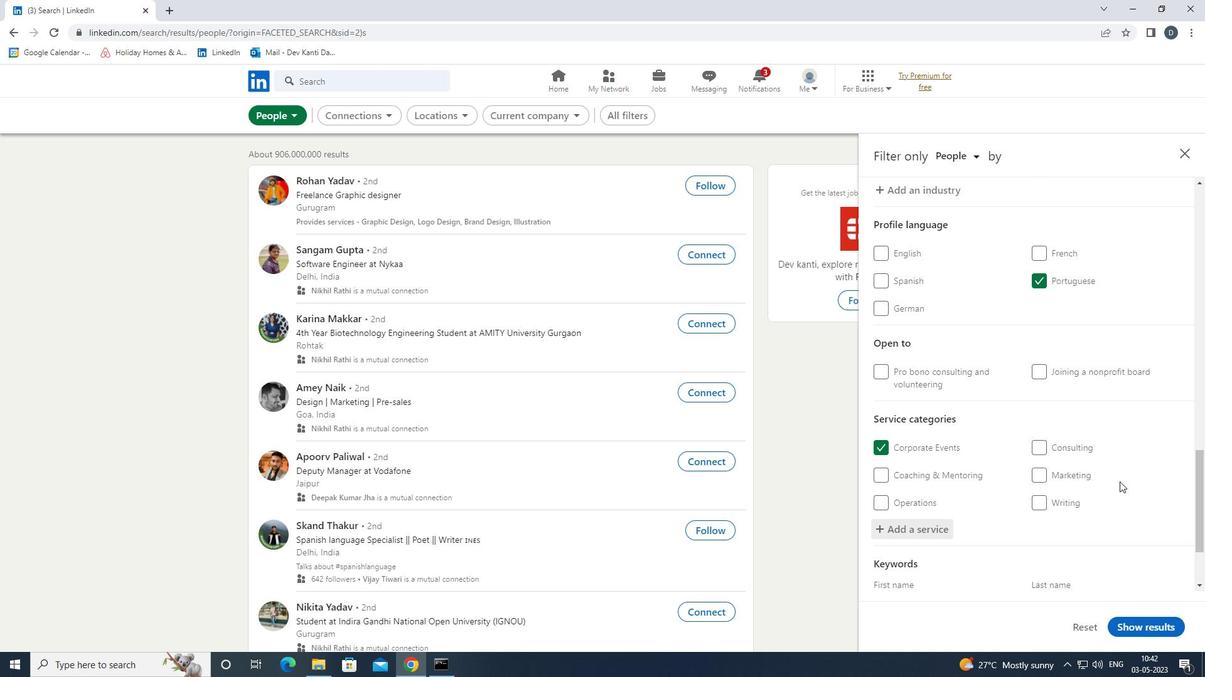 
Action: Mouse moved to (957, 558)
Screenshot: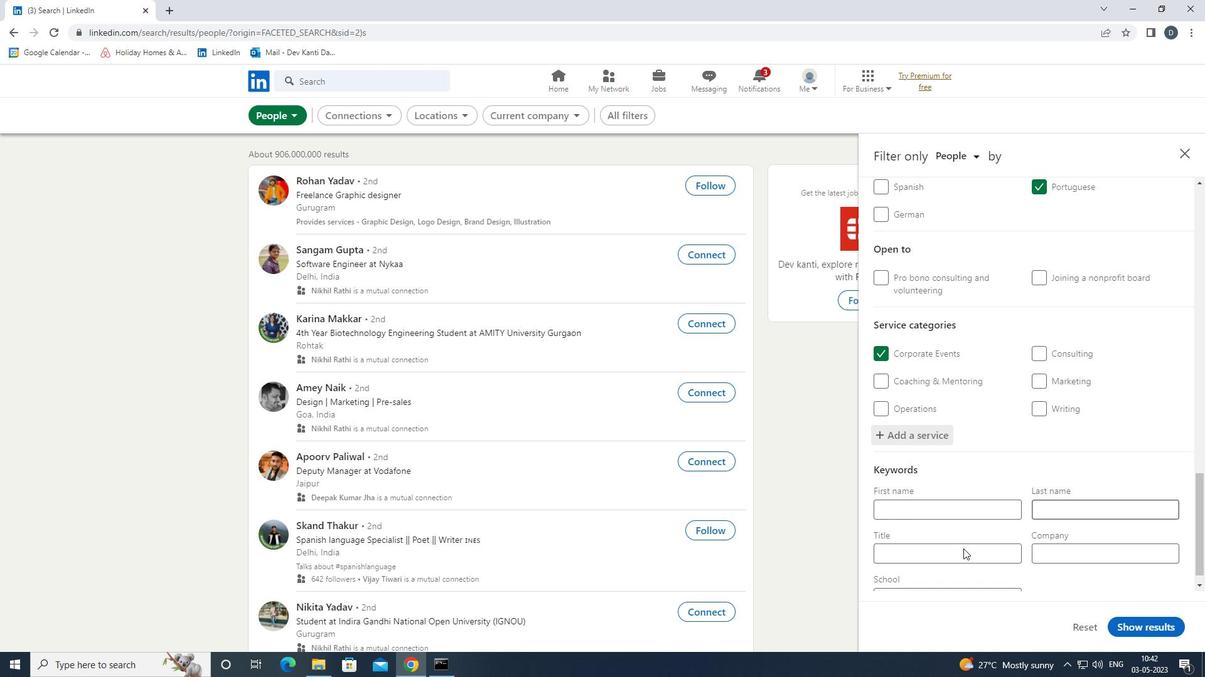 
Action: Mouse pressed left at (957, 558)
Screenshot: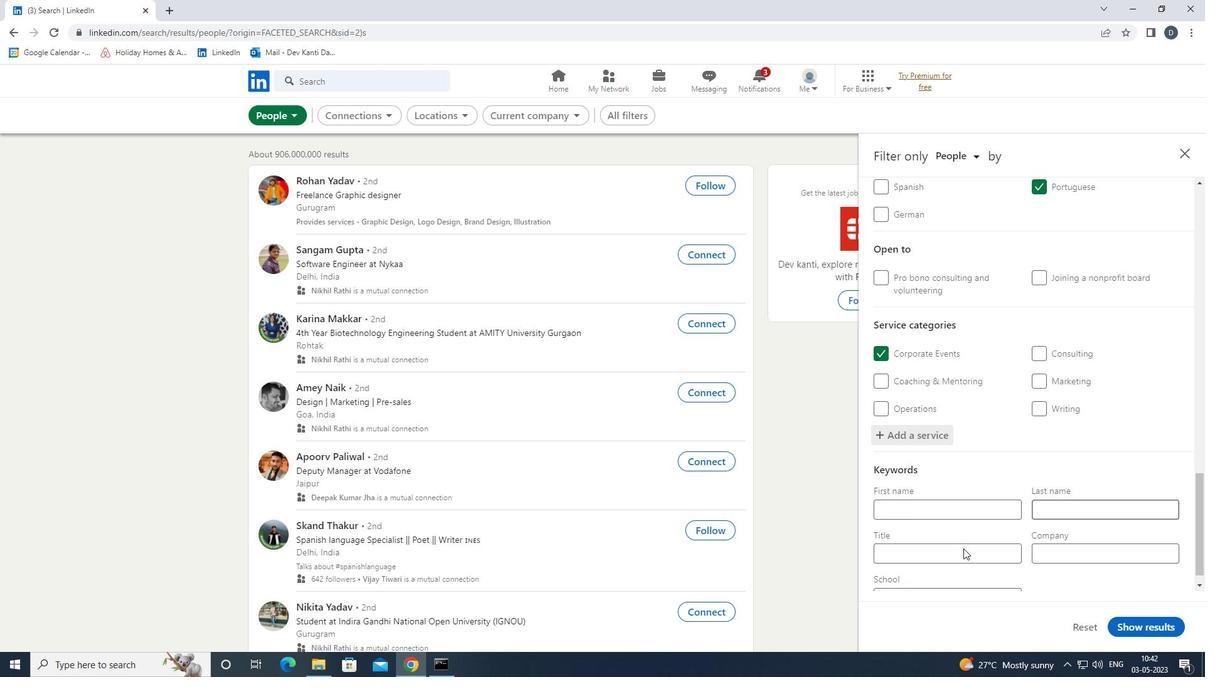
Action: Mouse moved to (970, 533)
Screenshot: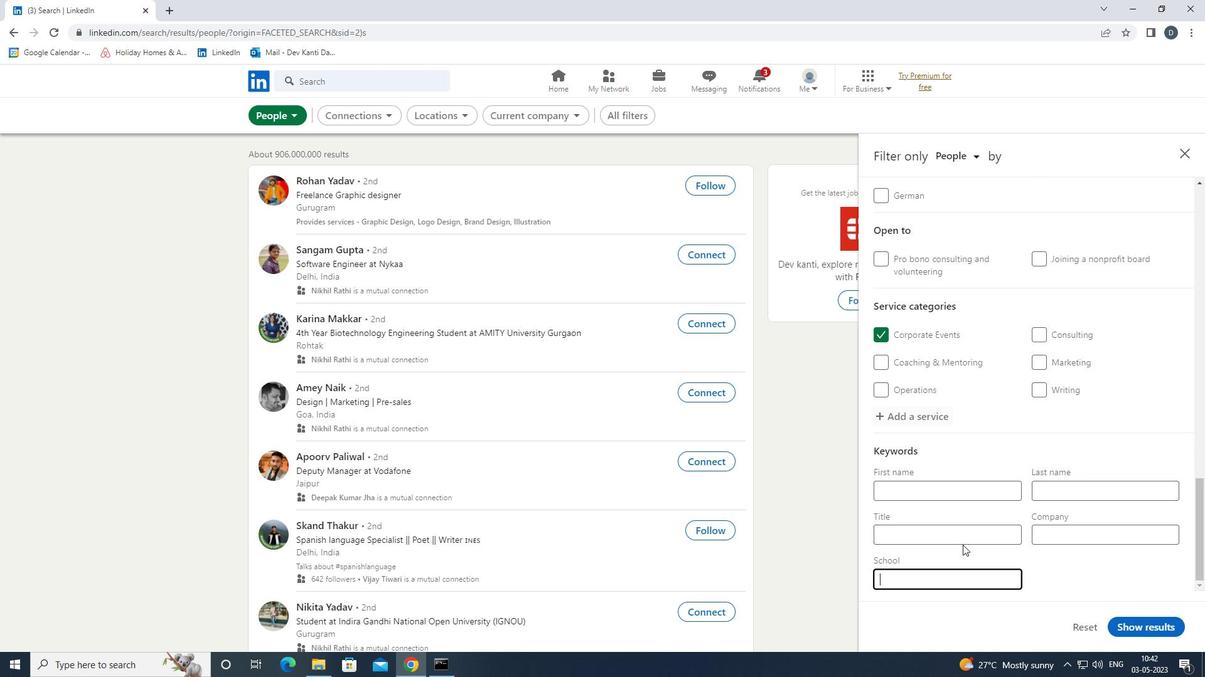 
Action: Mouse pressed left at (970, 533)
Screenshot: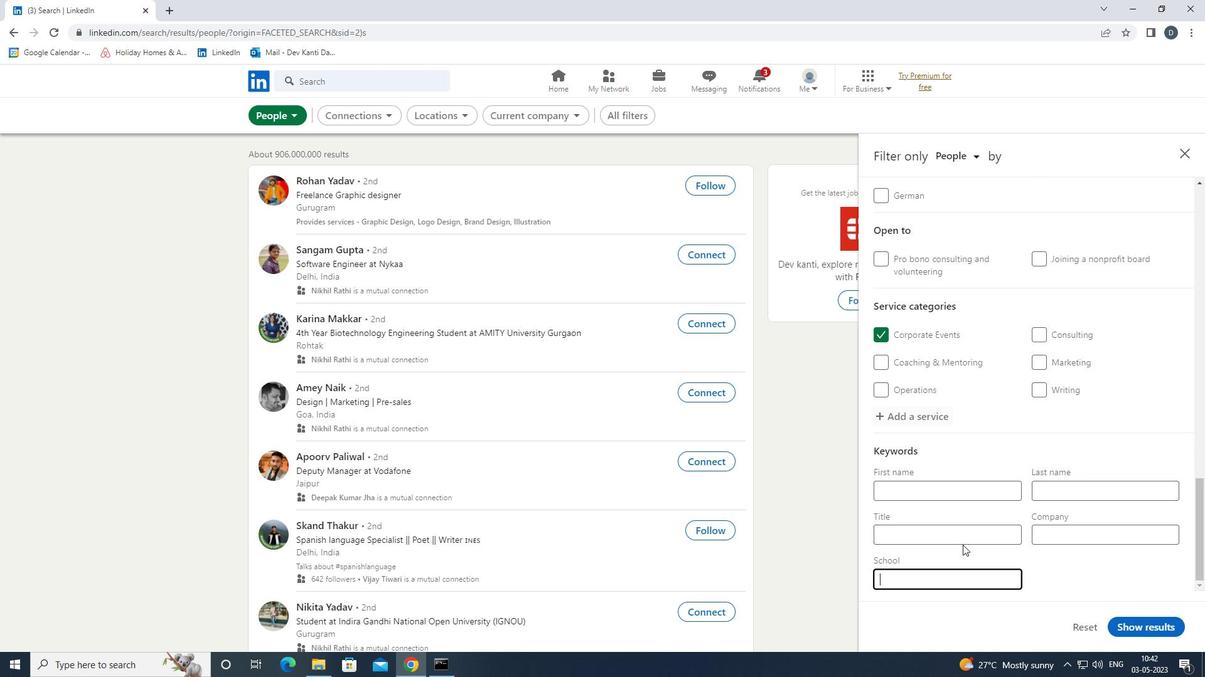 
Action: Mouse moved to (972, 532)
Screenshot: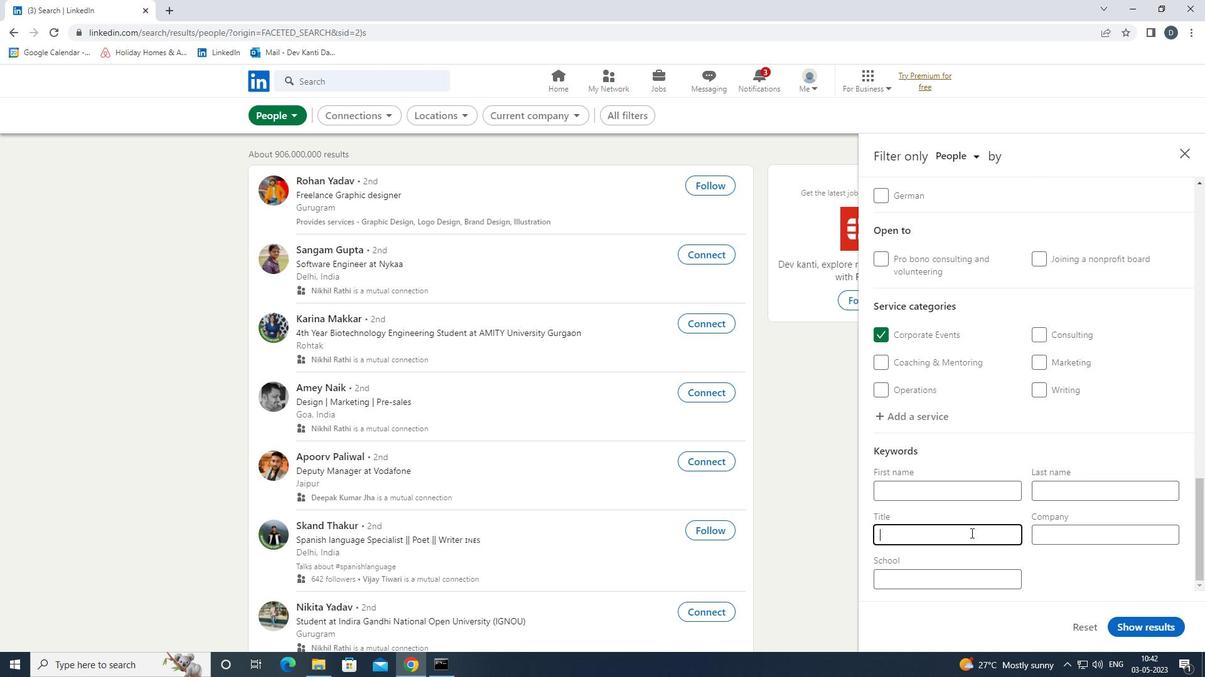 
Action: Key pressed <Key.shift>BARIDS<Key.backspace><Key.backspace>STA
Screenshot: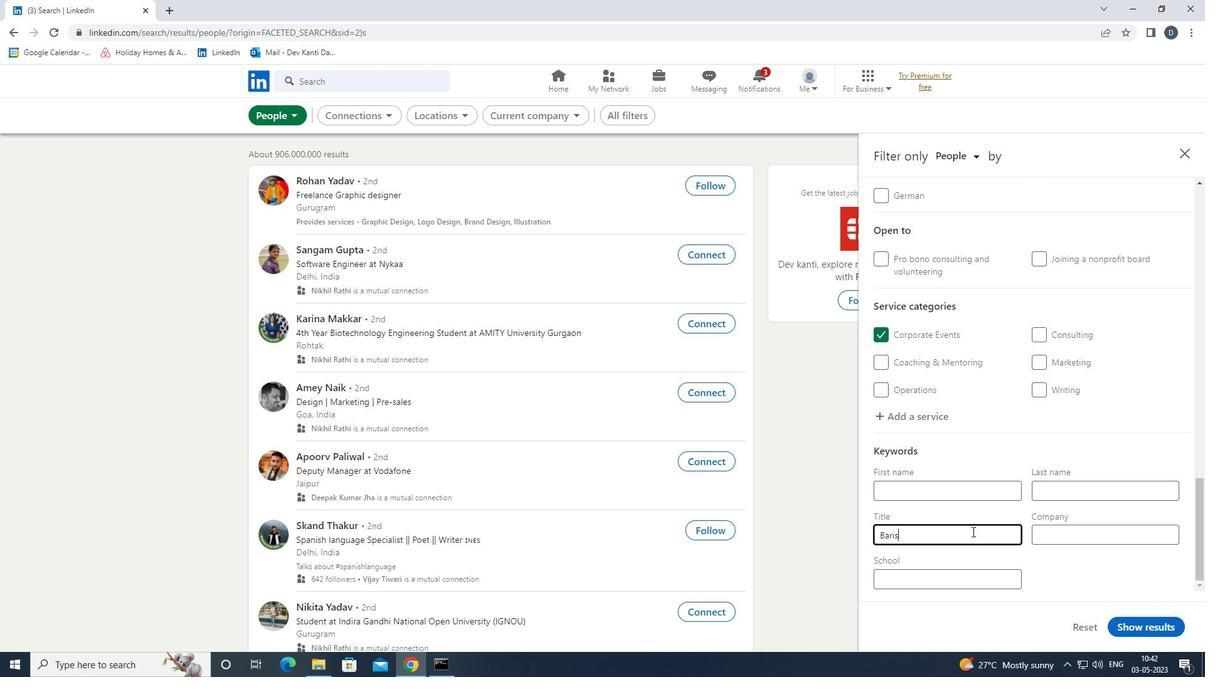 
Action: Mouse moved to (1157, 633)
Screenshot: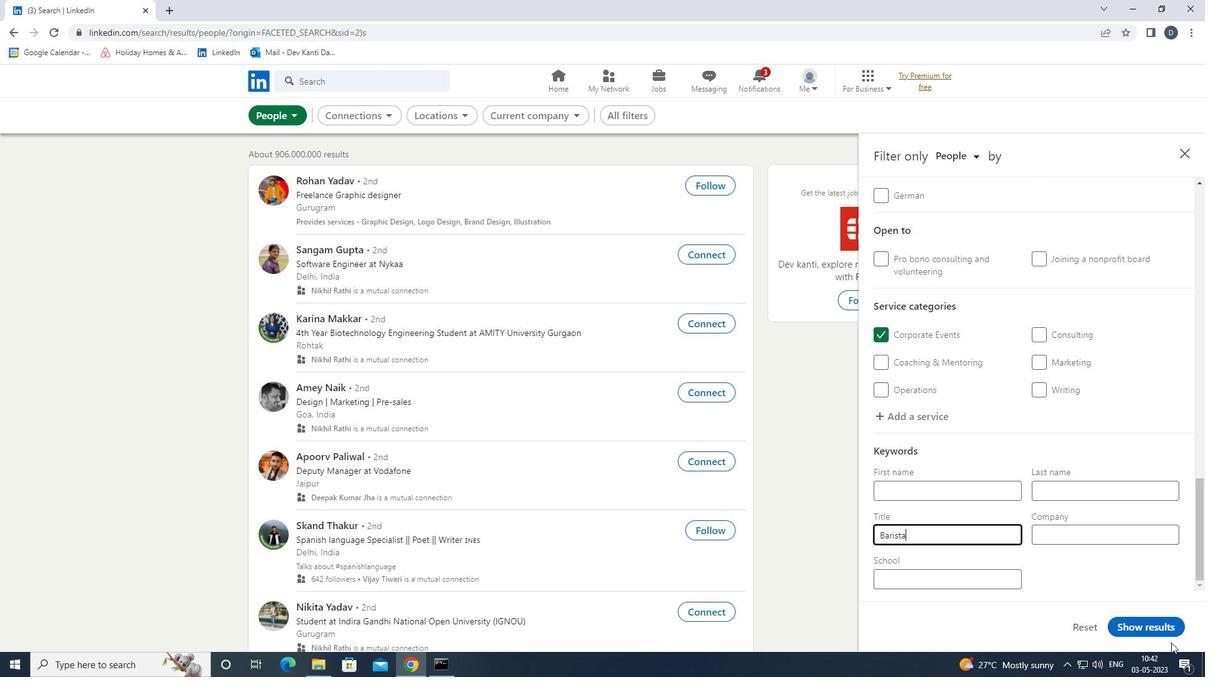 
Action: Mouse pressed left at (1157, 633)
Screenshot: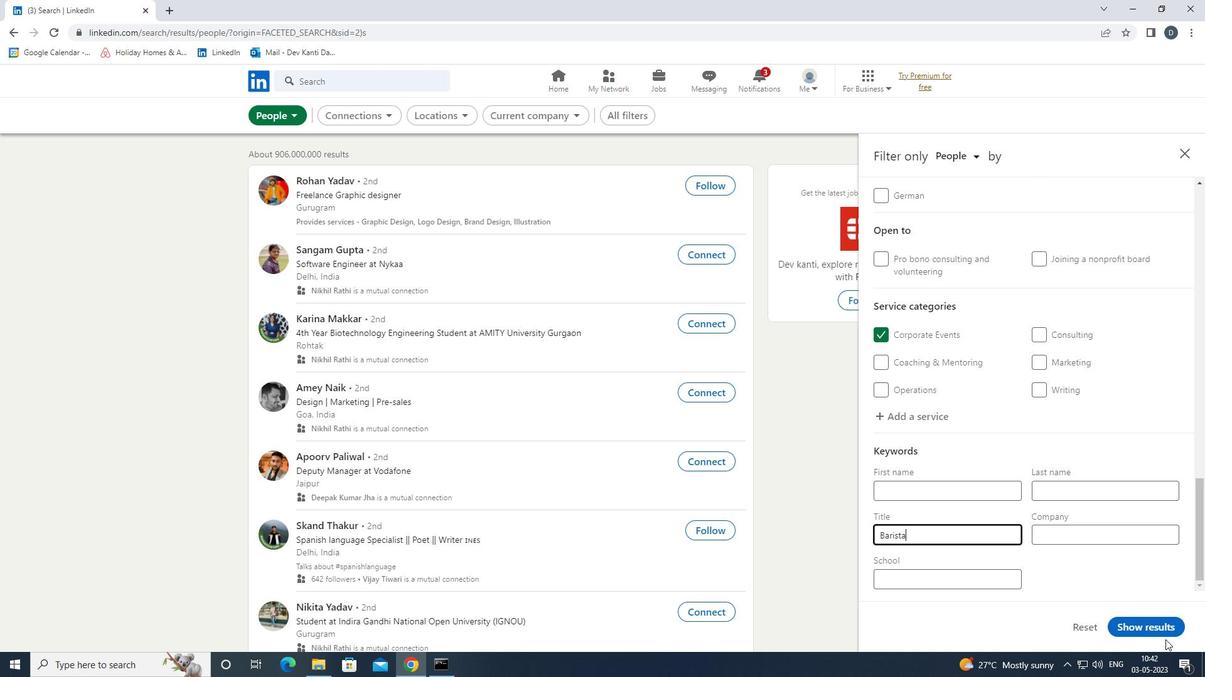 
Action: Mouse moved to (684, 272)
Screenshot: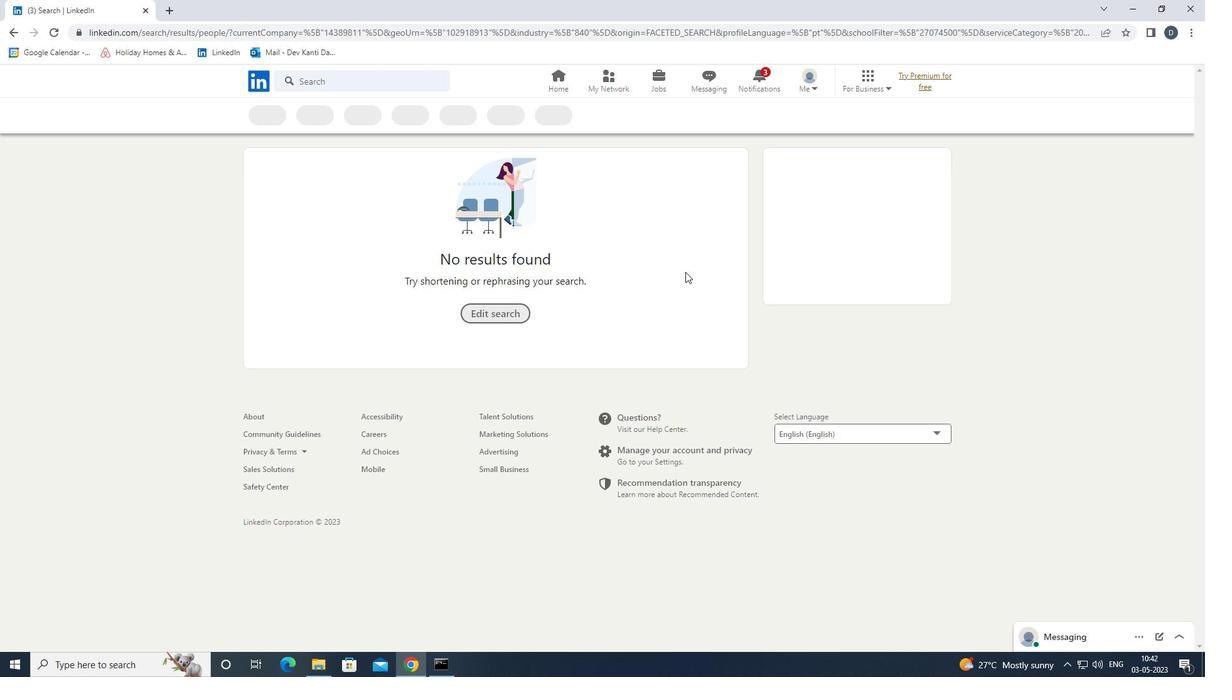 
